 Task: Find connections with filter location Jijiga with filter topic #investmentproperty with filter profile language French with filter current company Shapoorji Pallonji - Engineering & Construction (SP E&C)  with filter school Pace Junior Science College with filter industry Reupholstery and Furniture Repair with filter service category Video Production with filter keywords title Mechanical Engineer
Action: Mouse moved to (215, 264)
Screenshot: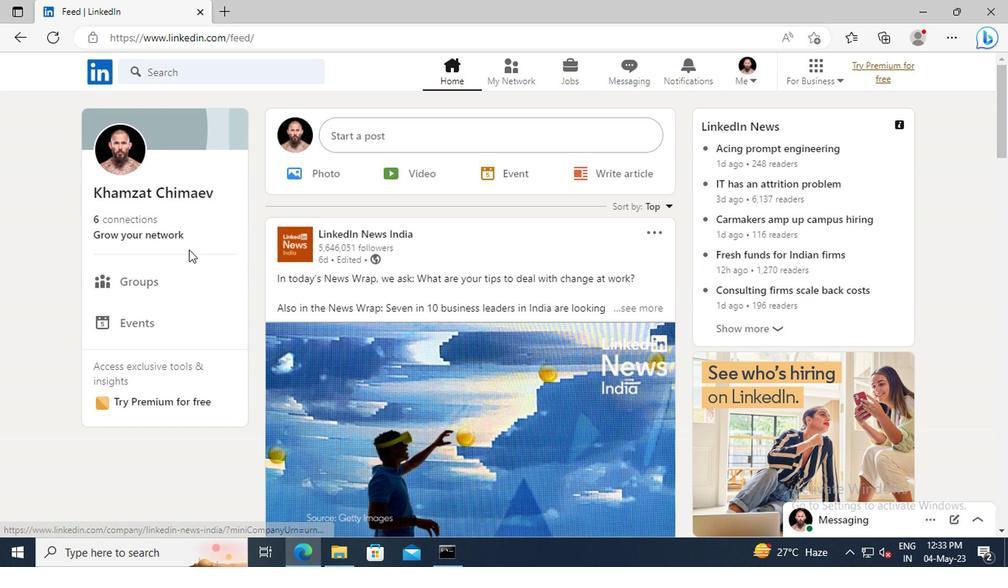 
Action: Mouse pressed left at (215, 264)
Screenshot: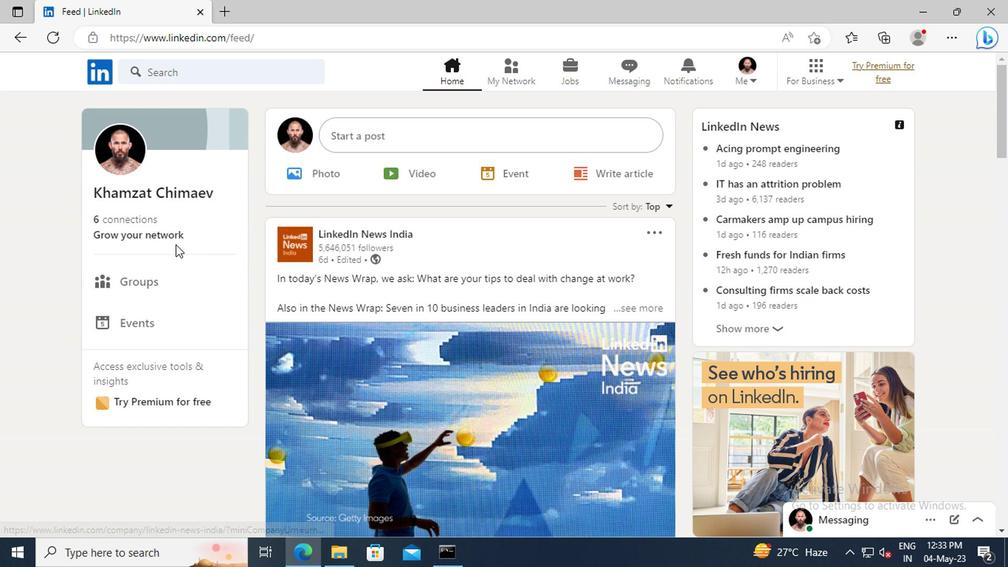 
Action: Mouse moved to (212, 207)
Screenshot: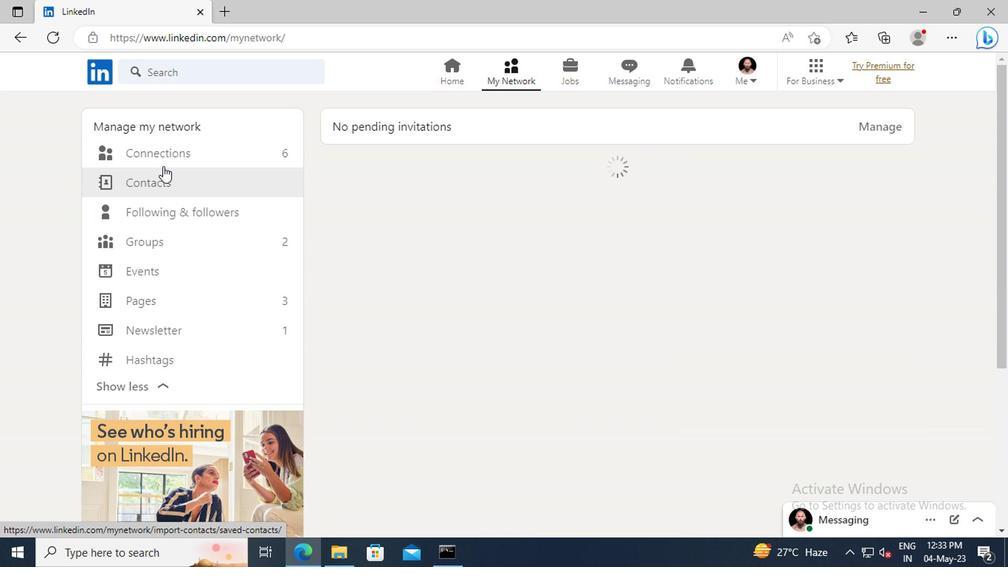 
Action: Mouse pressed left at (212, 207)
Screenshot: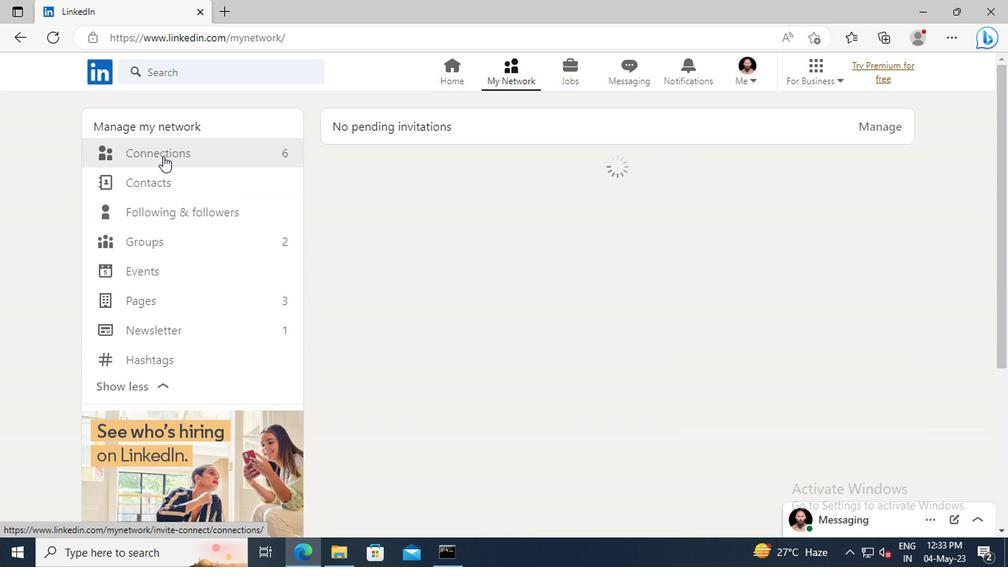 
Action: Mouse moved to (517, 208)
Screenshot: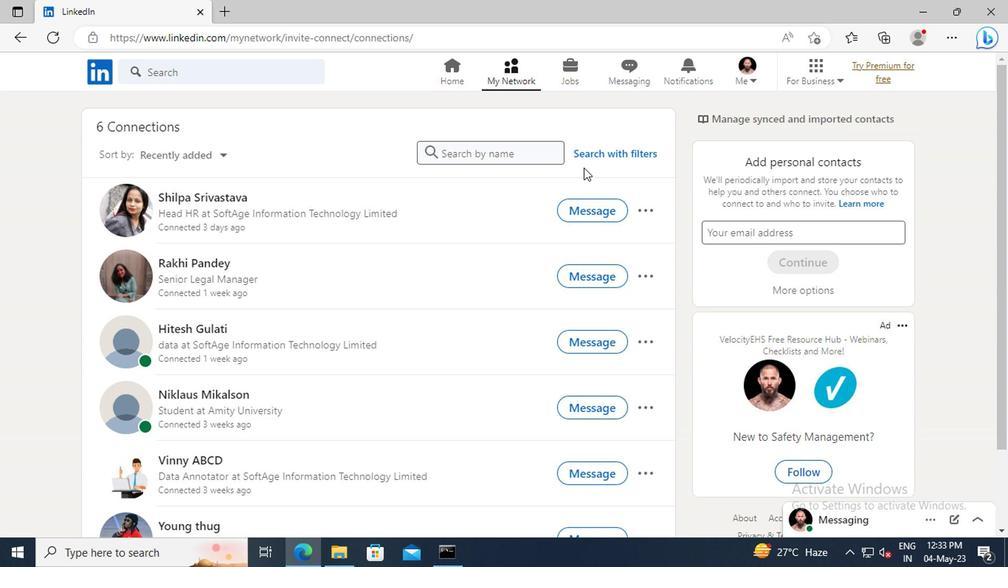 
Action: Mouse pressed left at (517, 208)
Screenshot: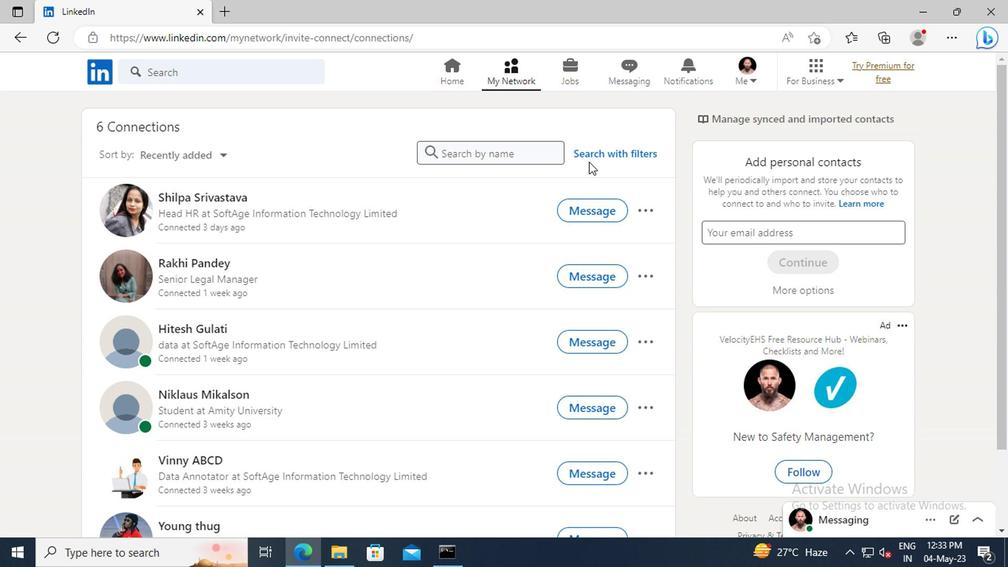 
Action: Mouse moved to (494, 178)
Screenshot: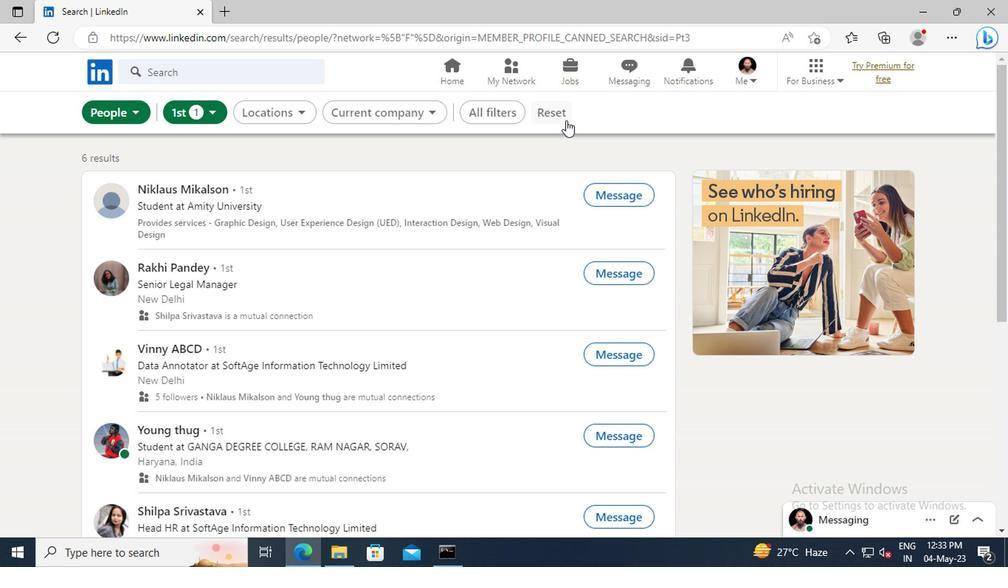 
Action: Mouse pressed left at (494, 178)
Screenshot: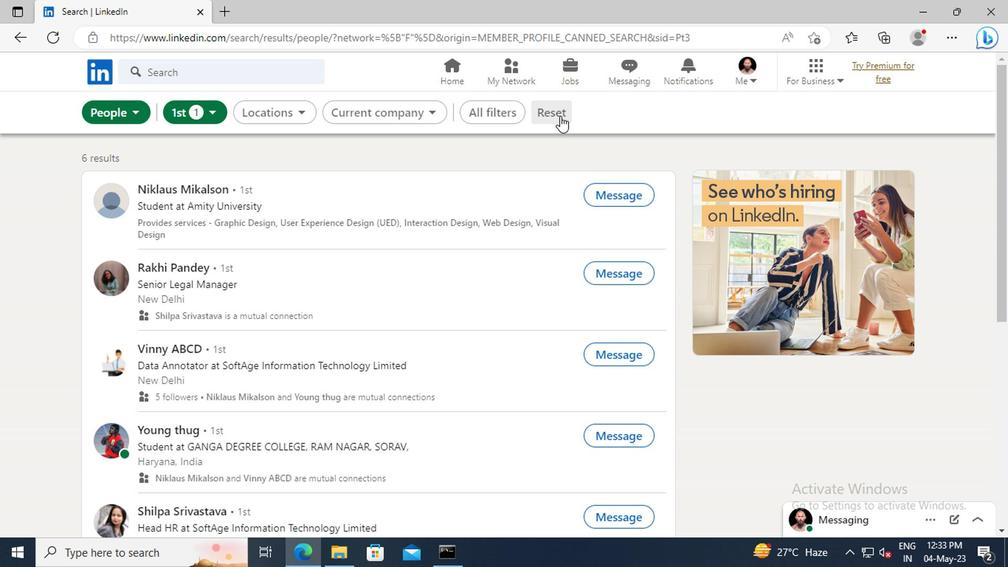 
Action: Mouse moved to (480, 178)
Screenshot: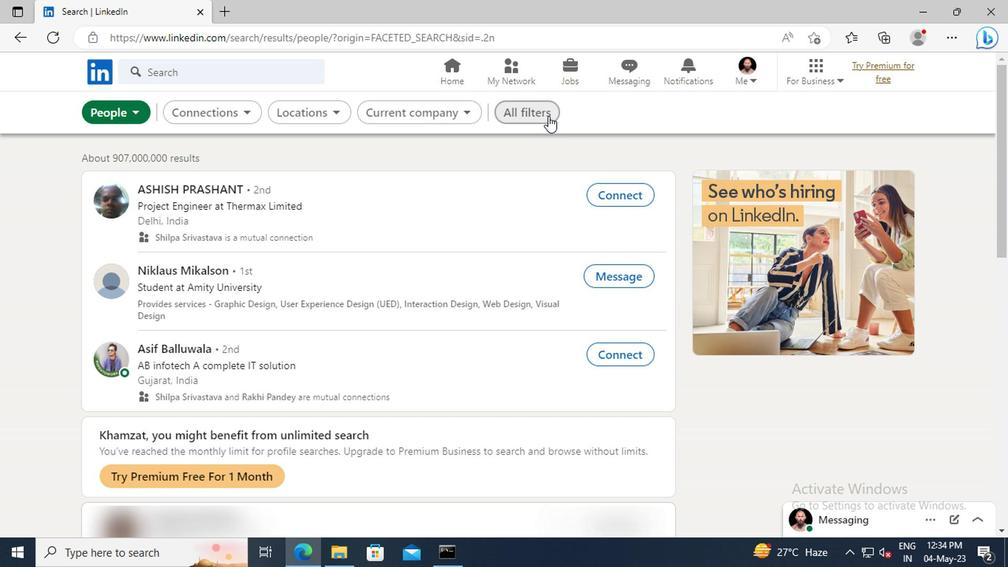 
Action: Mouse pressed left at (480, 178)
Screenshot: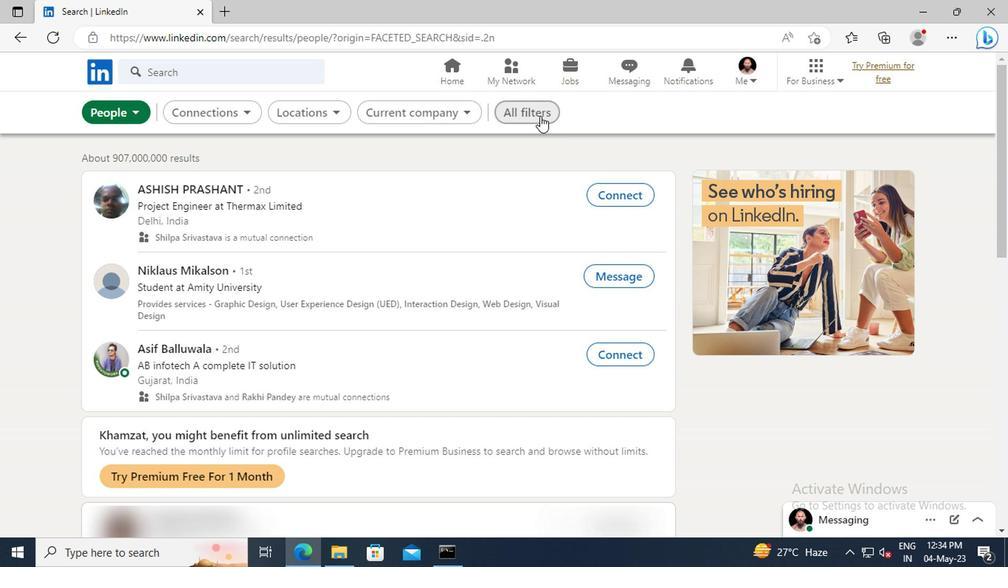 
Action: Mouse moved to (674, 313)
Screenshot: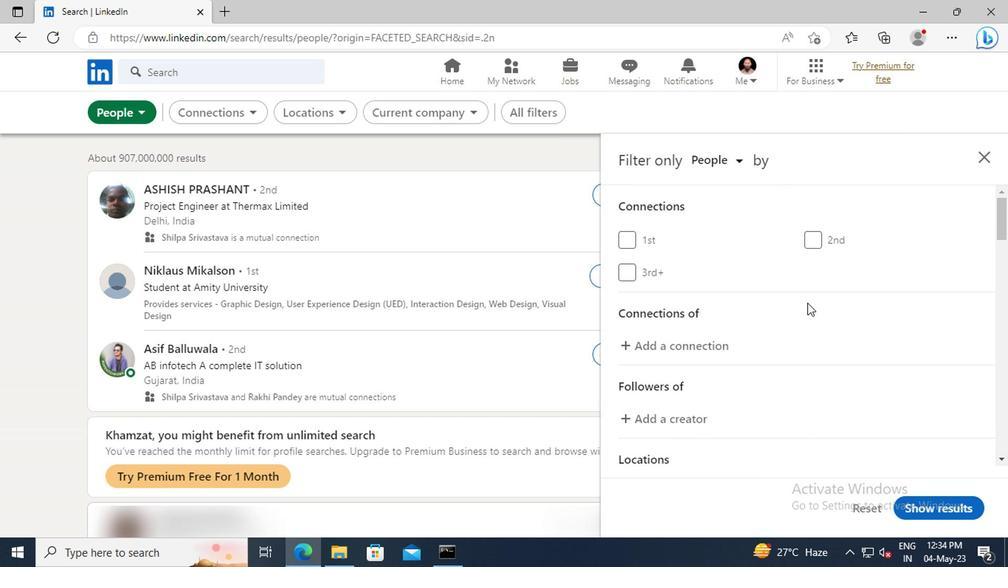 
Action: Mouse scrolled (674, 312) with delta (0, 0)
Screenshot: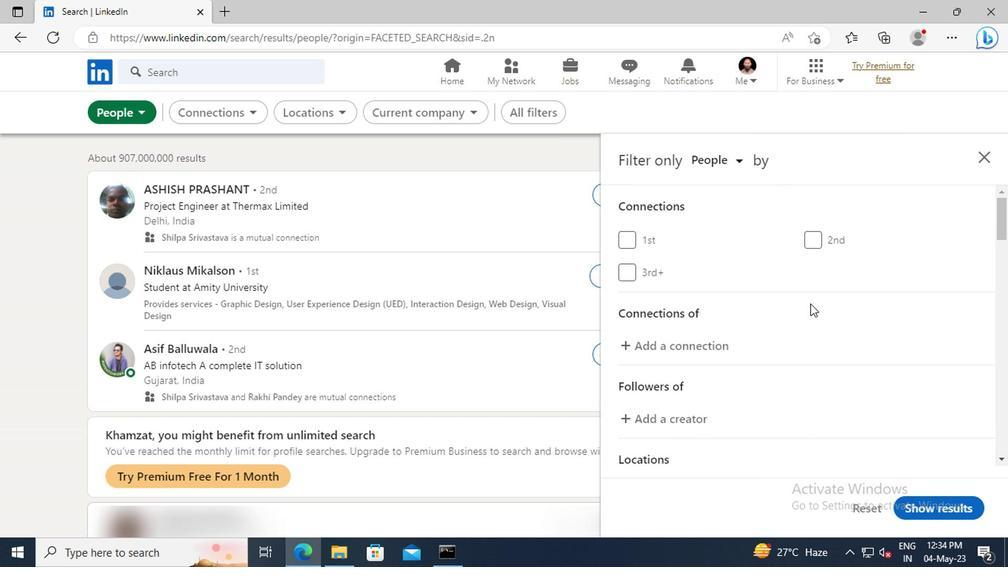 
Action: Mouse scrolled (674, 312) with delta (0, 0)
Screenshot: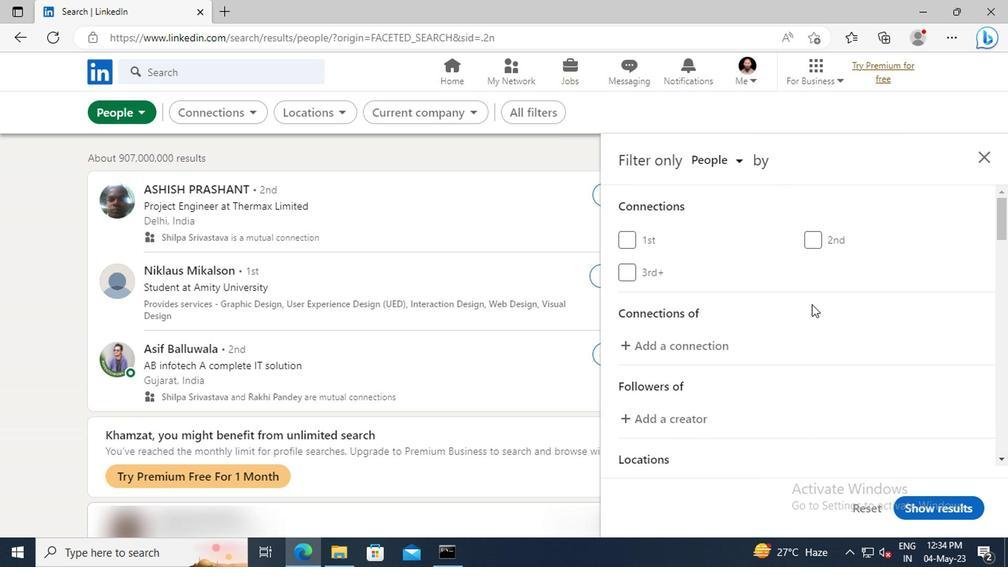 
Action: Mouse scrolled (674, 312) with delta (0, 0)
Screenshot: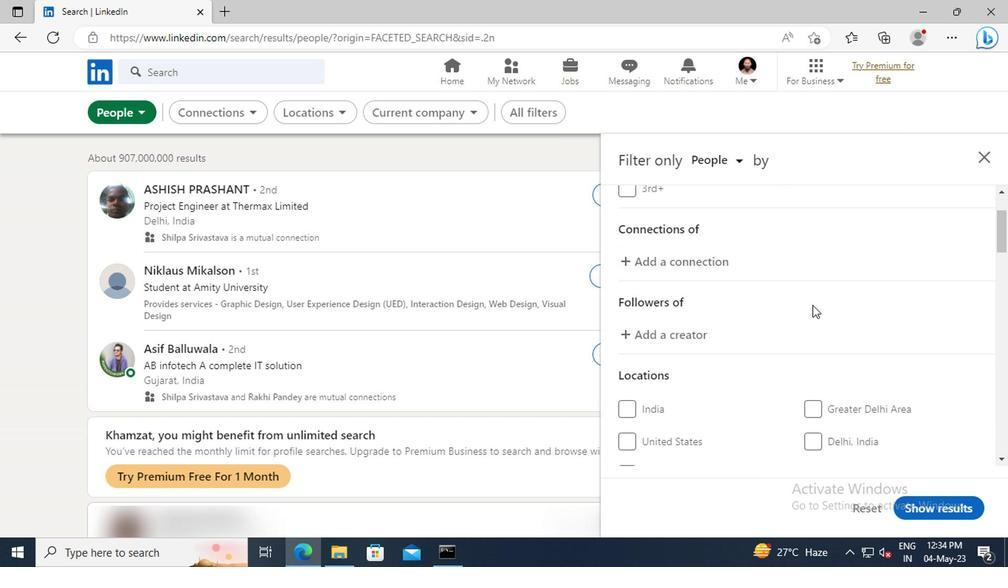 
Action: Mouse scrolled (674, 312) with delta (0, 0)
Screenshot: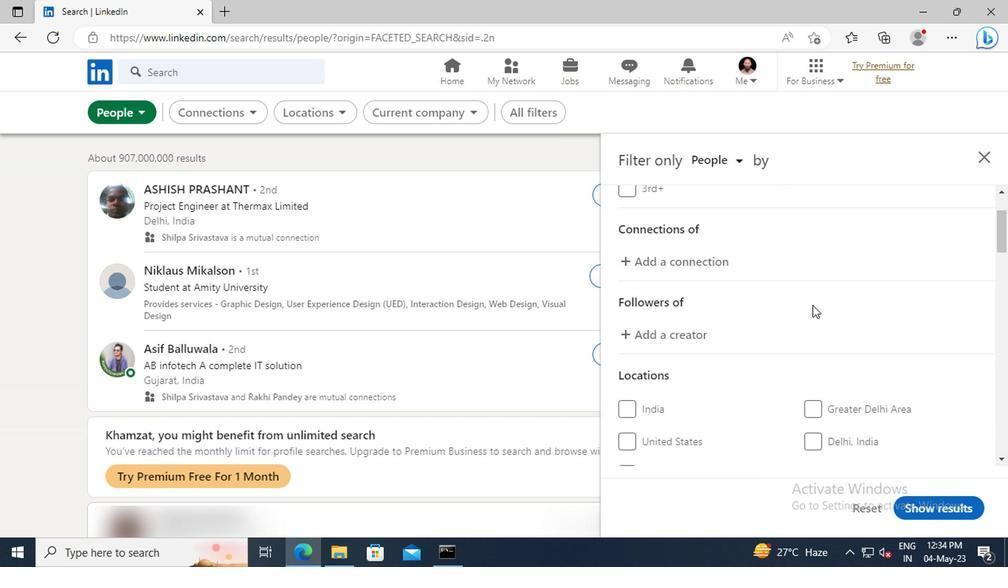 
Action: Mouse scrolled (674, 312) with delta (0, 0)
Screenshot: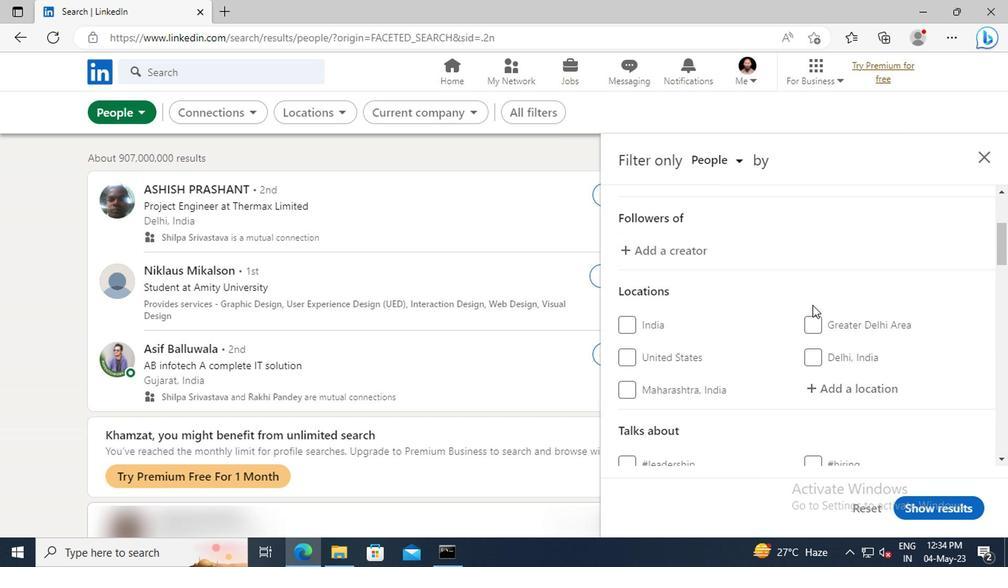 
Action: Mouse moved to (679, 339)
Screenshot: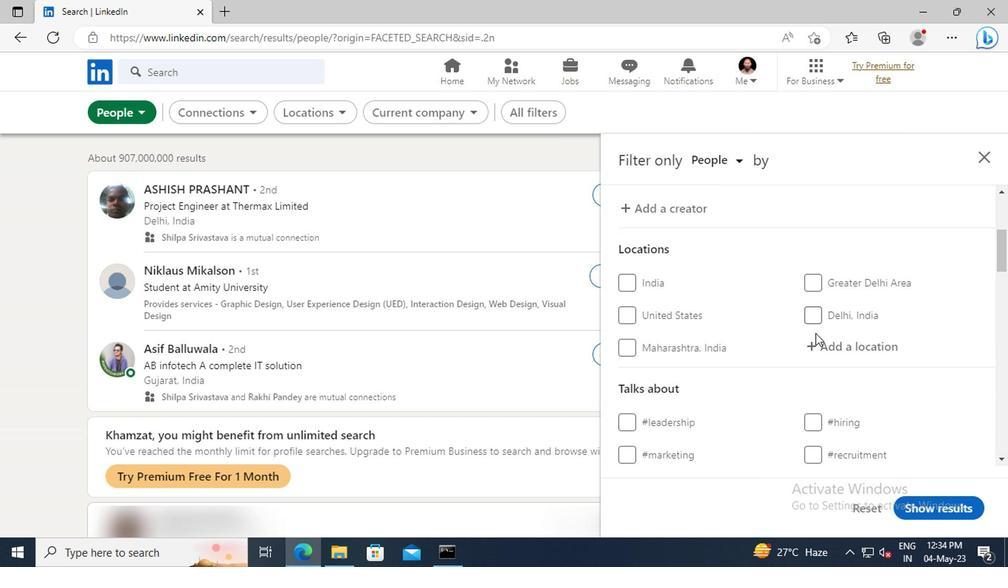 
Action: Mouse pressed left at (679, 339)
Screenshot: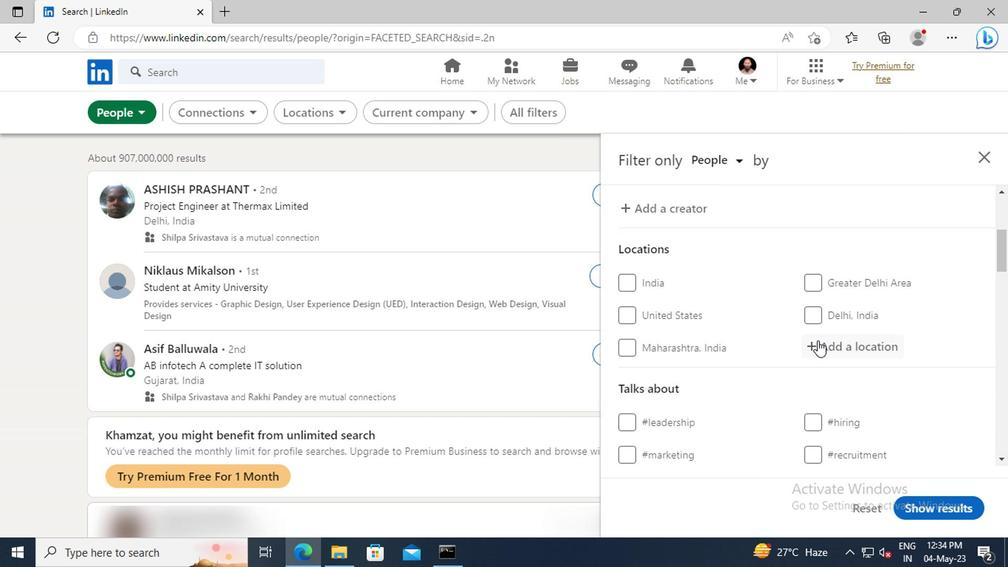 
Action: Key pressed <Key.shift>JIJIGA<Key.enter>
Screenshot: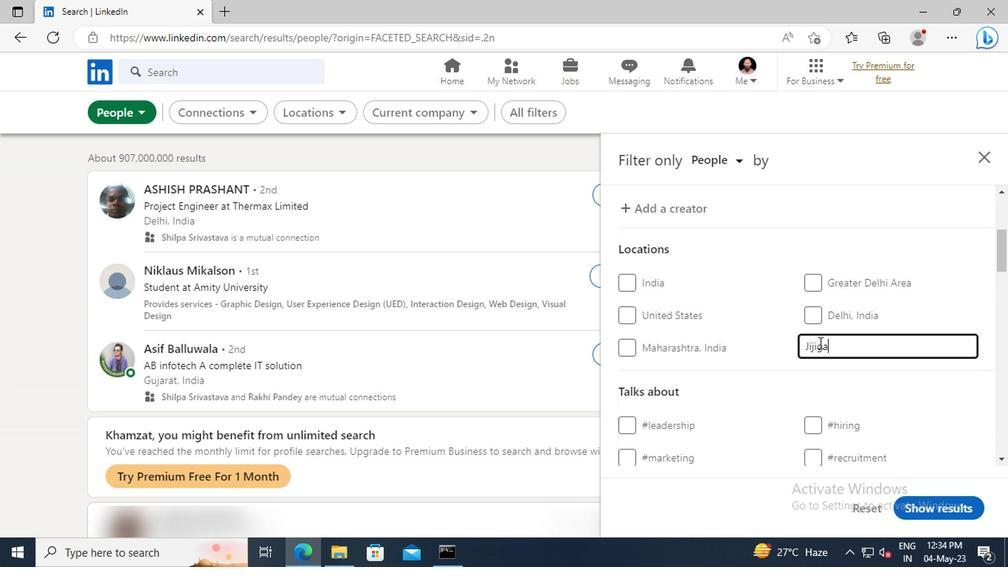 
Action: Mouse scrolled (679, 339) with delta (0, 0)
Screenshot: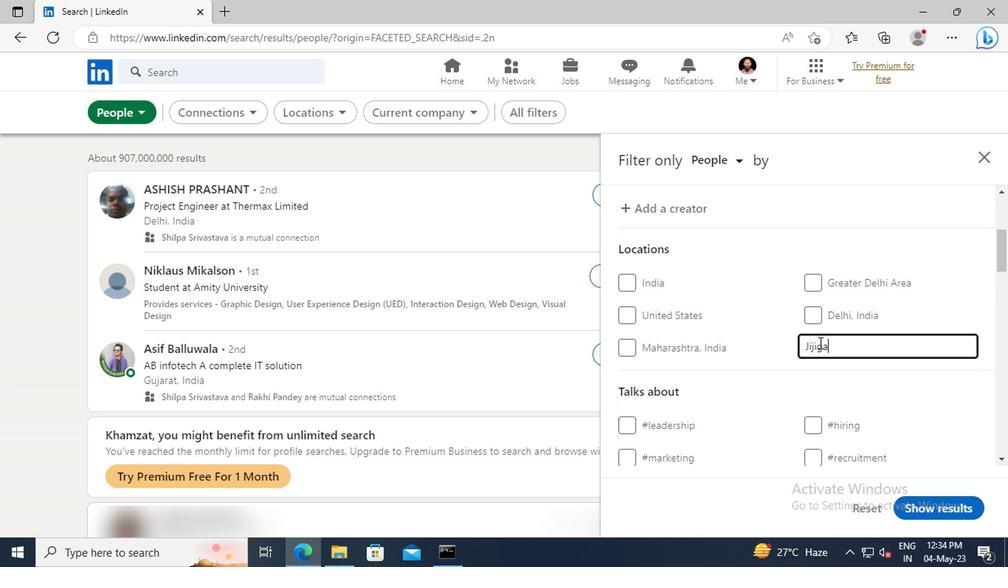
Action: Mouse scrolled (679, 339) with delta (0, 0)
Screenshot: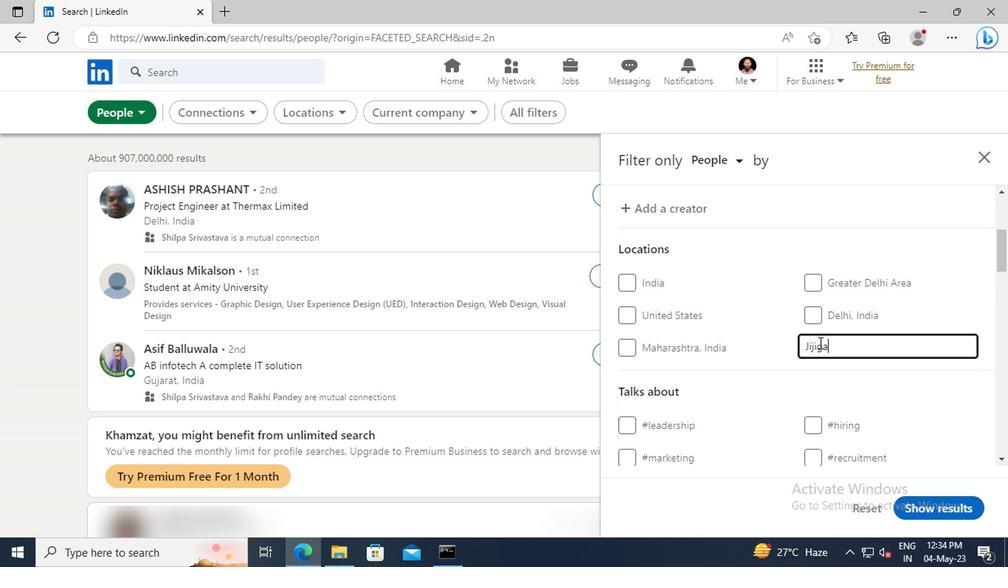 
Action: Mouse scrolled (679, 339) with delta (0, 0)
Screenshot: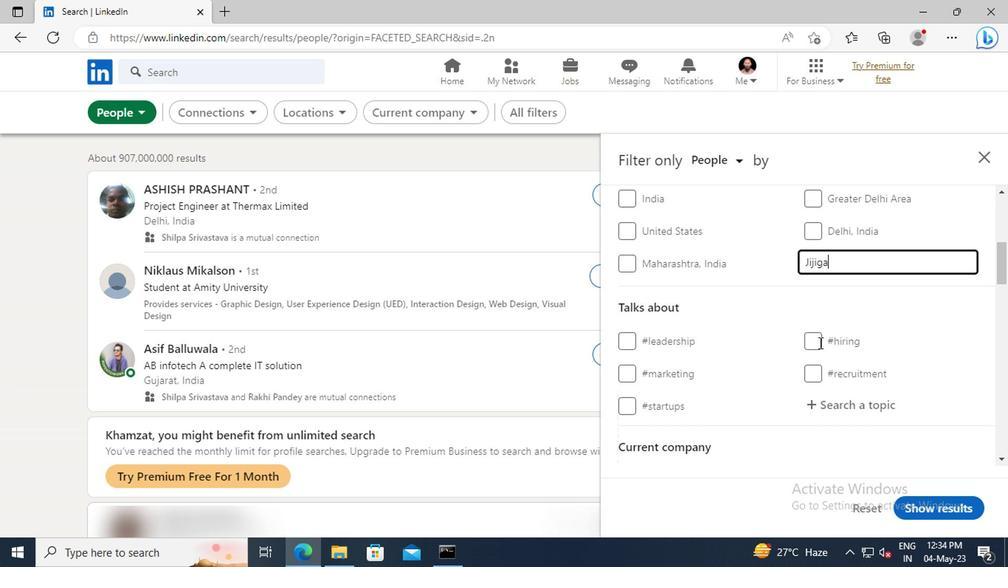 
Action: Mouse scrolled (679, 339) with delta (0, 0)
Screenshot: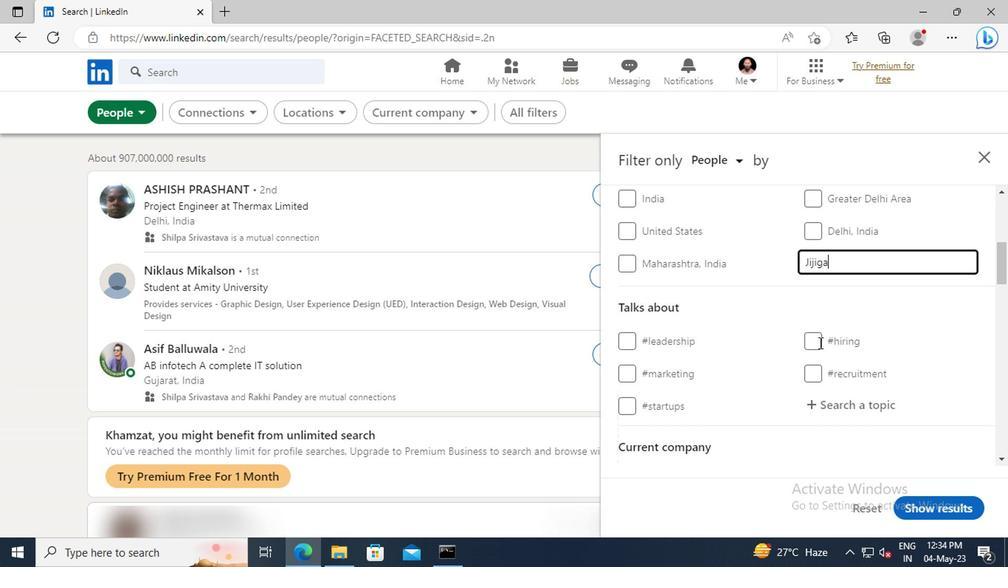 
Action: Mouse moved to (685, 330)
Screenshot: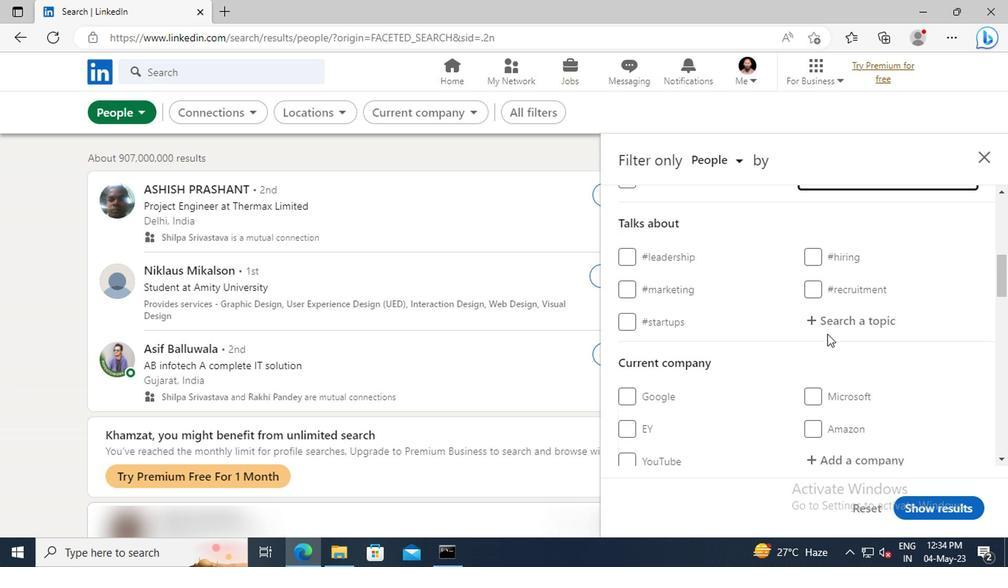 
Action: Mouse pressed left at (685, 330)
Screenshot: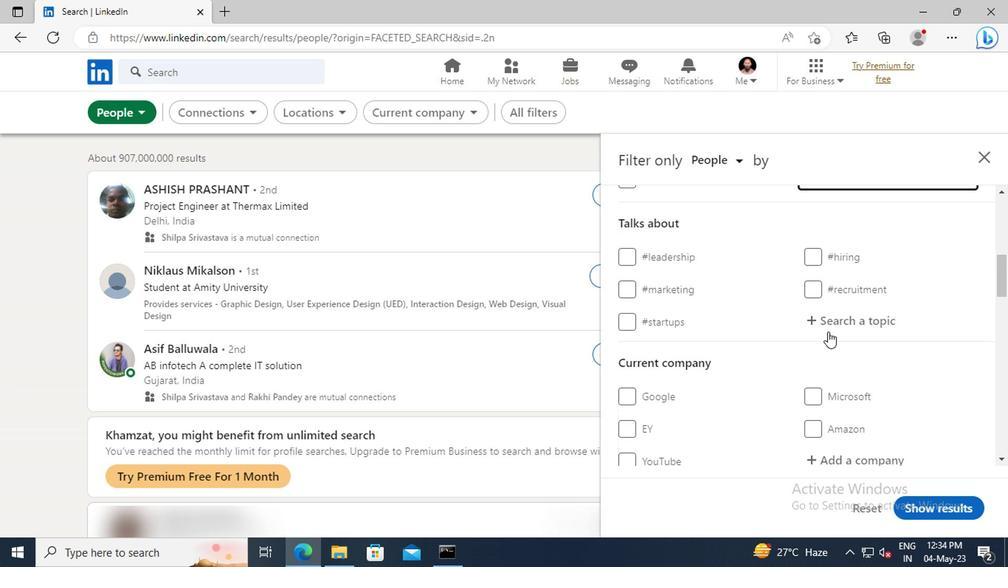 
Action: Key pressed INVESTMENTPR
Screenshot: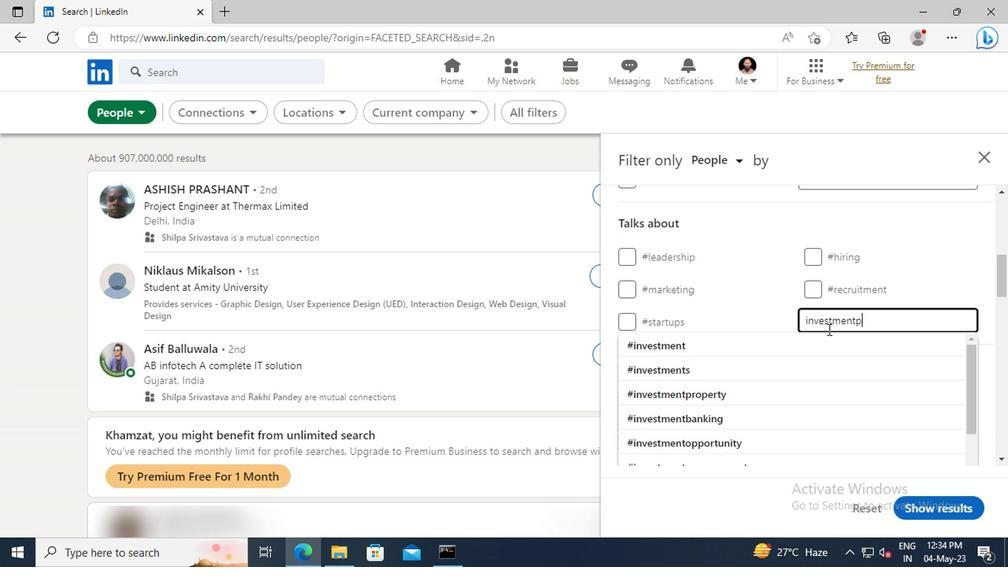 
Action: Mouse moved to (685, 340)
Screenshot: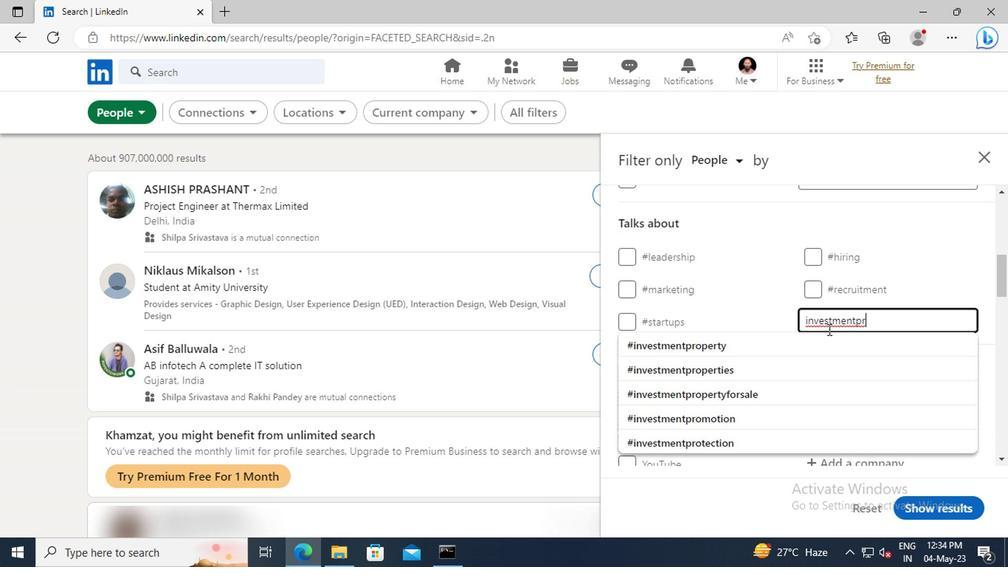 
Action: Mouse pressed left at (685, 340)
Screenshot: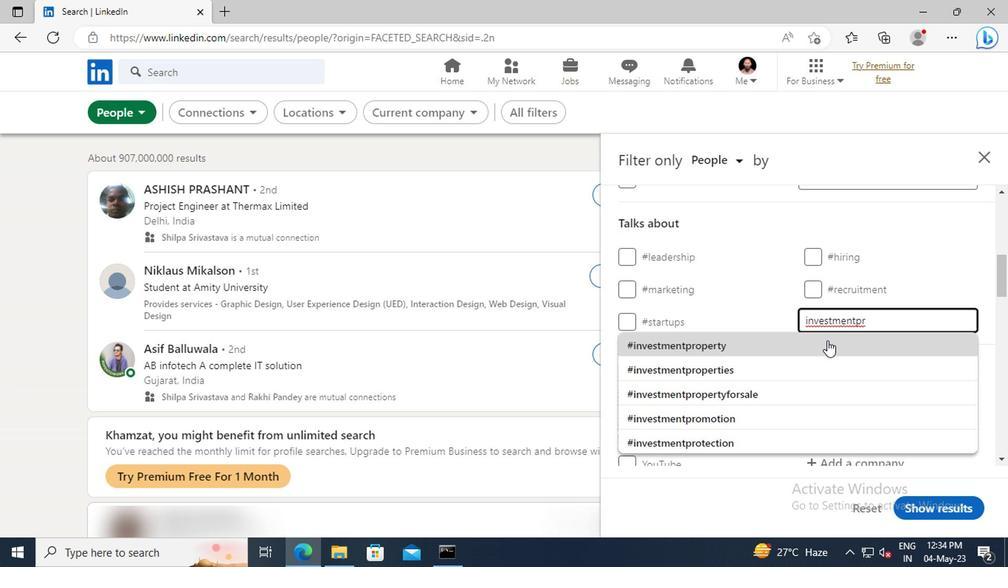 
Action: Mouse scrolled (685, 339) with delta (0, 0)
Screenshot: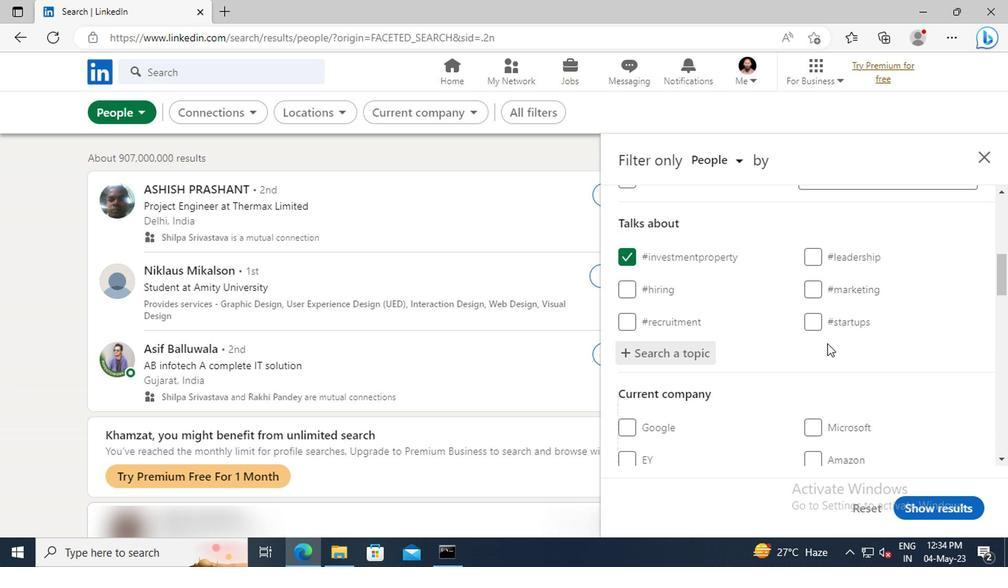 
Action: Mouse scrolled (685, 339) with delta (0, 0)
Screenshot: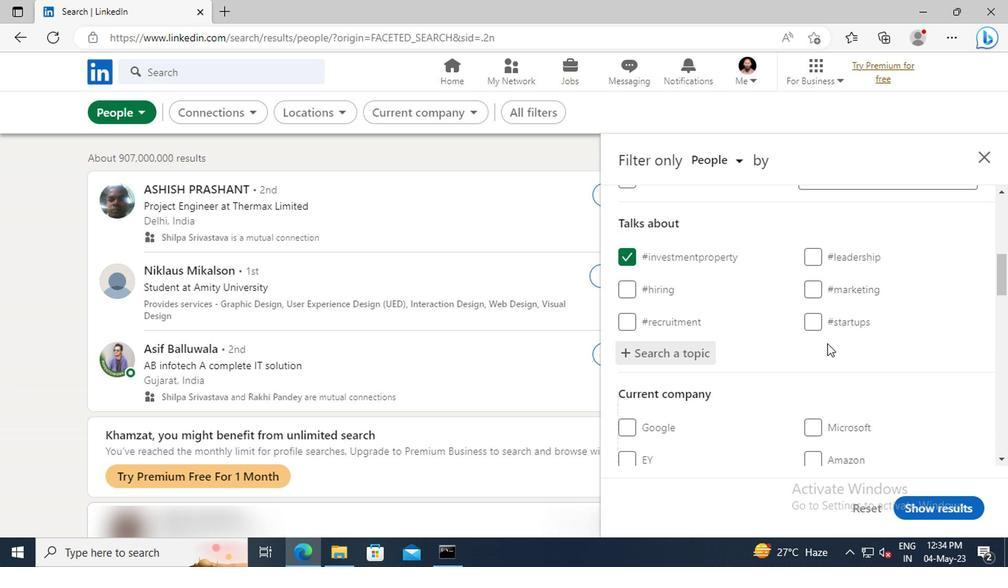 
Action: Mouse scrolled (685, 339) with delta (0, 0)
Screenshot: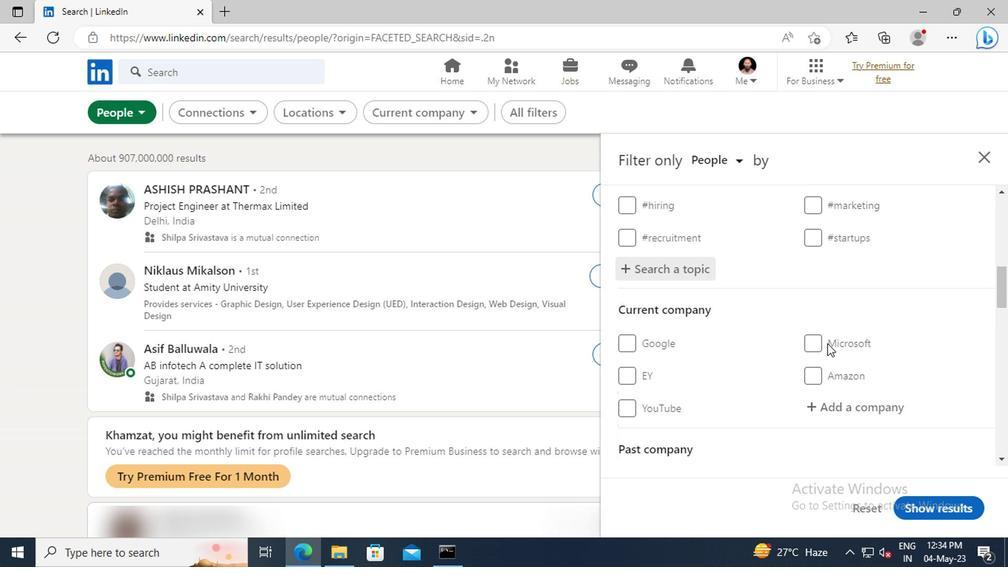 
Action: Mouse scrolled (685, 339) with delta (0, 0)
Screenshot: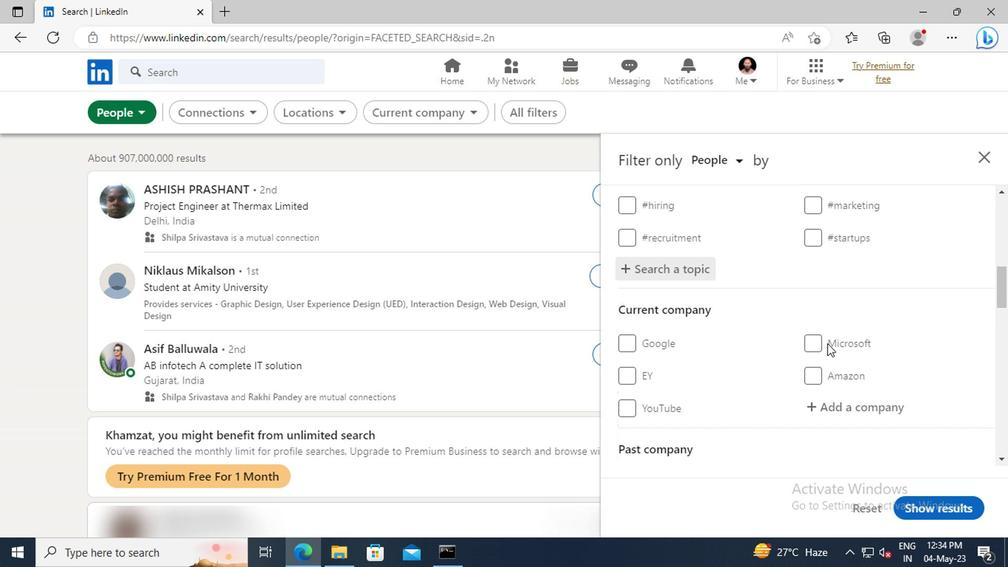 
Action: Mouse scrolled (685, 339) with delta (0, 0)
Screenshot: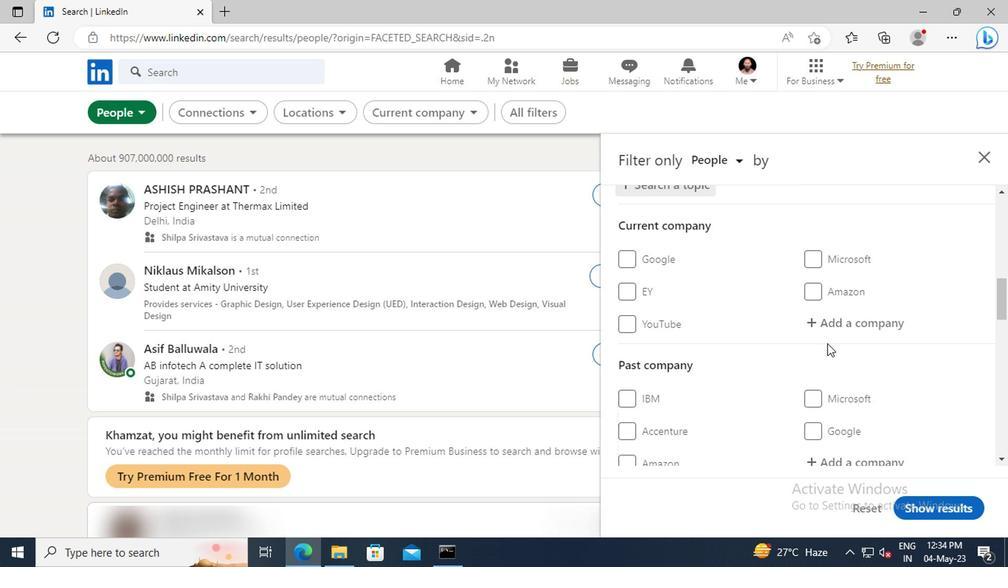 
Action: Mouse scrolled (685, 339) with delta (0, 0)
Screenshot: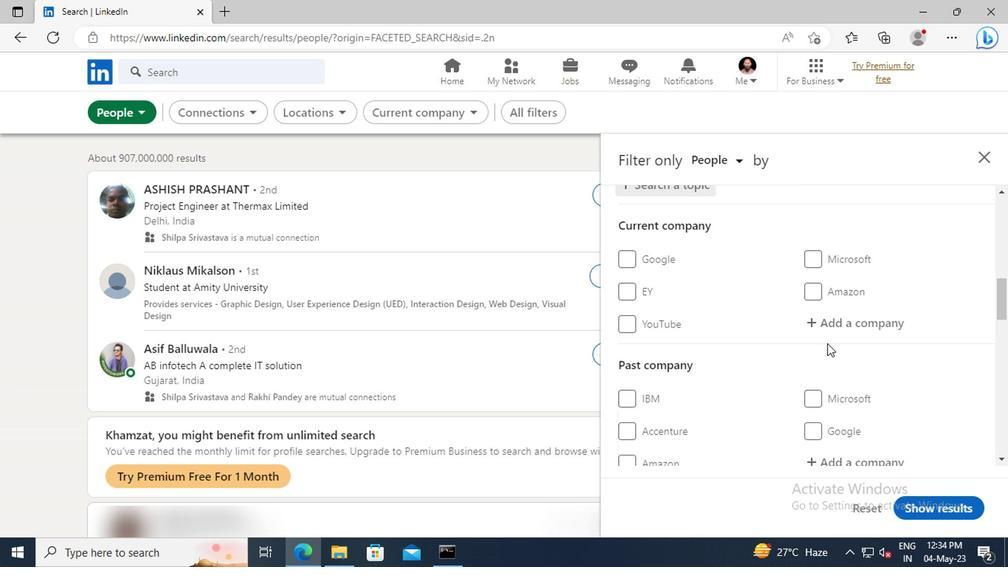 
Action: Mouse scrolled (685, 339) with delta (0, 0)
Screenshot: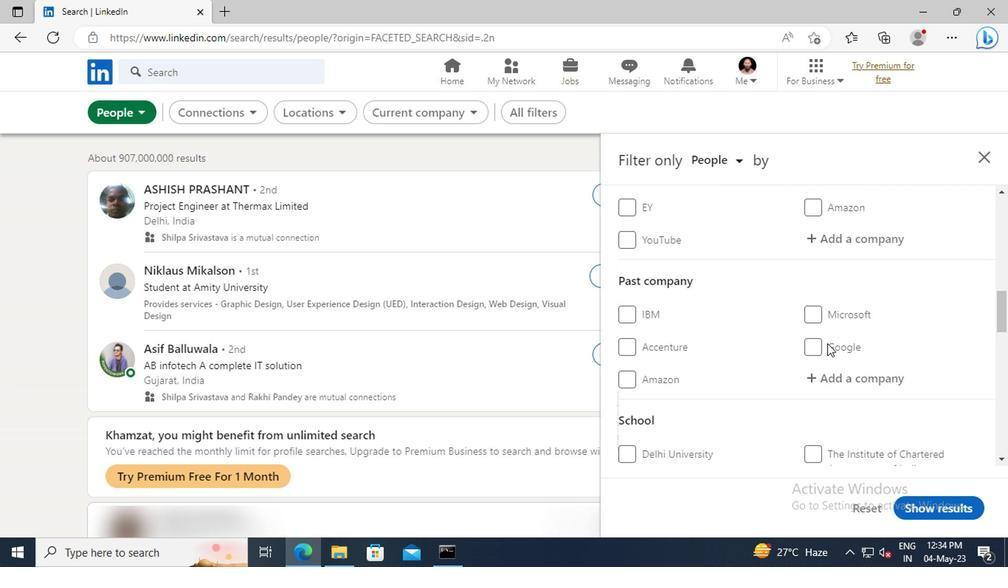 
Action: Mouse scrolled (685, 339) with delta (0, 0)
Screenshot: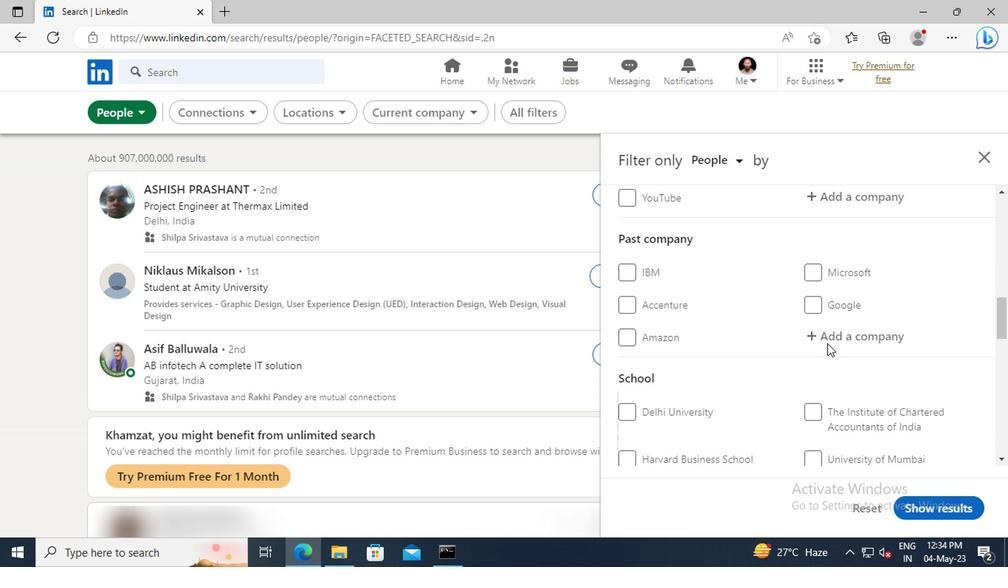 
Action: Mouse scrolled (685, 339) with delta (0, 0)
Screenshot: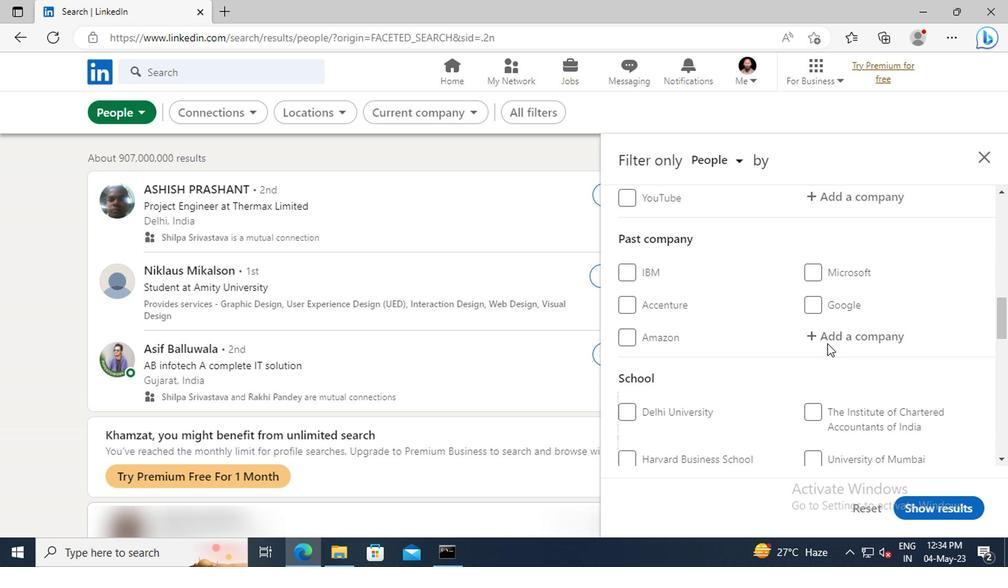 
Action: Mouse scrolled (685, 339) with delta (0, 0)
Screenshot: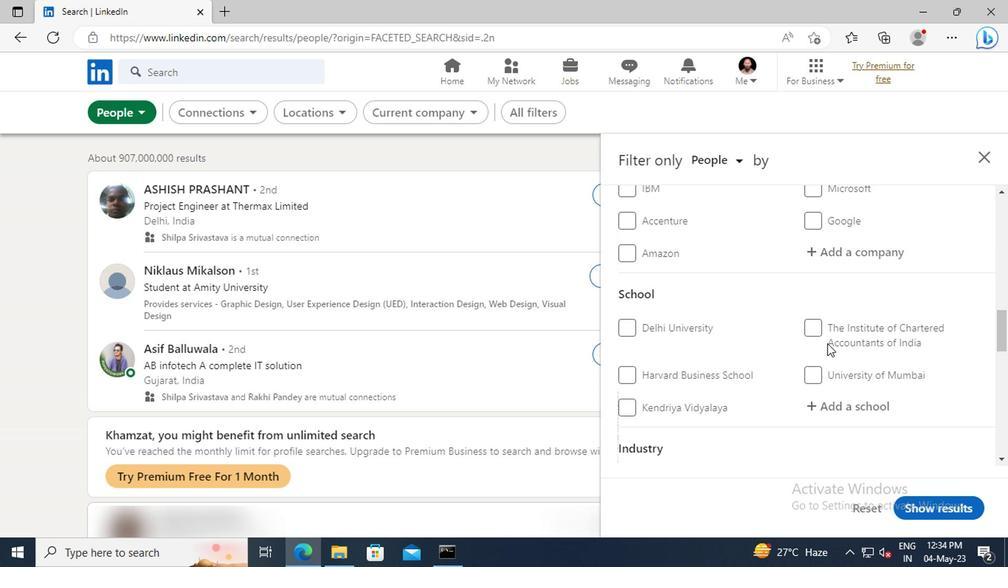 
Action: Mouse scrolled (685, 339) with delta (0, 0)
Screenshot: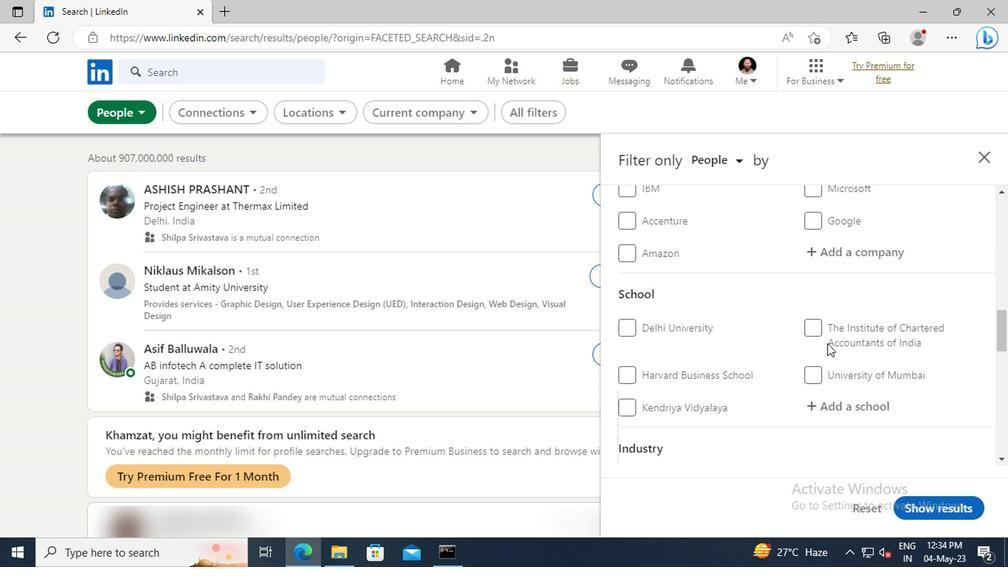 
Action: Mouse scrolled (685, 339) with delta (0, 0)
Screenshot: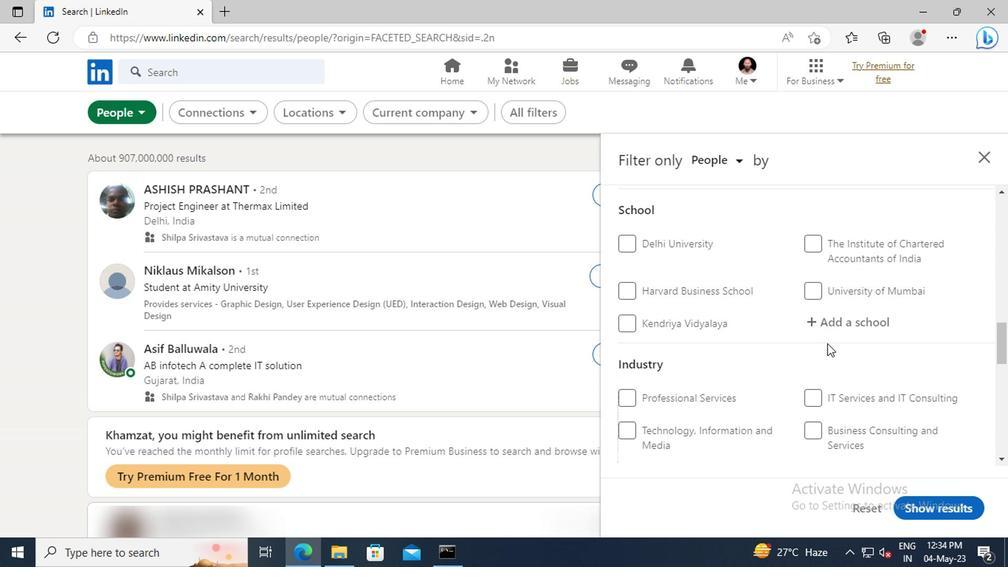 
Action: Mouse scrolled (685, 339) with delta (0, 0)
Screenshot: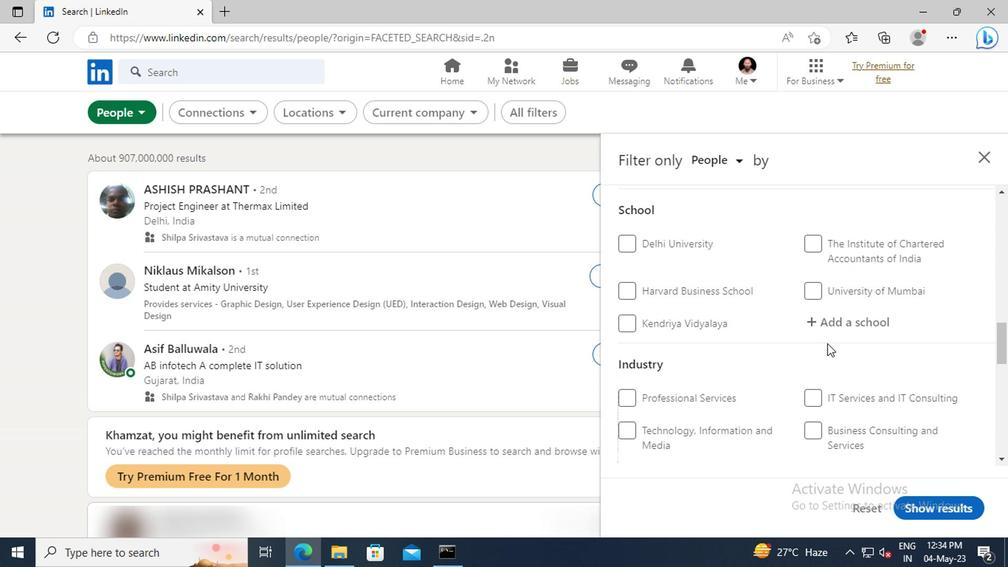 
Action: Mouse scrolled (685, 339) with delta (0, 0)
Screenshot: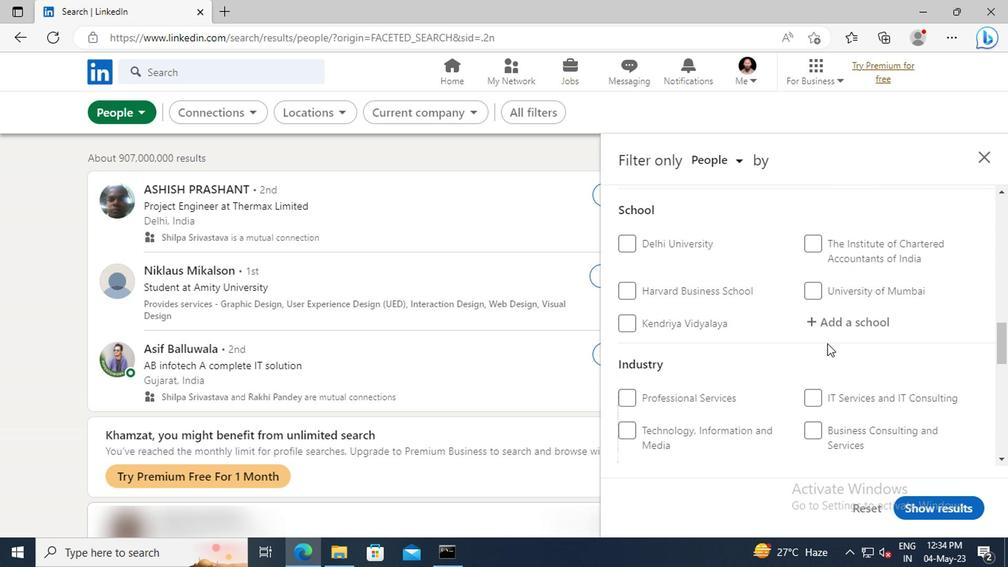 
Action: Mouse scrolled (685, 339) with delta (0, 0)
Screenshot: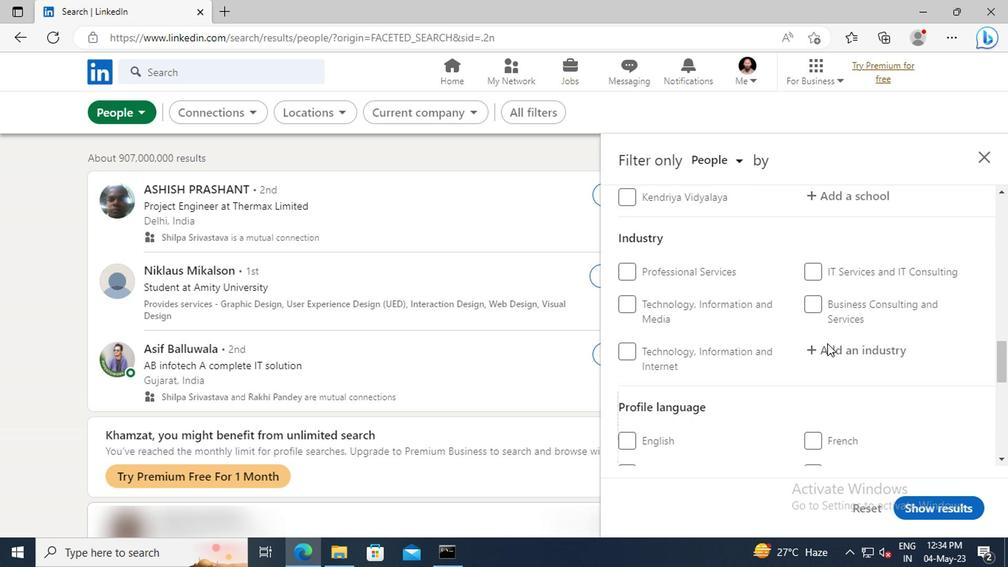 
Action: Mouse scrolled (685, 339) with delta (0, 0)
Screenshot: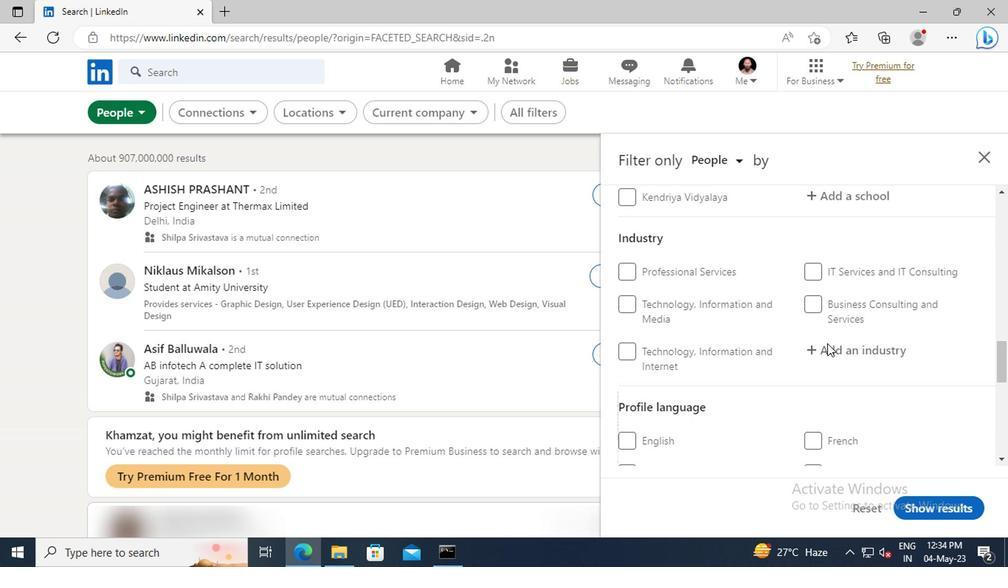 
Action: Mouse moved to (678, 346)
Screenshot: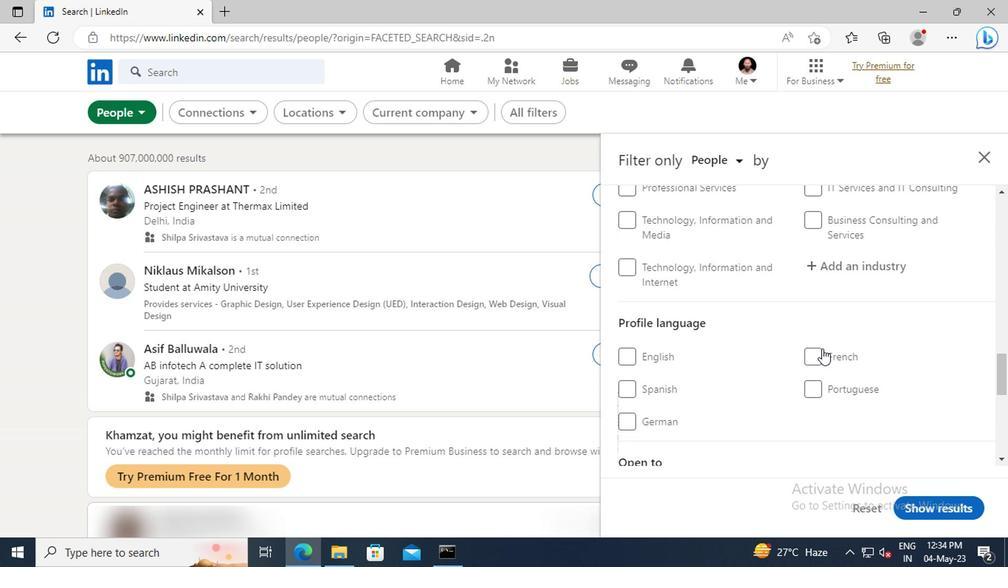 
Action: Mouse pressed left at (678, 346)
Screenshot: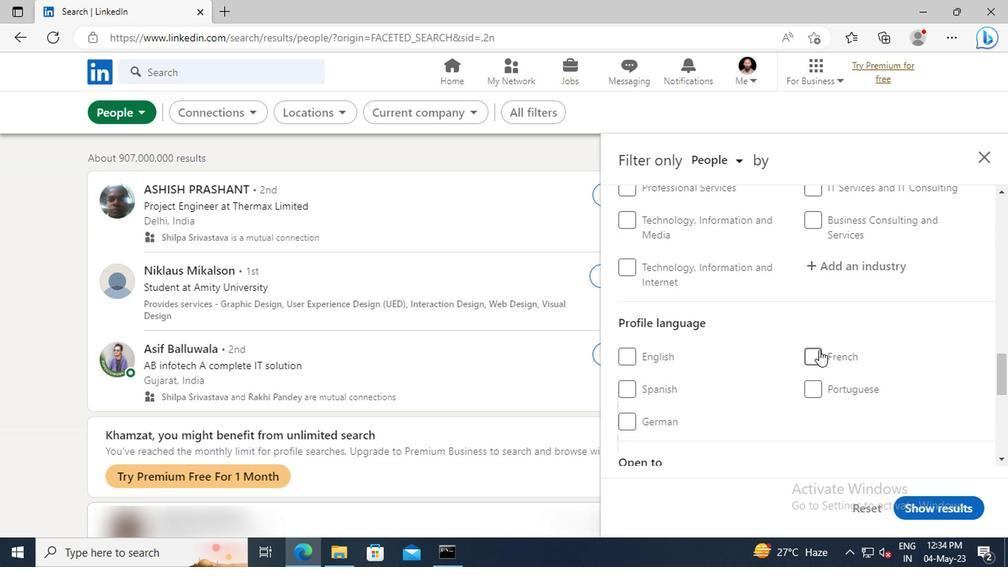 
Action: Mouse moved to (684, 323)
Screenshot: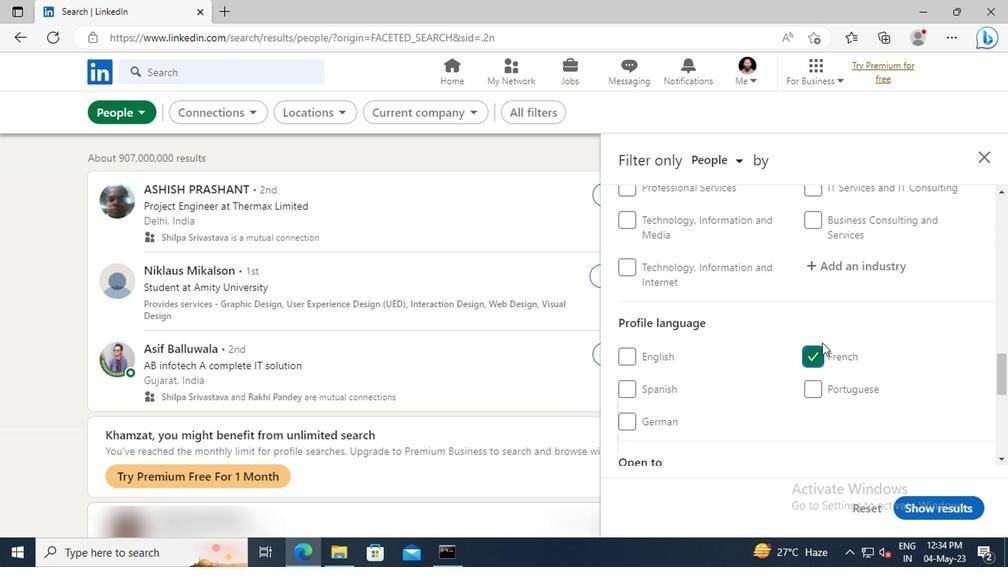 
Action: Mouse scrolled (684, 324) with delta (0, 0)
Screenshot: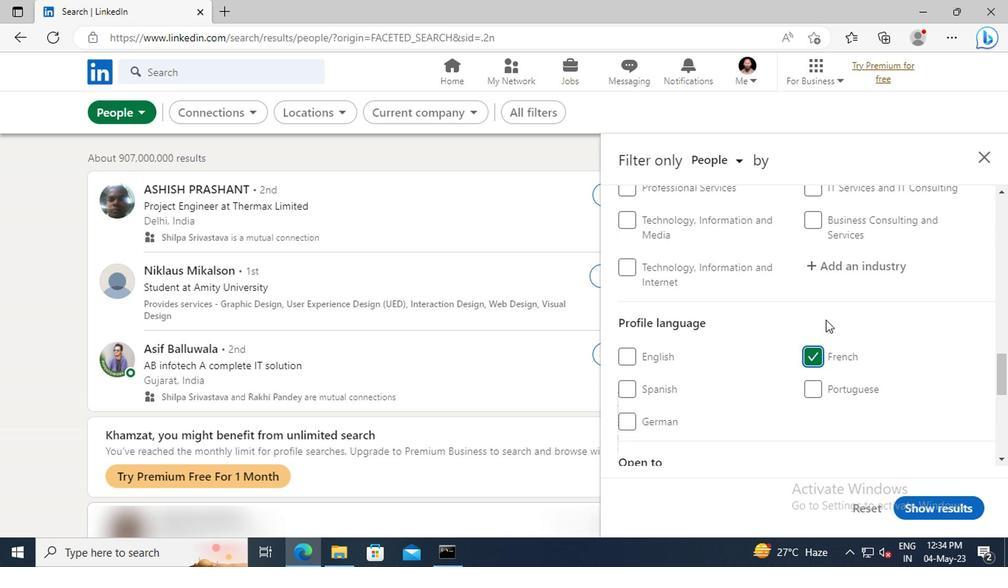 
Action: Mouse scrolled (684, 324) with delta (0, 0)
Screenshot: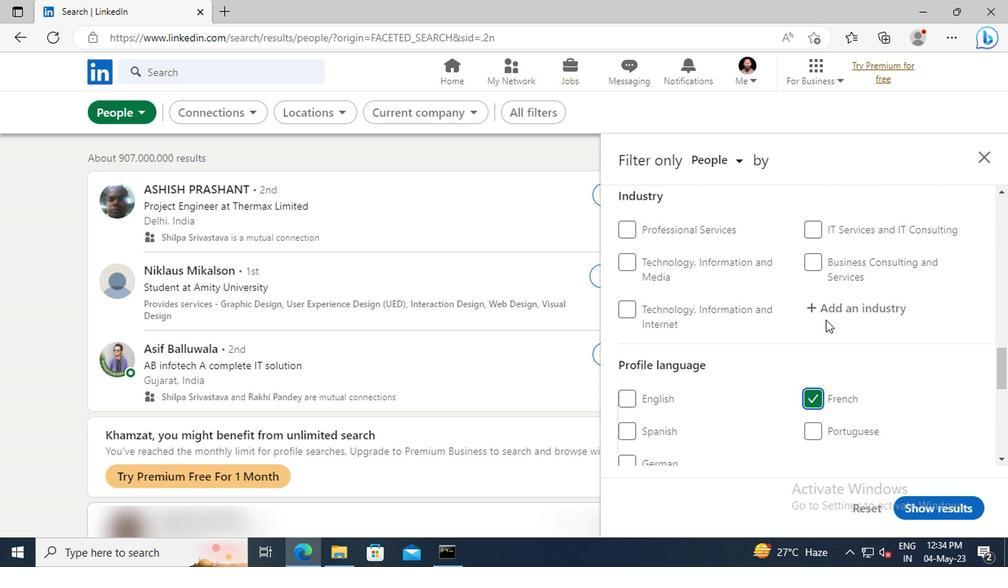 
Action: Mouse scrolled (684, 324) with delta (0, 0)
Screenshot: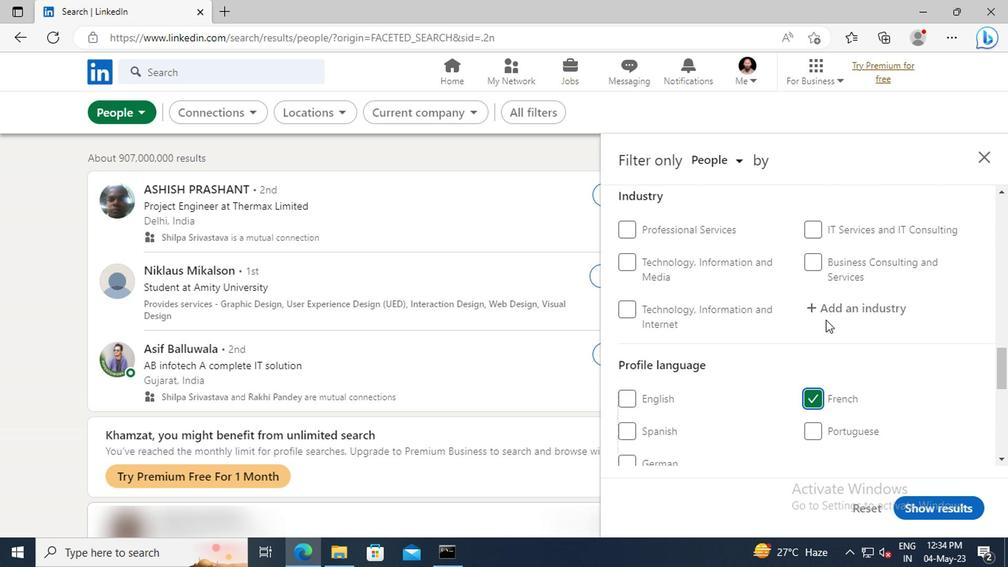 
Action: Mouse scrolled (684, 324) with delta (0, 0)
Screenshot: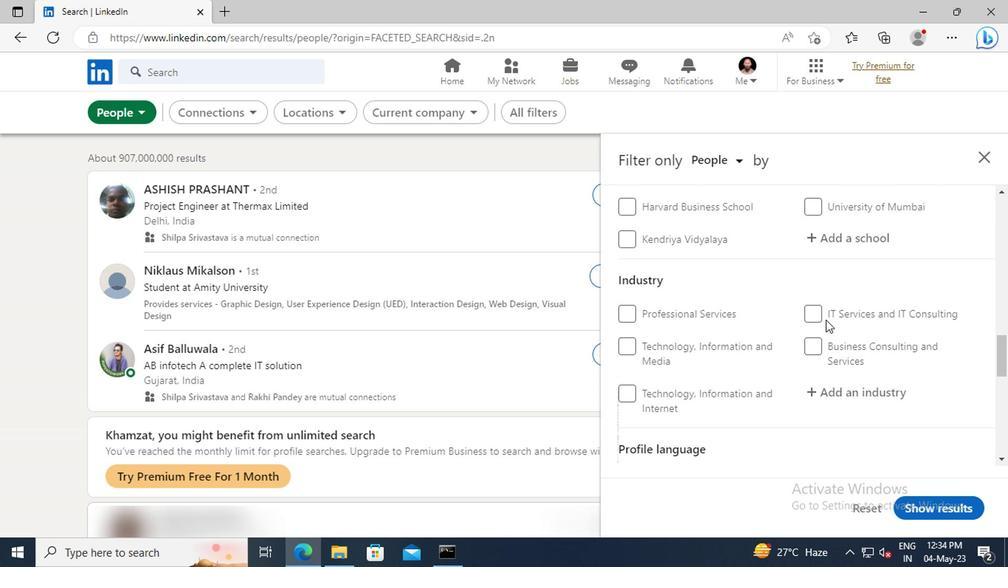 
Action: Mouse scrolled (684, 324) with delta (0, 0)
Screenshot: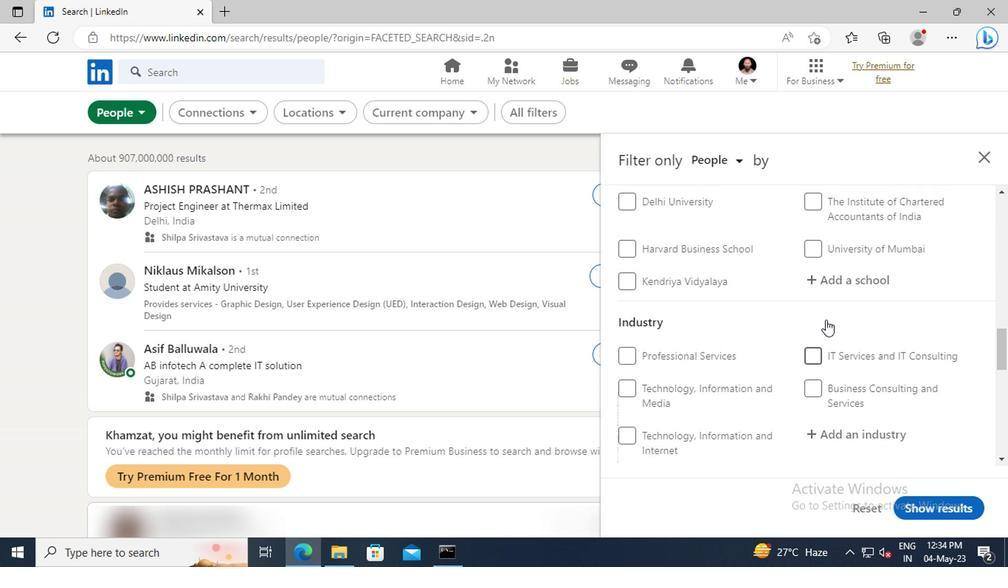 
Action: Mouse scrolled (684, 324) with delta (0, 0)
Screenshot: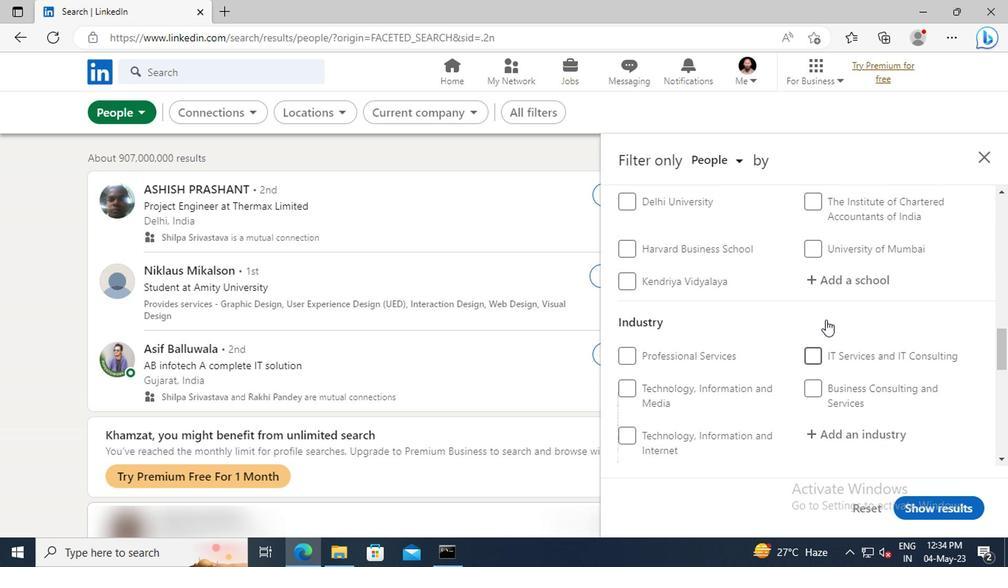 
Action: Mouse scrolled (684, 324) with delta (0, 0)
Screenshot: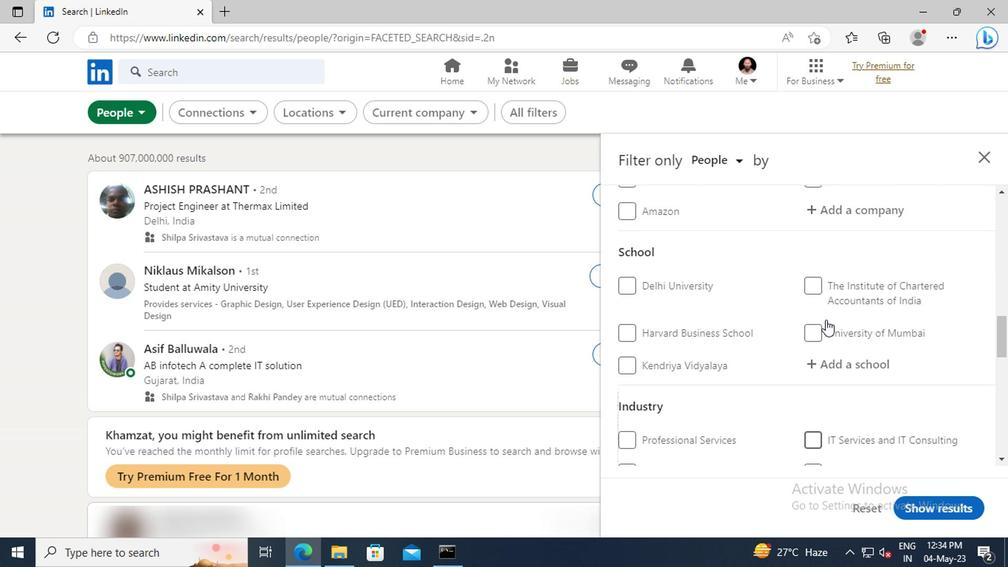 
Action: Mouse scrolled (684, 324) with delta (0, 0)
Screenshot: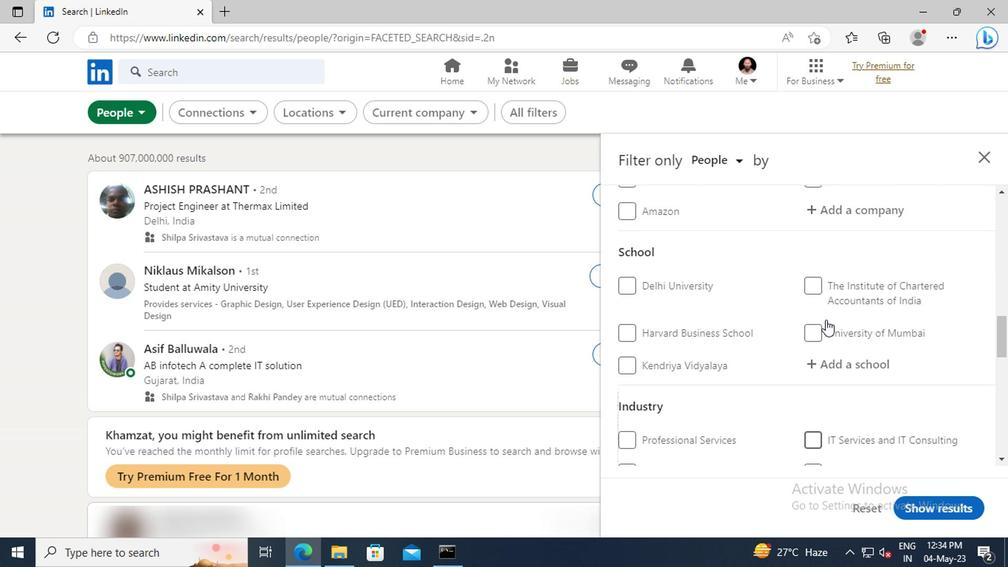 
Action: Mouse scrolled (684, 324) with delta (0, 0)
Screenshot: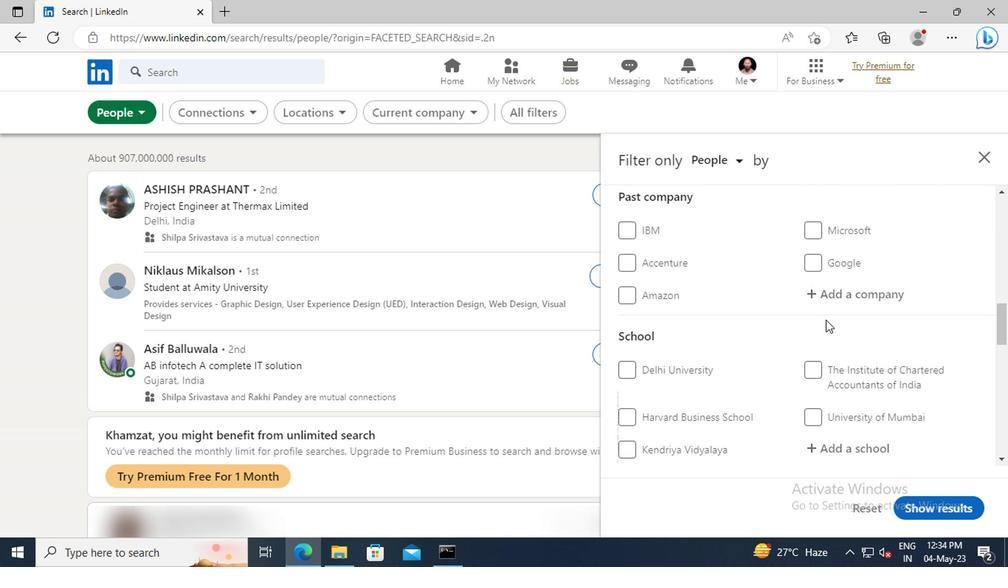 
Action: Mouse scrolled (684, 324) with delta (0, 0)
Screenshot: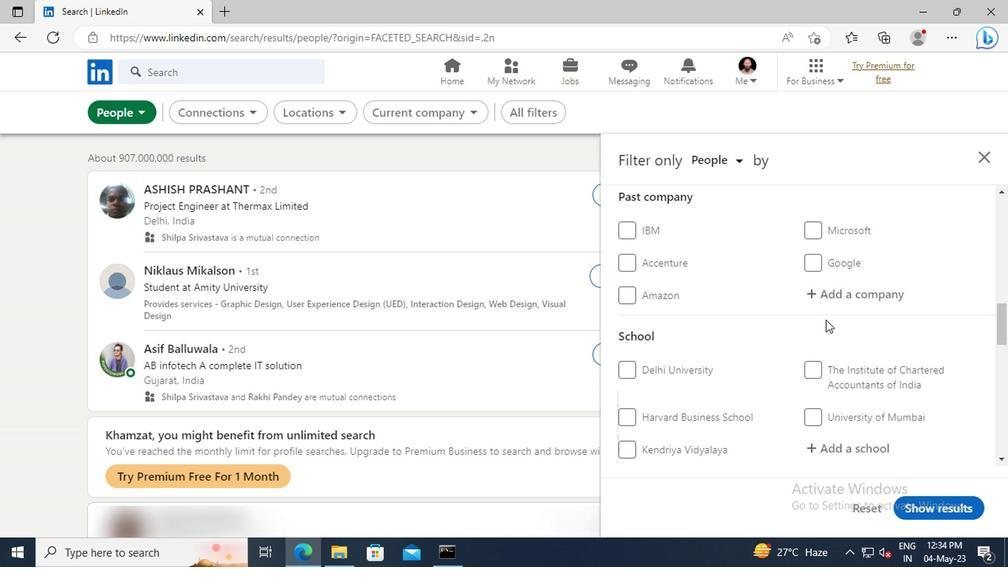
Action: Mouse scrolled (684, 324) with delta (0, 0)
Screenshot: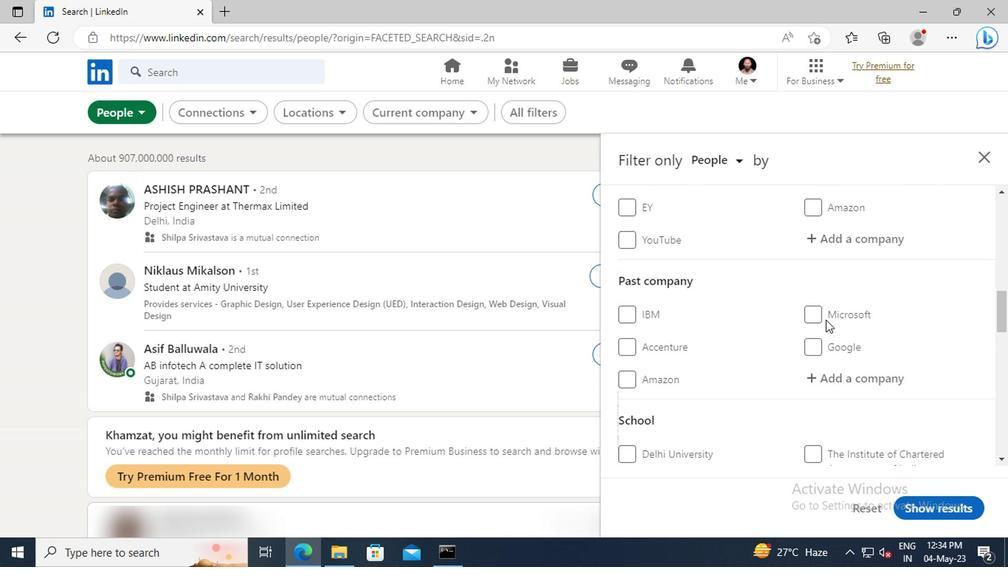 
Action: Mouse scrolled (684, 324) with delta (0, 0)
Screenshot: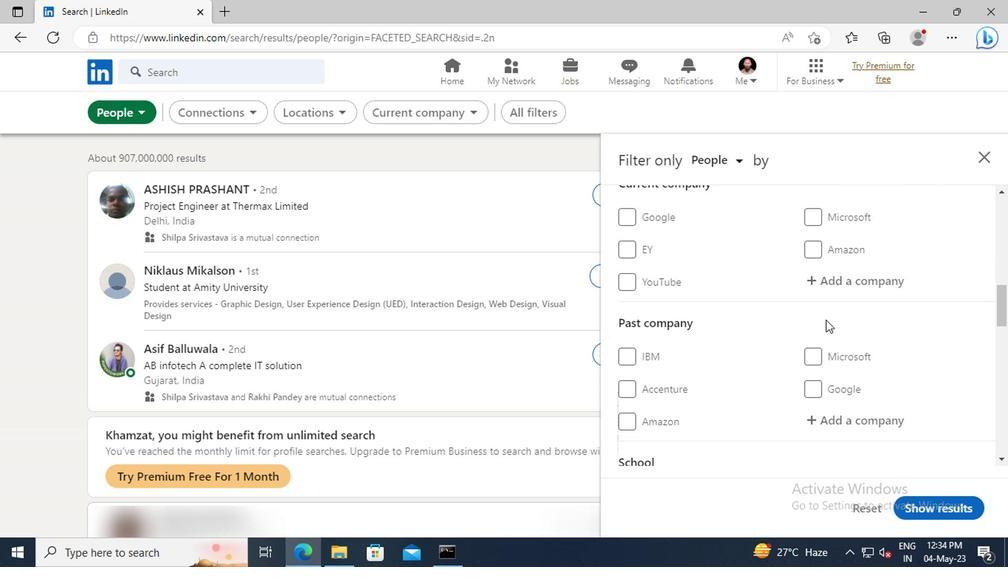
Action: Mouse moved to (681, 324)
Screenshot: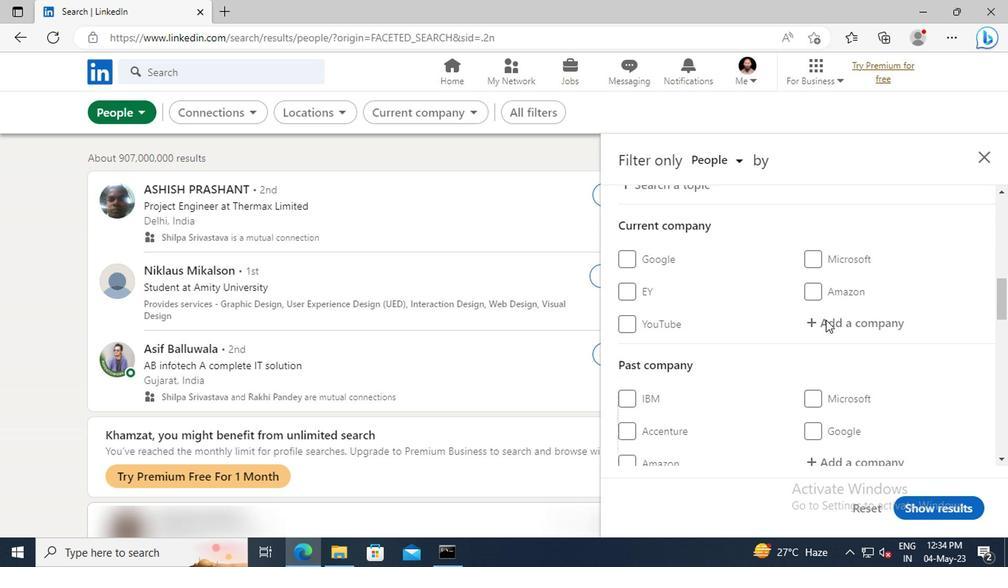 
Action: Mouse pressed left at (681, 324)
Screenshot: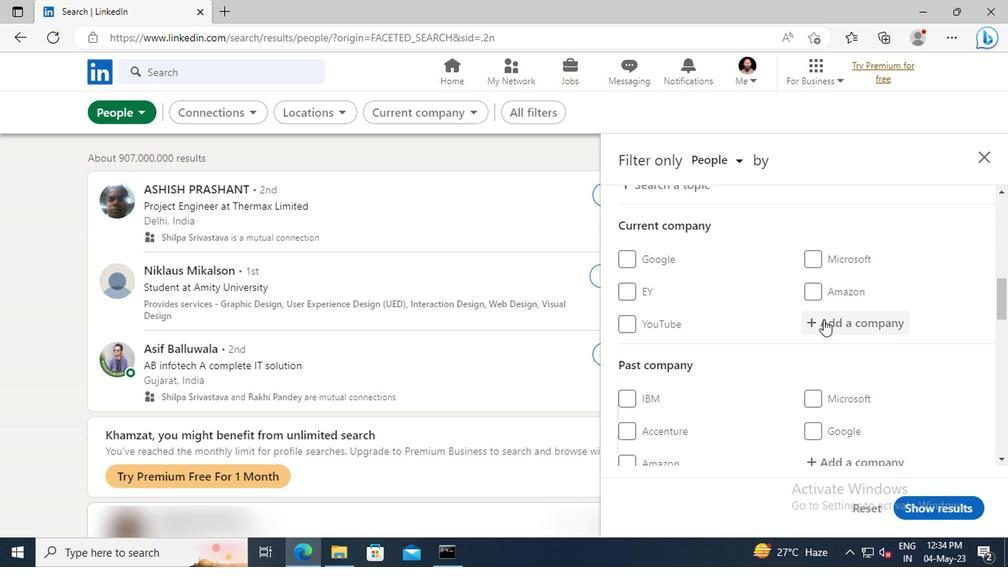 
Action: Key pressed <Key.shift>SHAPOORJI<Key.space><Key.shift>PALLONJI<Key.space>-<Key.space><Key.shift>E
Screenshot: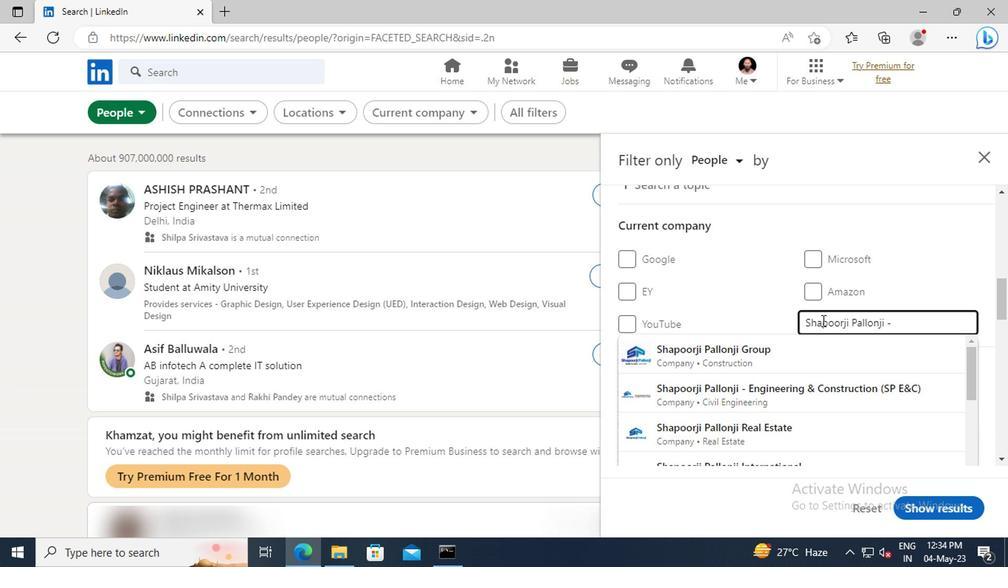 
Action: Mouse moved to (682, 344)
Screenshot: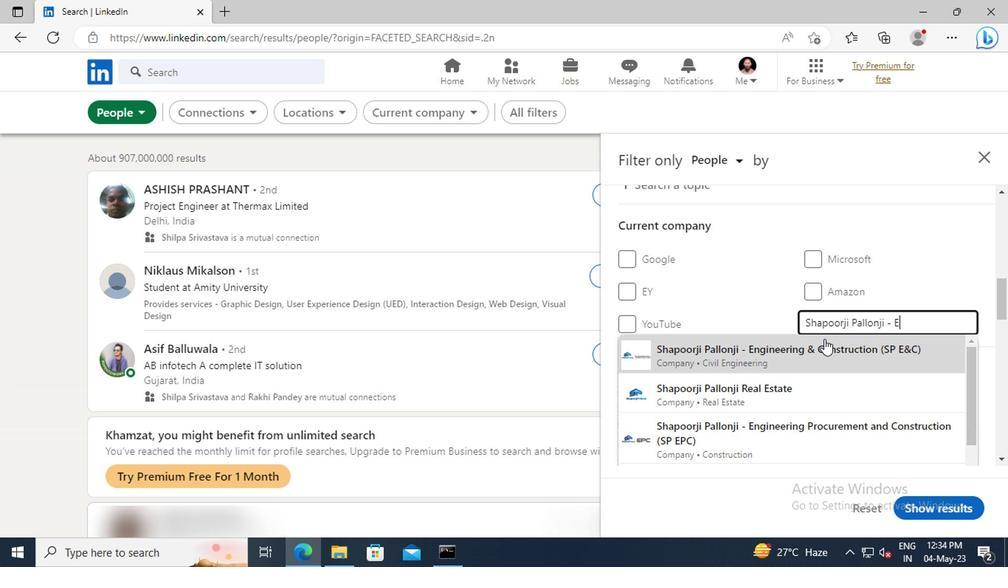 
Action: Mouse pressed left at (682, 344)
Screenshot: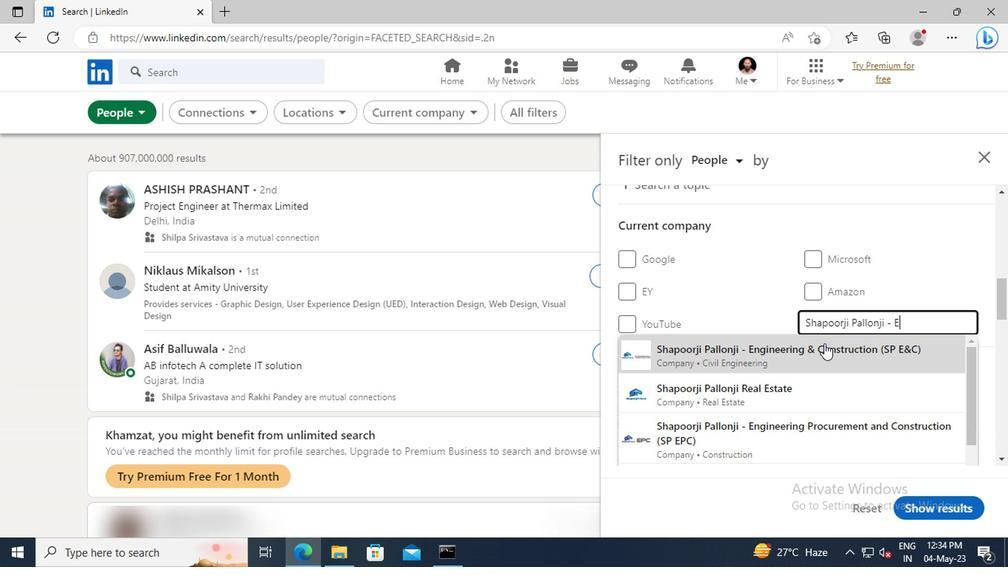 
Action: Mouse scrolled (682, 344) with delta (0, 0)
Screenshot: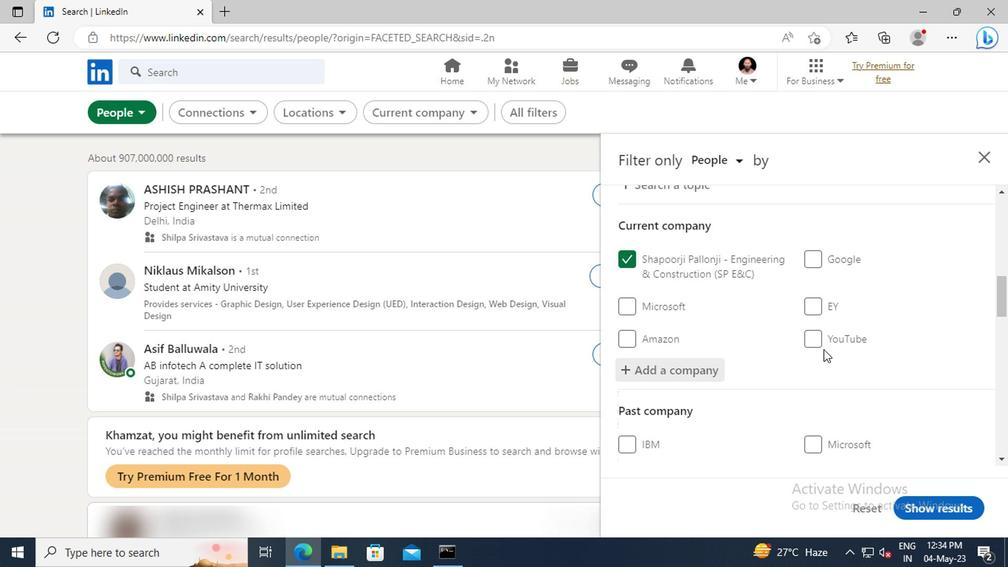 
Action: Mouse scrolled (682, 344) with delta (0, 0)
Screenshot: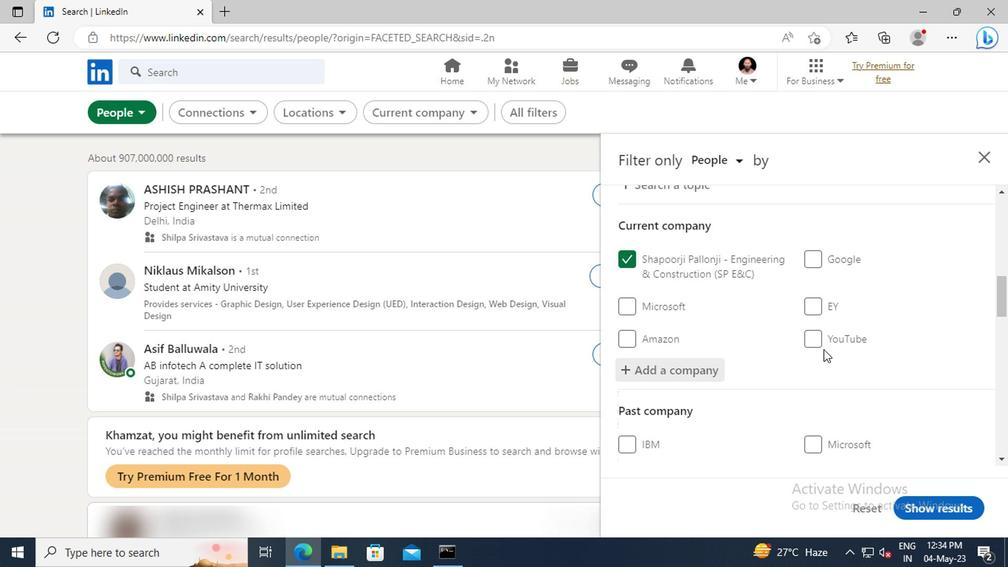 
Action: Mouse moved to (681, 342)
Screenshot: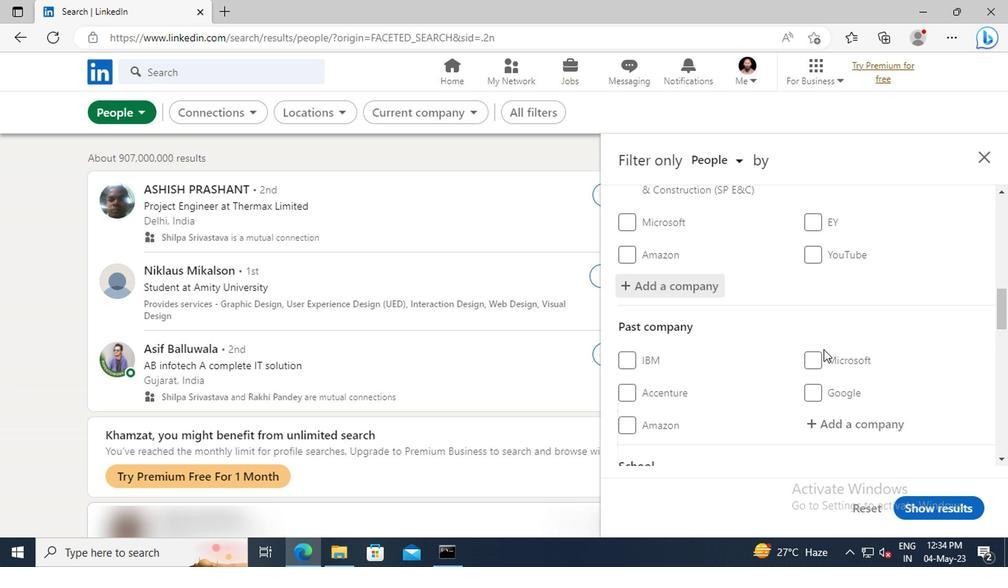 
Action: Mouse scrolled (681, 341) with delta (0, 0)
Screenshot: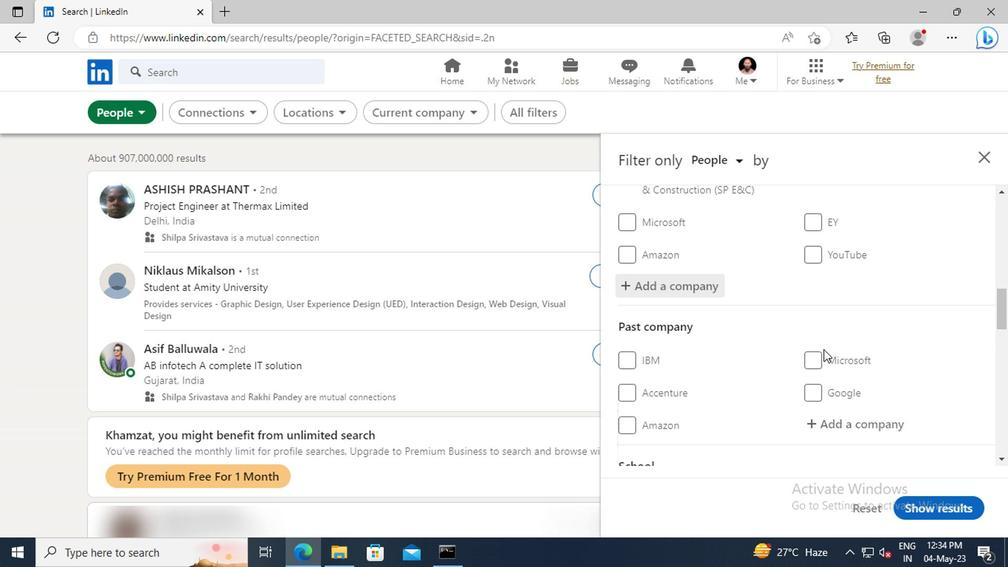 
Action: Mouse moved to (681, 337)
Screenshot: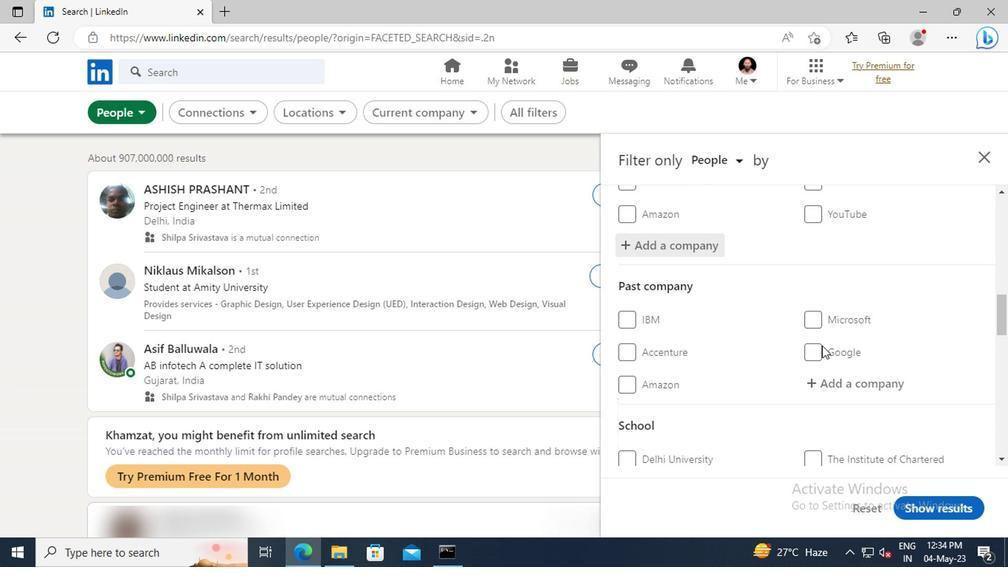 
Action: Mouse scrolled (681, 336) with delta (0, 0)
Screenshot: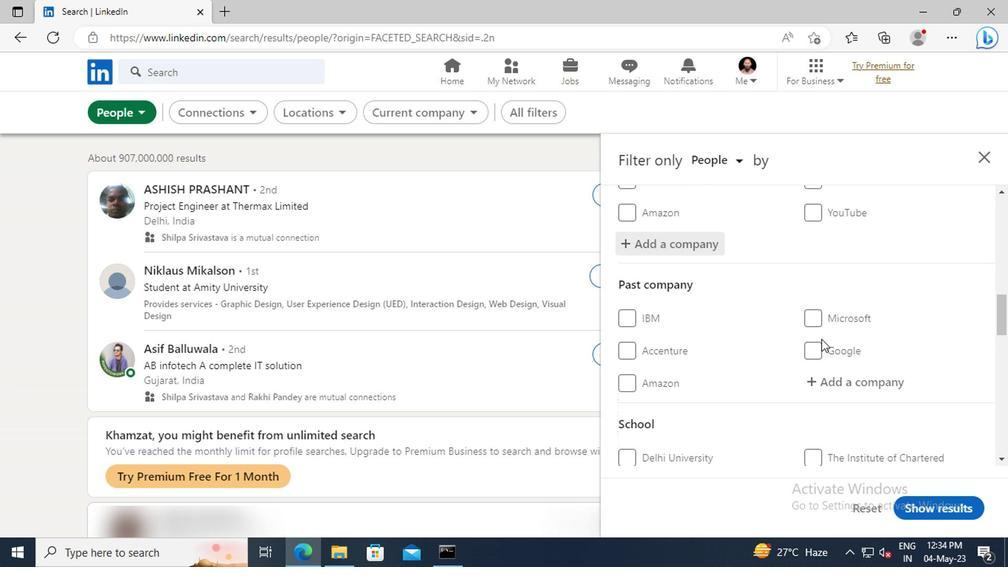 
Action: Mouse scrolled (681, 336) with delta (0, 0)
Screenshot: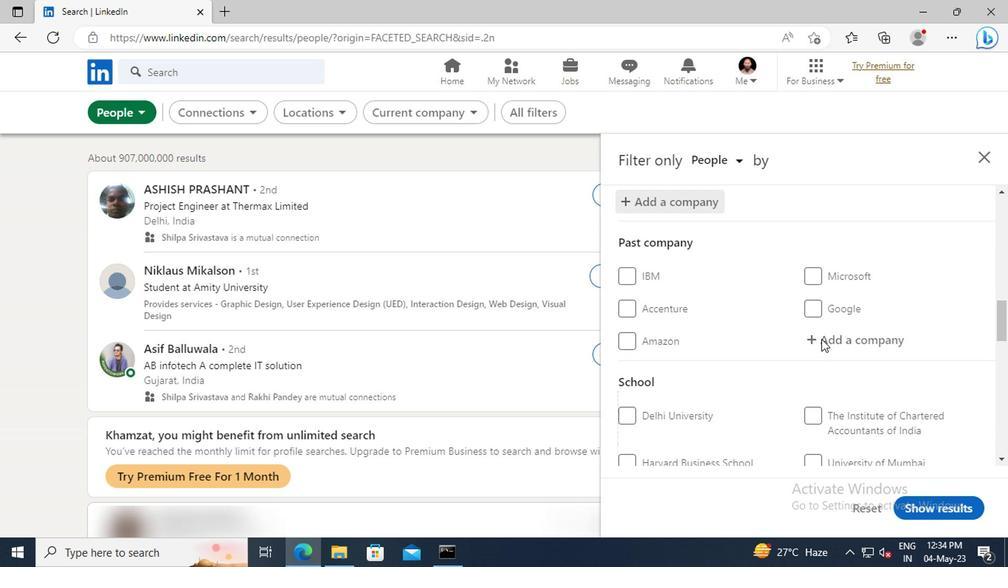 
Action: Mouse scrolled (681, 336) with delta (0, 0)
Screenshot: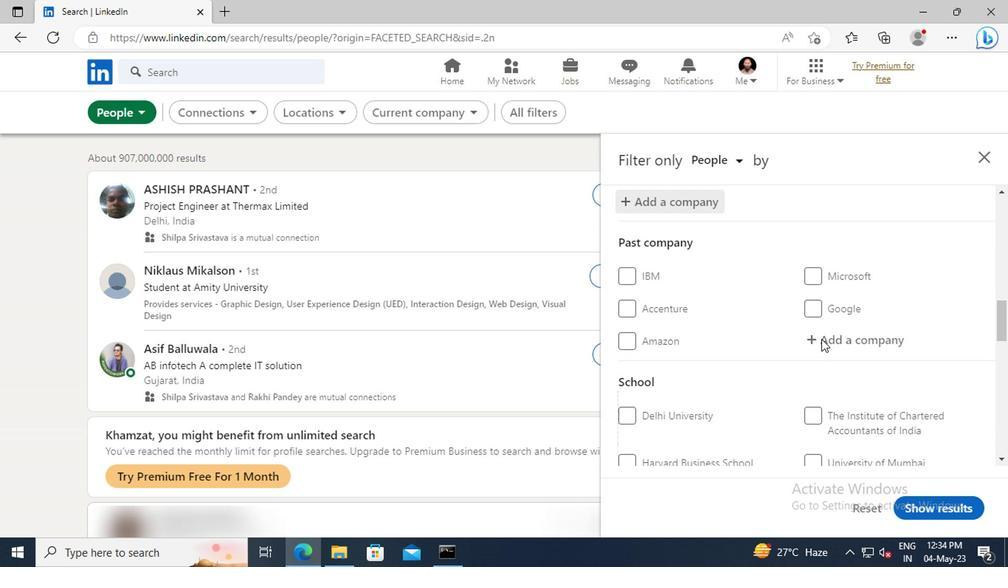
Action: Mouse scrolled (681, 336) with delta (0, 0)
Screenshot: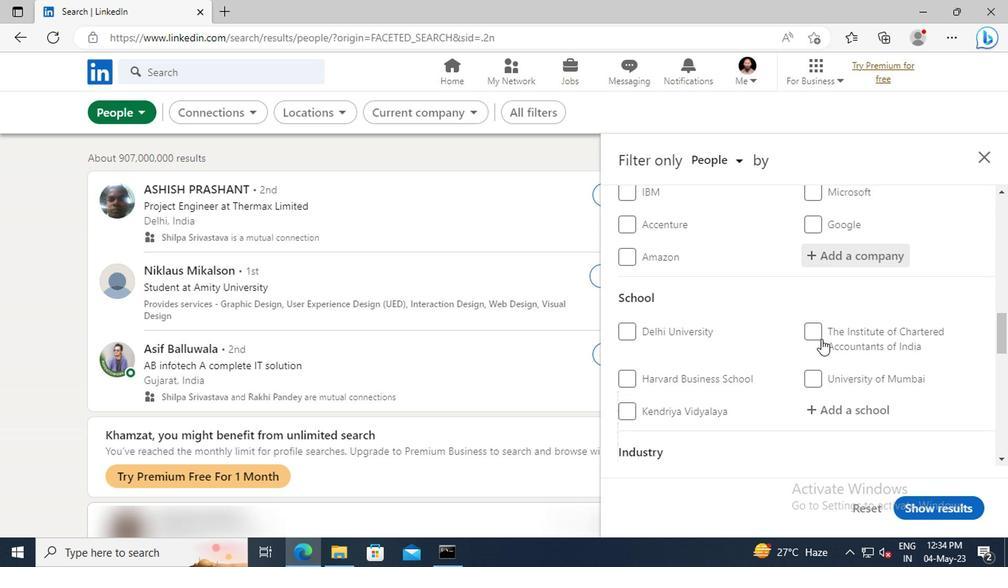 
Action: Mouse scrolled (681, 336) with delta (0, 0)
Screenshot: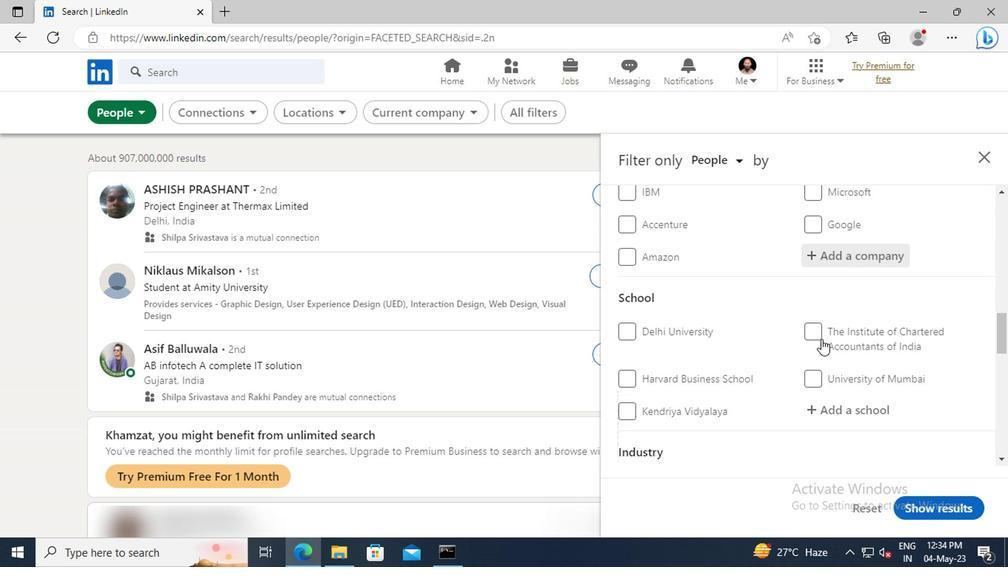 
Action: Mouse moved to (683, 331)
Screenshot: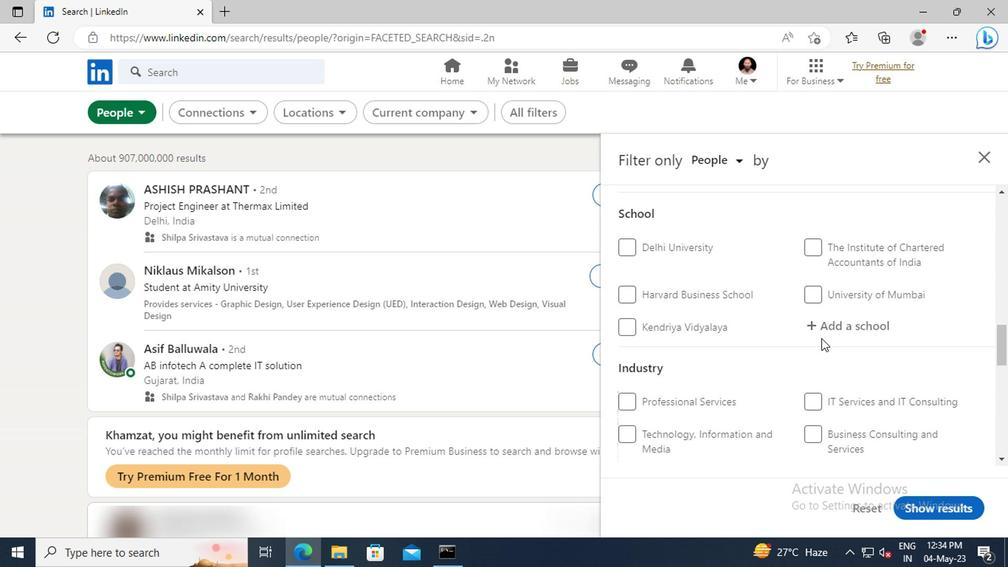 
Action: Mouse pressed left at (683, 331)
Screenshot: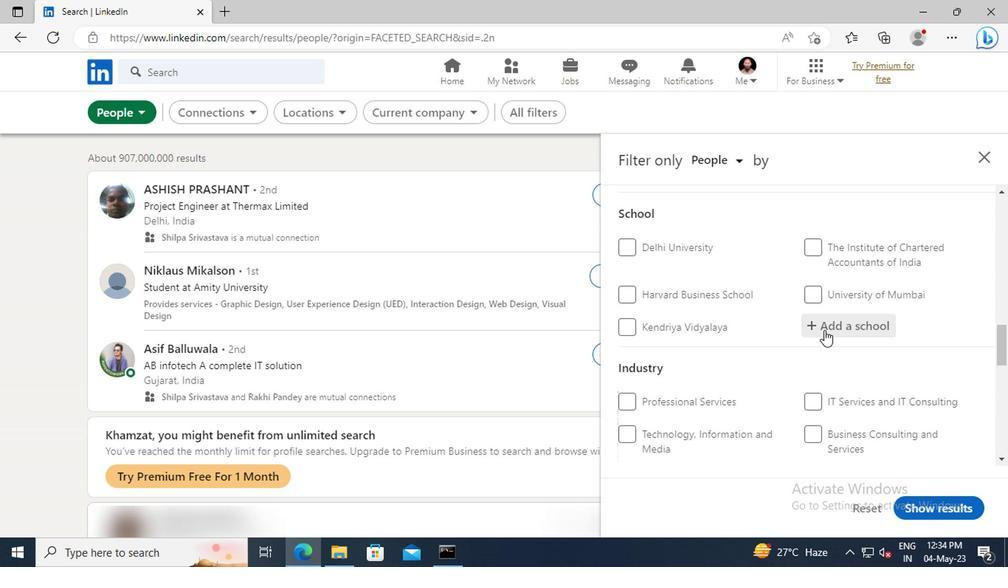 
Action: Key pressed <Key.shift>PACE<Key.space><Key.shift>JUNIOR<Key.space>
Screenshot: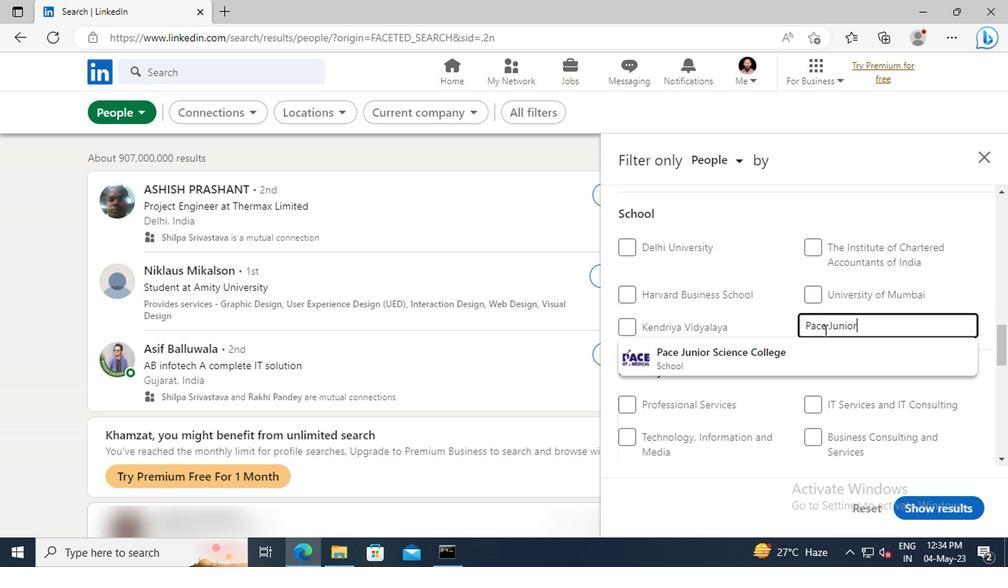 
Action: Mouse moved to (684, 346)
Screenshot: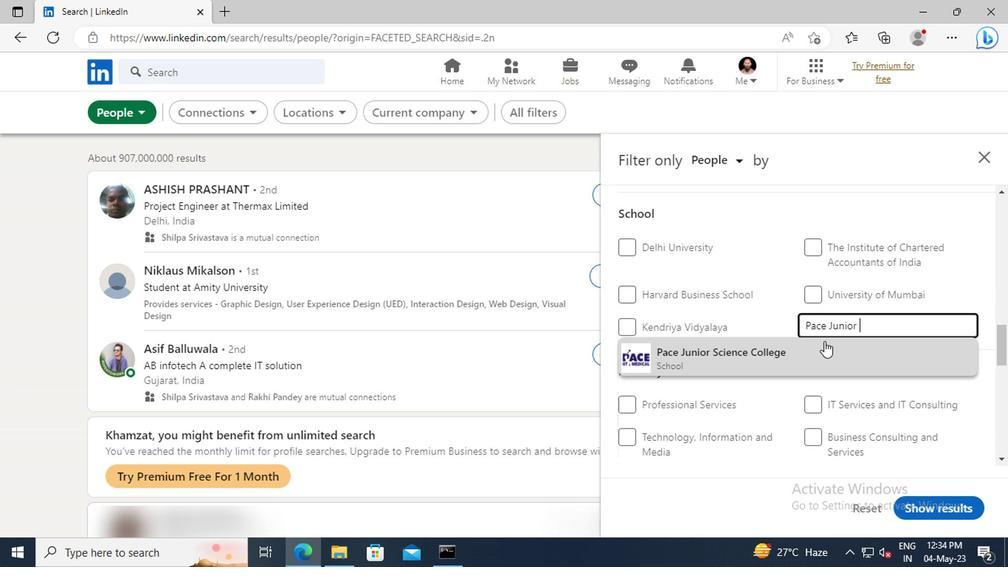 
Action: Mouse pressed left at (684, 346)
Screenshot: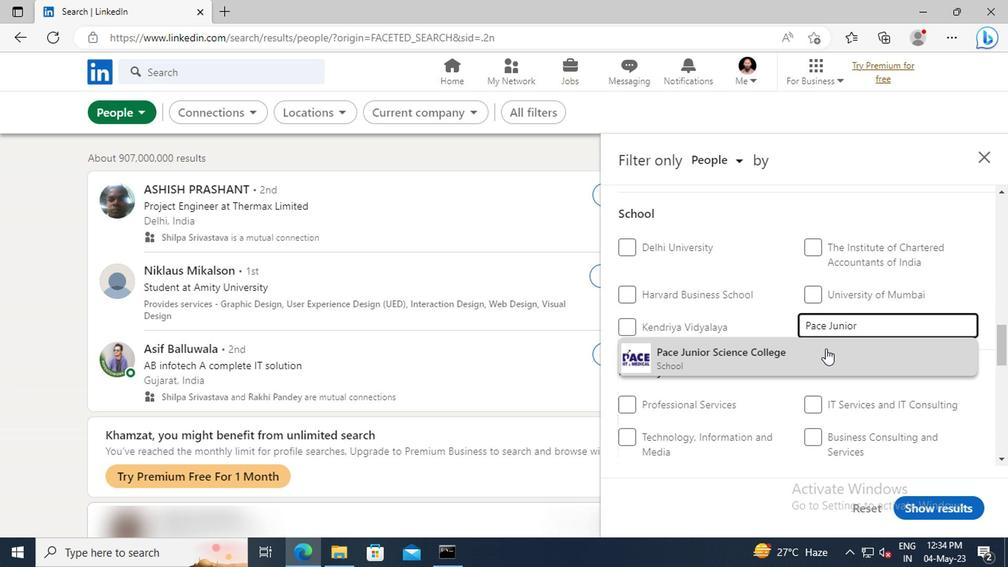 
Action: Mouse scrolled (684, 346) with delta (0, 0)
Screenshot: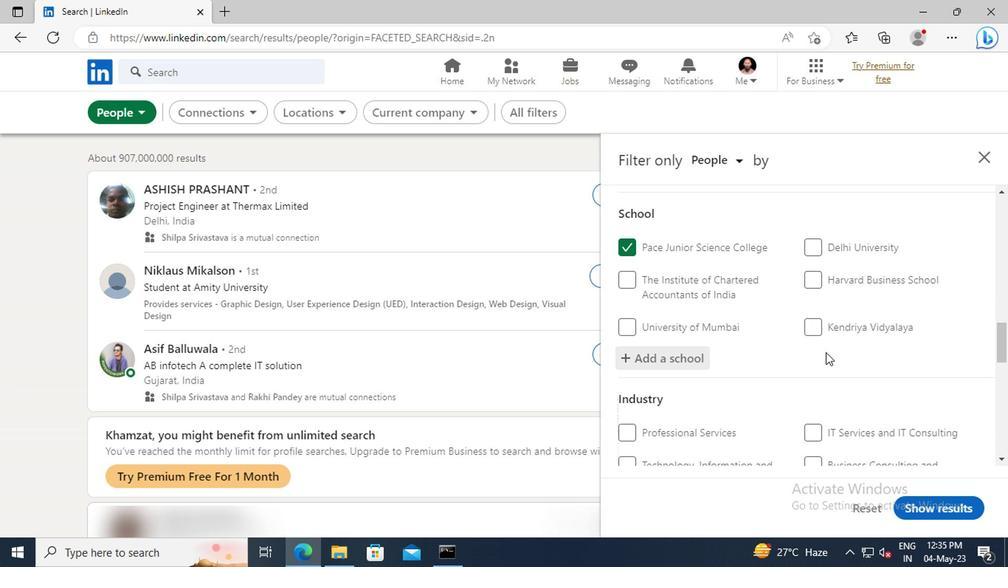 
Action: Mouse scrolled (684, 346) with delta (0, 0)
Screenshot: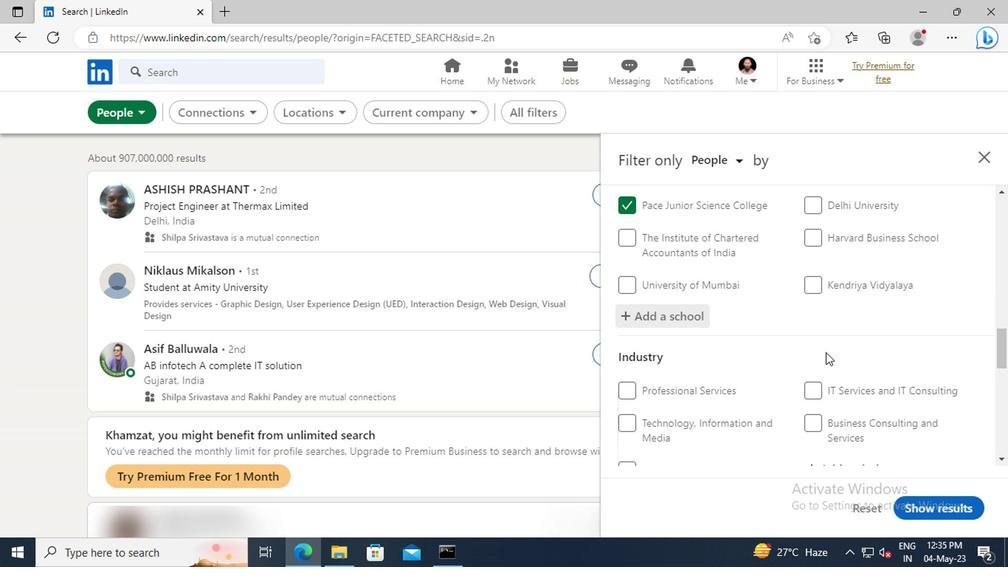 
Action: Mouse scrolled (684, 346) with delta (0, 0)
Screenshot: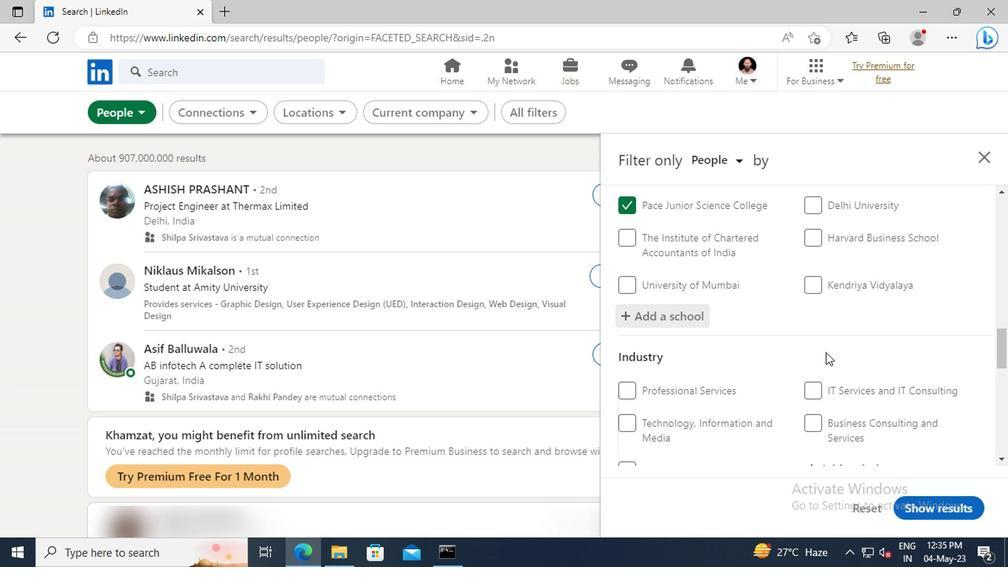 
Action: Mouse moved to (683, 344)
Screenshot: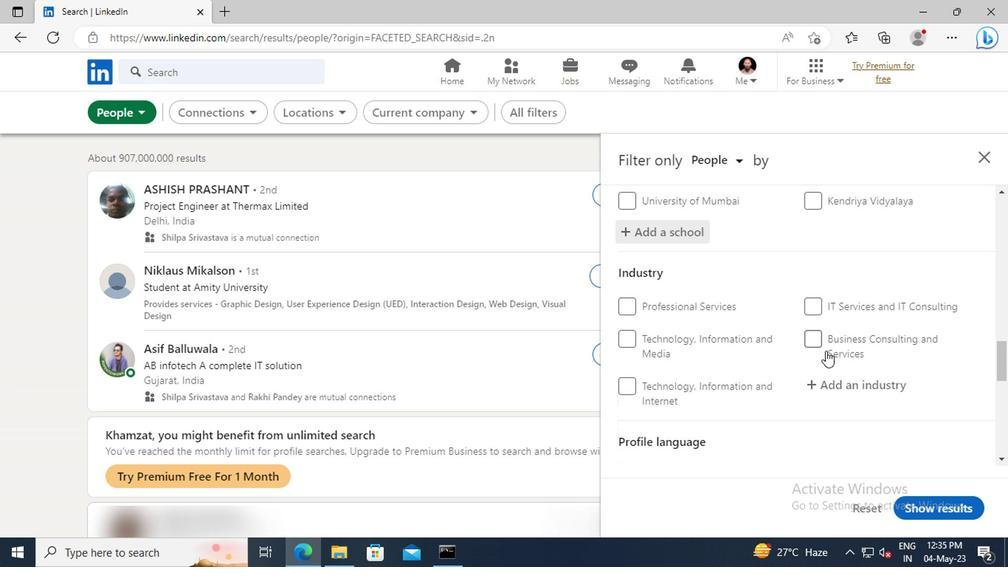 
Action: Mouse scrolled (683, 343) with delta (0, 0)
Screenshot: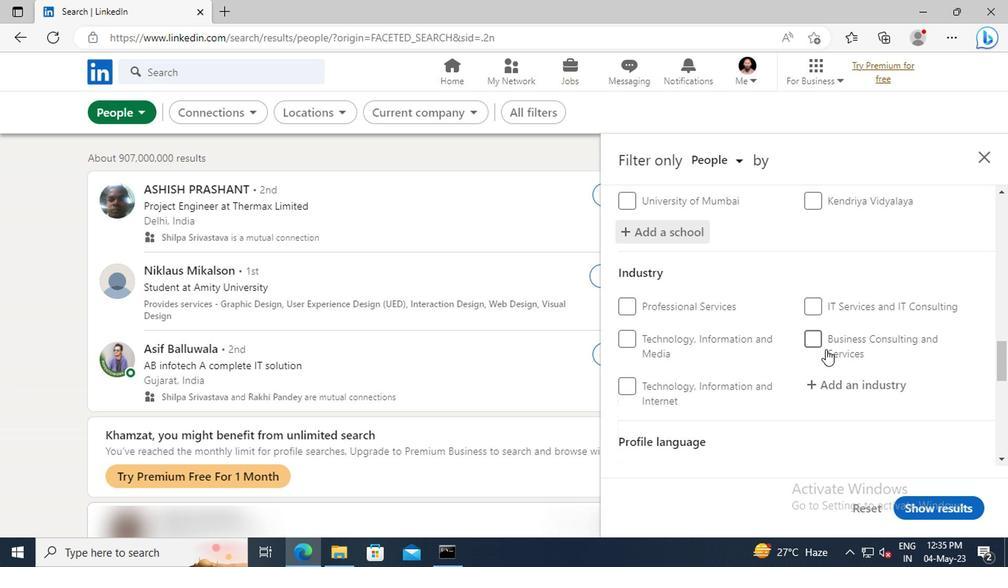 
Action: Mouse moved to (684, 343)
Screenshot: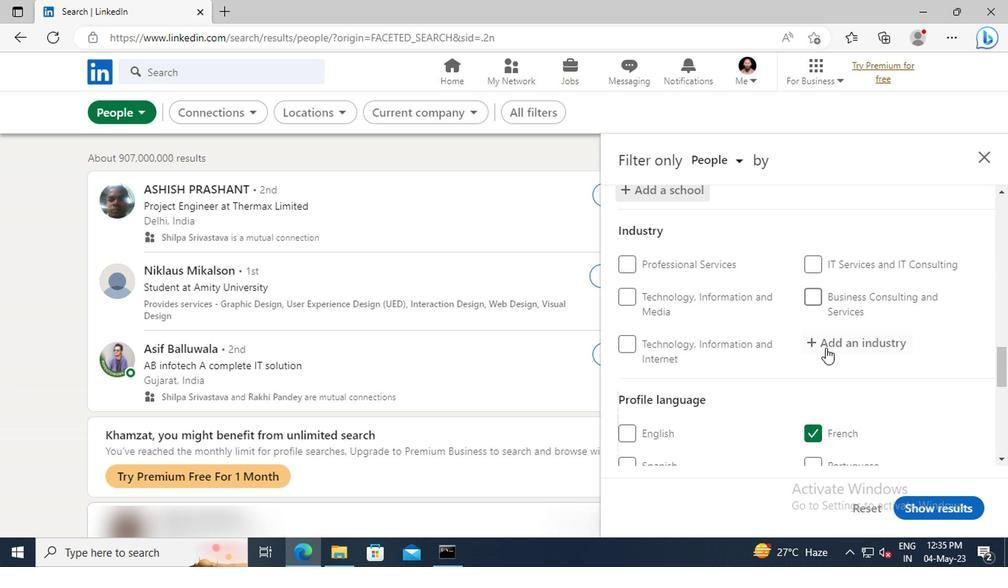 
Action: Mouse pressed left at (684, 343)
Screenshot: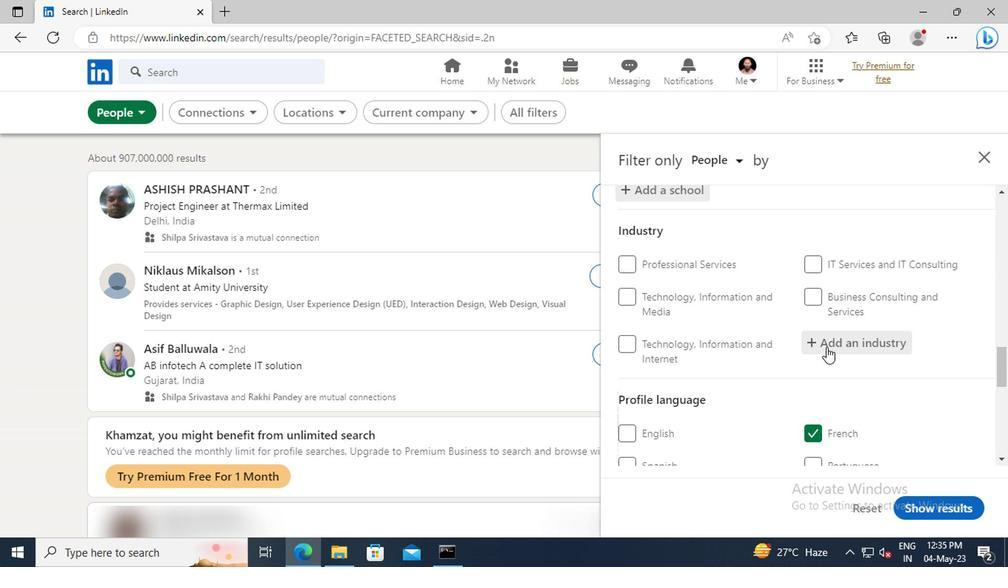 
Action: Key pressed <Key.shift>REUPHOL
Screenshot: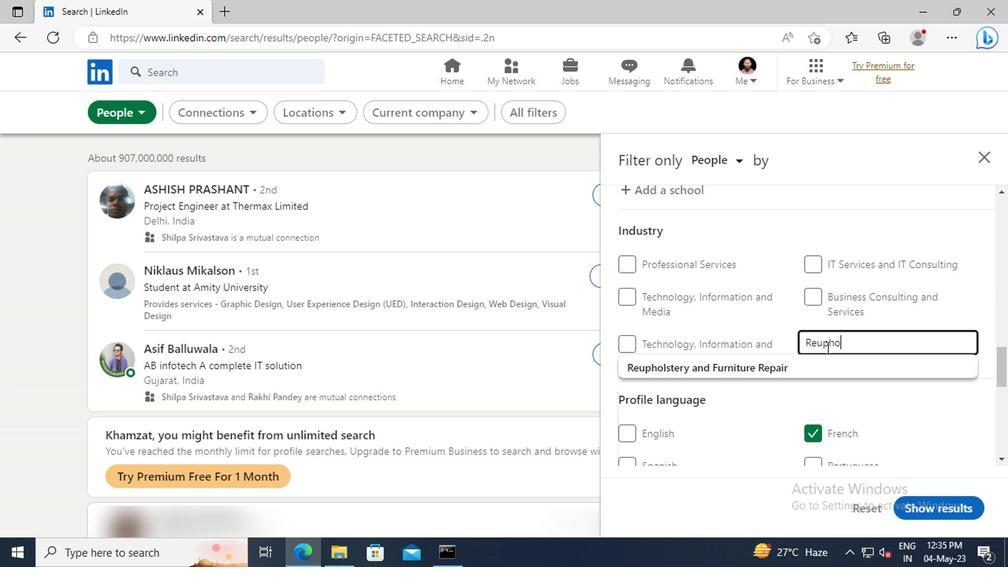 
Action: Mouse moved to (686, 354)
Screenshot: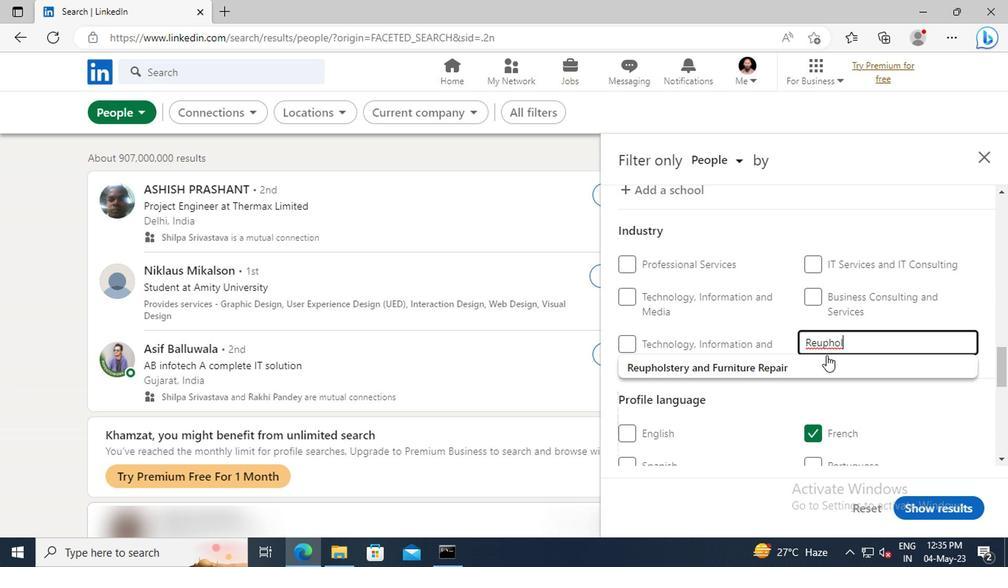 
Action: Mouse pressed left at (686, 354)
Screenshot: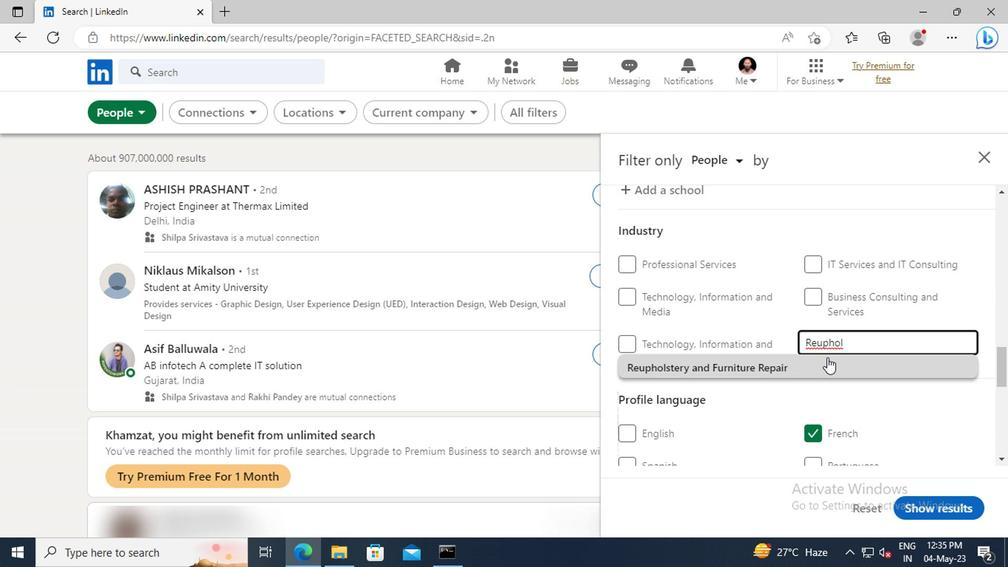 
Action: Mouse scrolled (686, 353) with delta (0, 0)
Screenshot: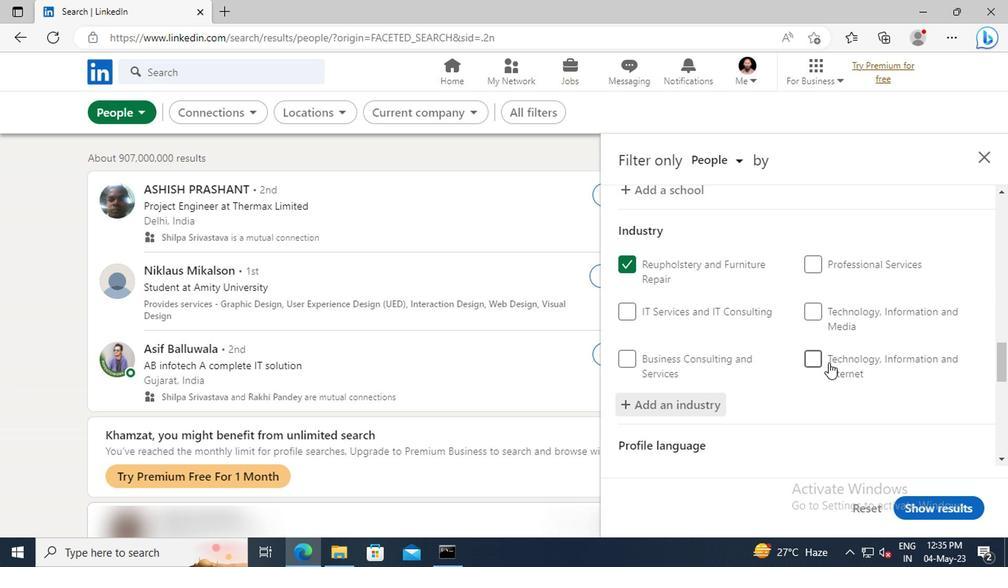 
Action: Mouse scrolled (686, 353) with delta (0, 0)
Screenshot: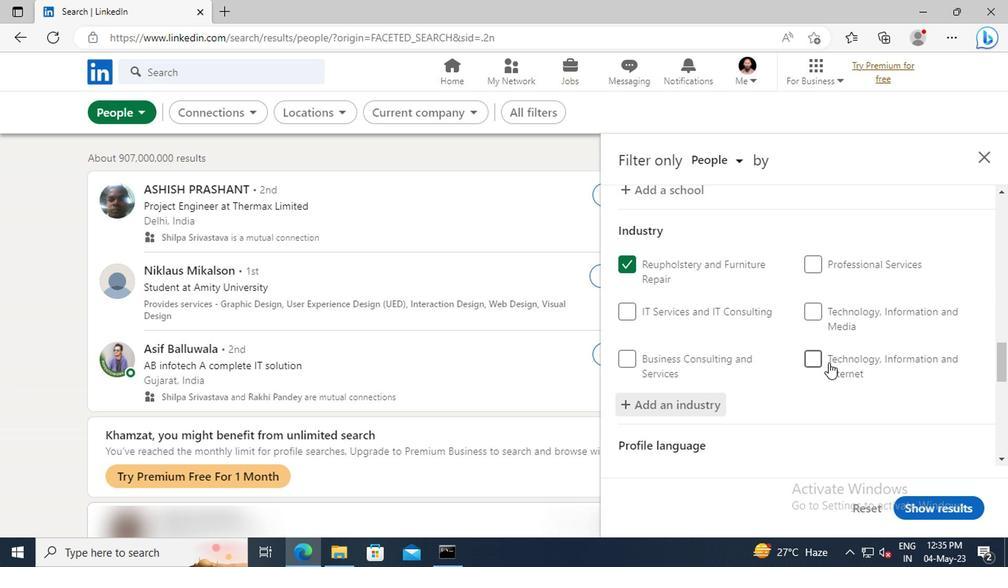 
Action: Mouse moved to (686, 352)
Screenshot: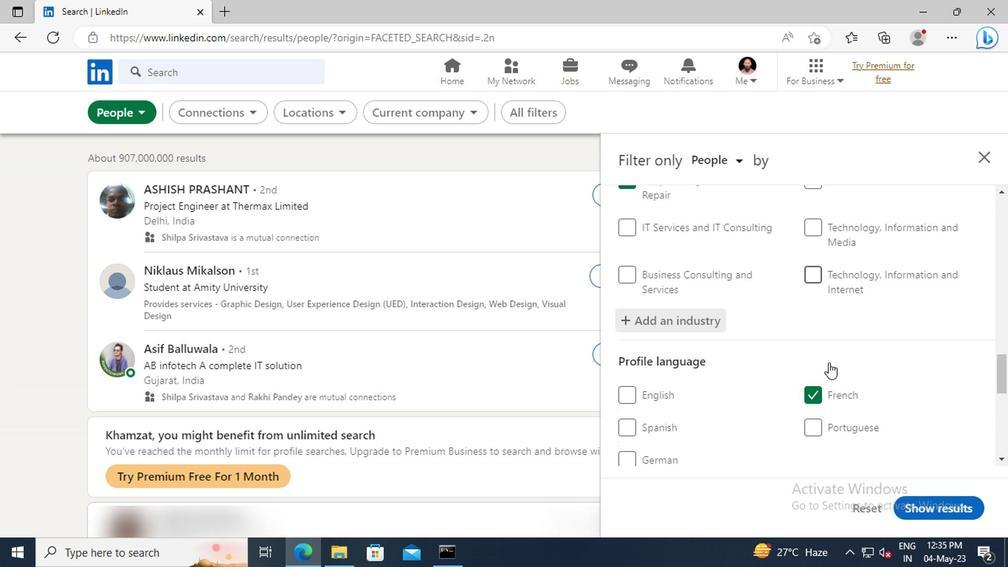 
Action: Mouse scrolled (686, 352) with delta (0, 0)
Screenshot: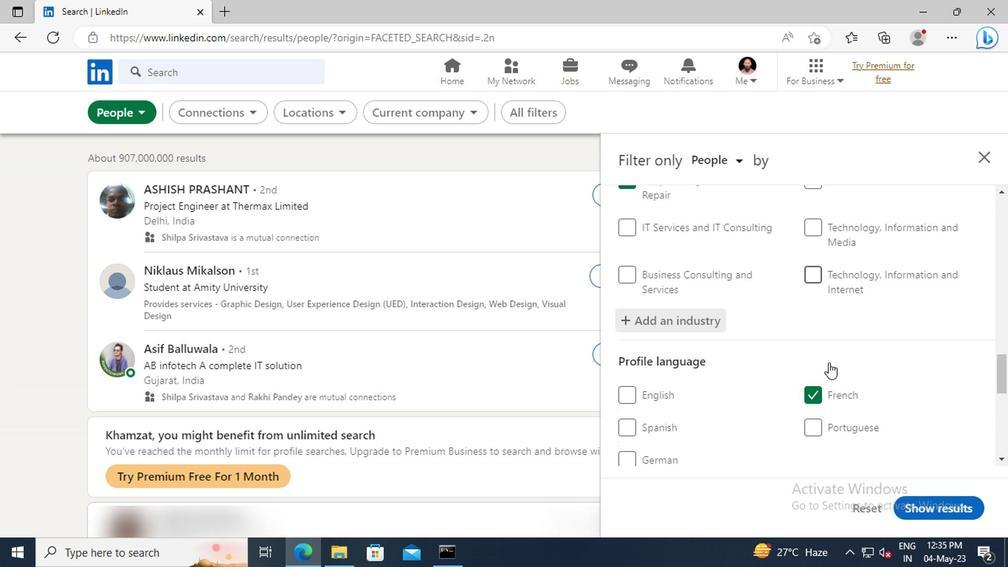 
Action: Mouse moved to (686, 347)
Screenshot: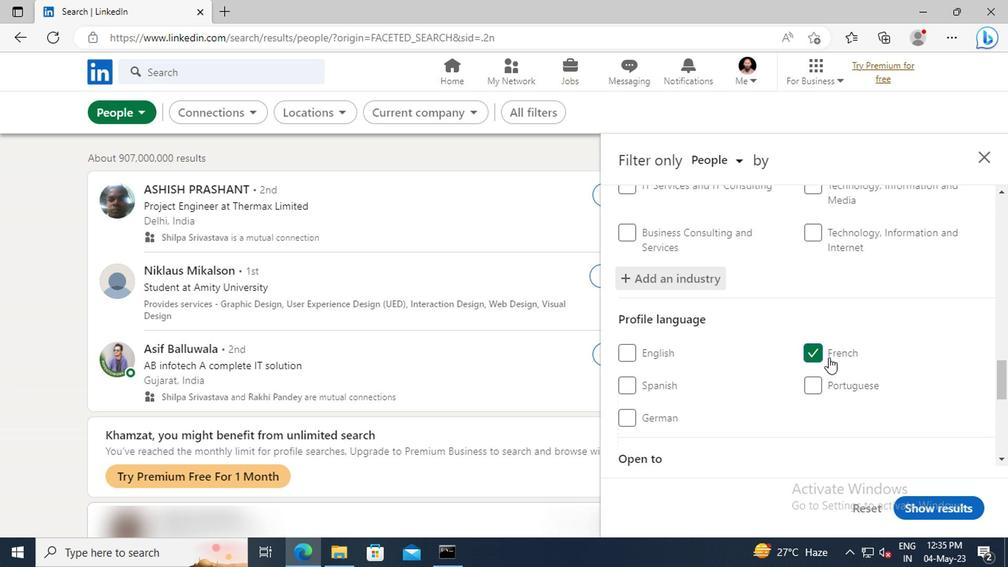 
Action: Mouse scrolled (686, 346) with delta (0, 0)
Screenshot: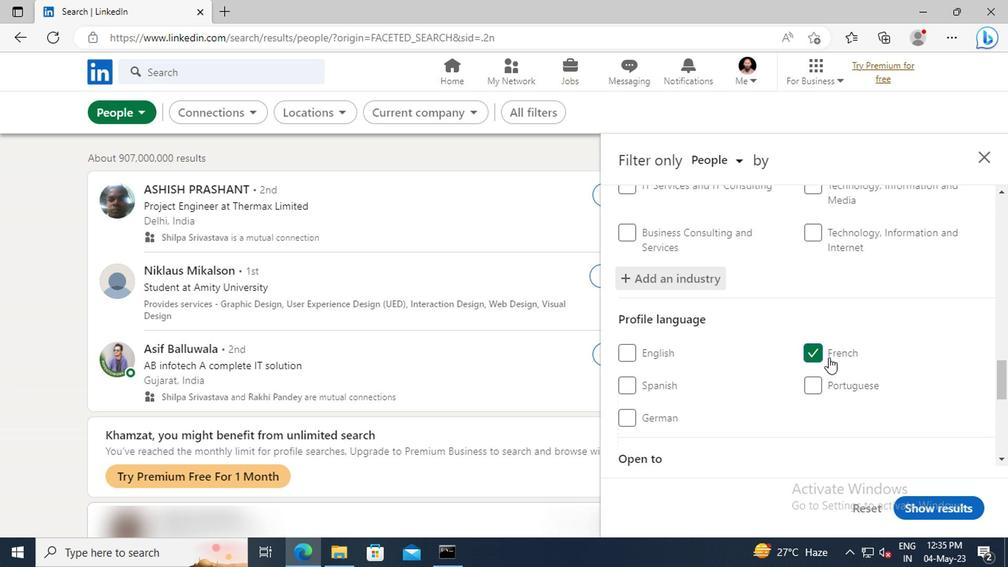 
Action: Mouse moved to (685, 345)
Screenshot: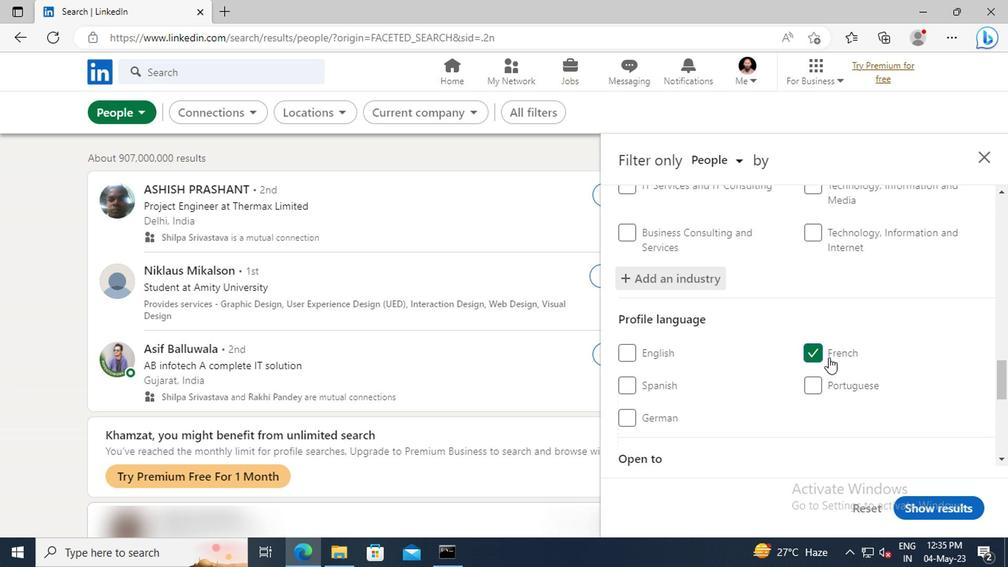 
Action: Mouse scrolled (685, 345) with delta (0, 0)
Screenshot: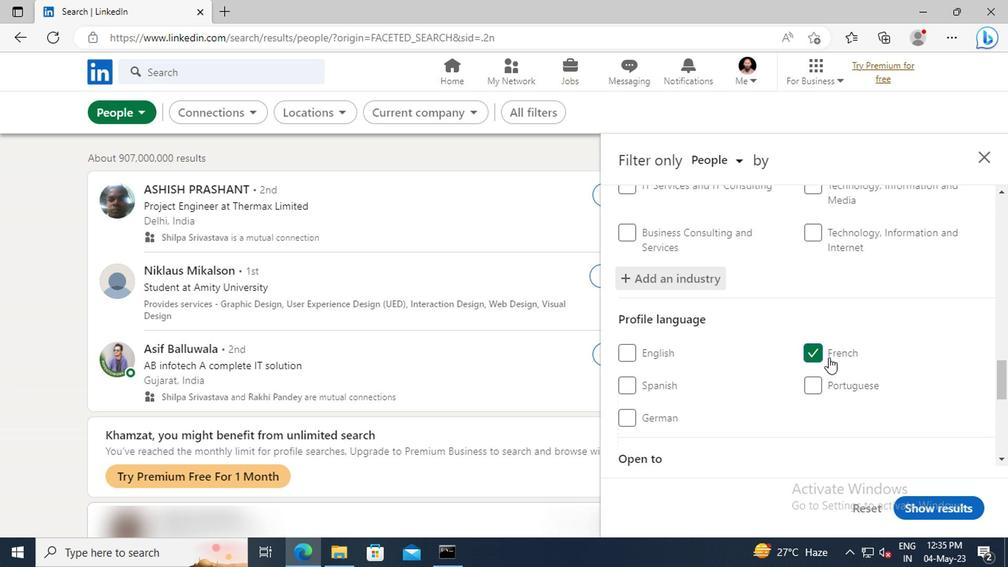 
Action: Mouse scrolled (685, 345) with delta (0, 0)
Screenshot: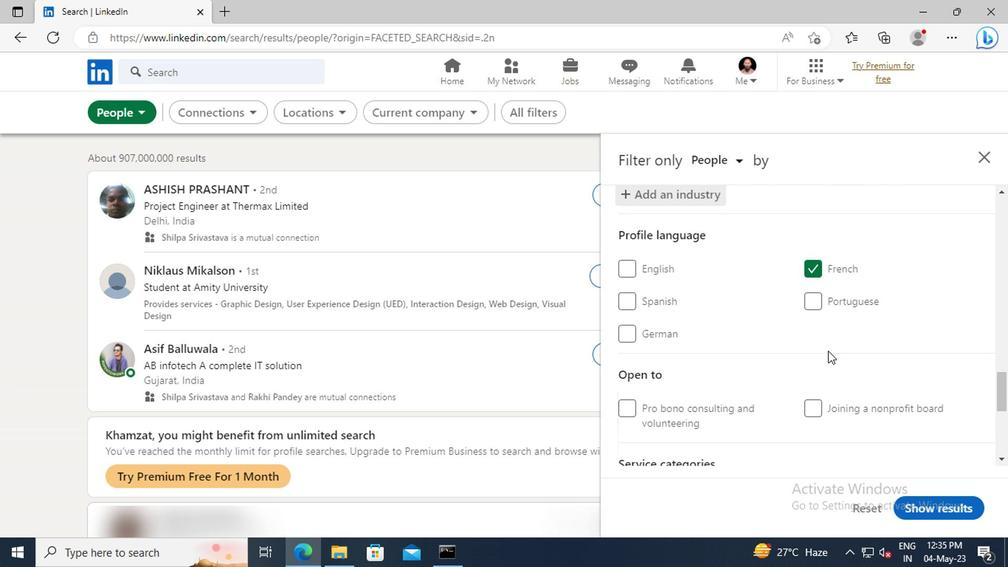 
Action: Mouse scrolled (685, 345) with delta (0, 0)
Screenshot: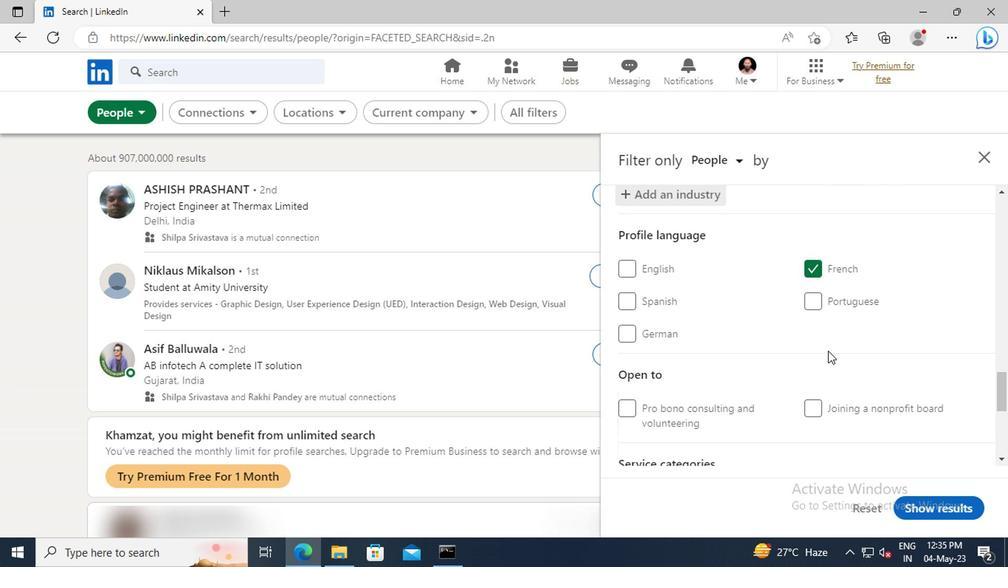 
Action: Mouse moved to (685, 342)
Screenshot: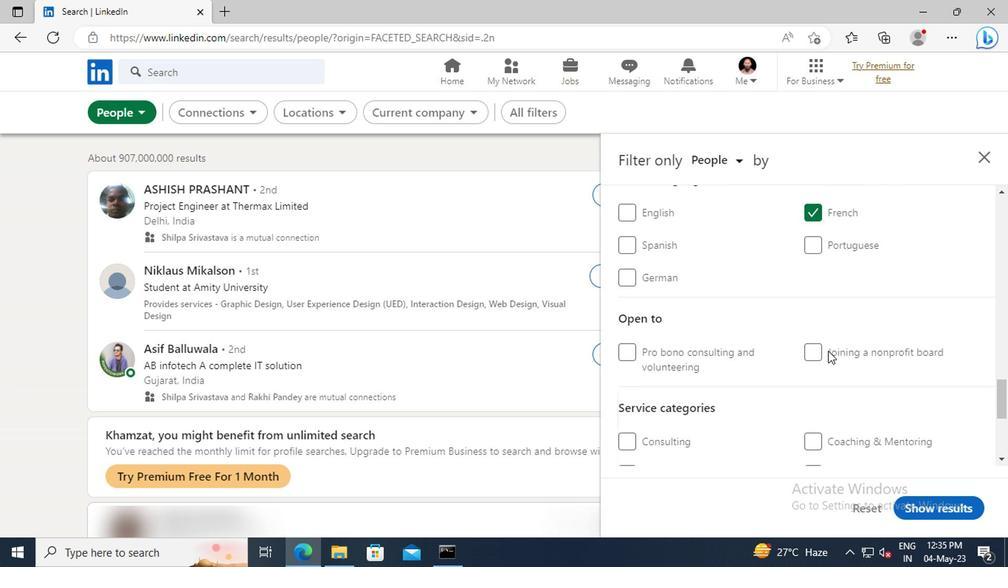 
Action: Mouse scrolled (685, 342) with delta (0, 0)
Screenshot: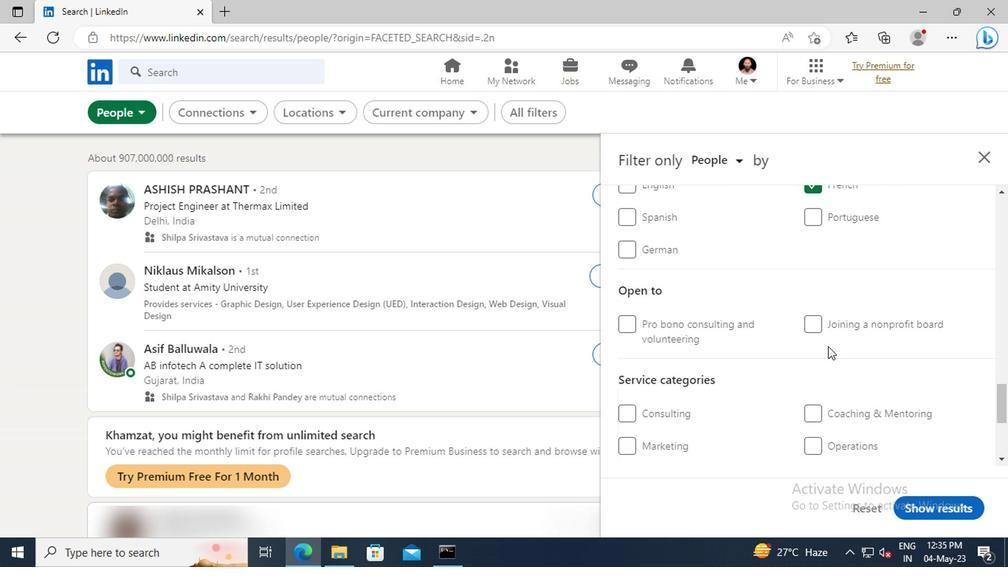 
Action: Mouse scrolled (685, 342) with delta (0, 0)
Screenshot: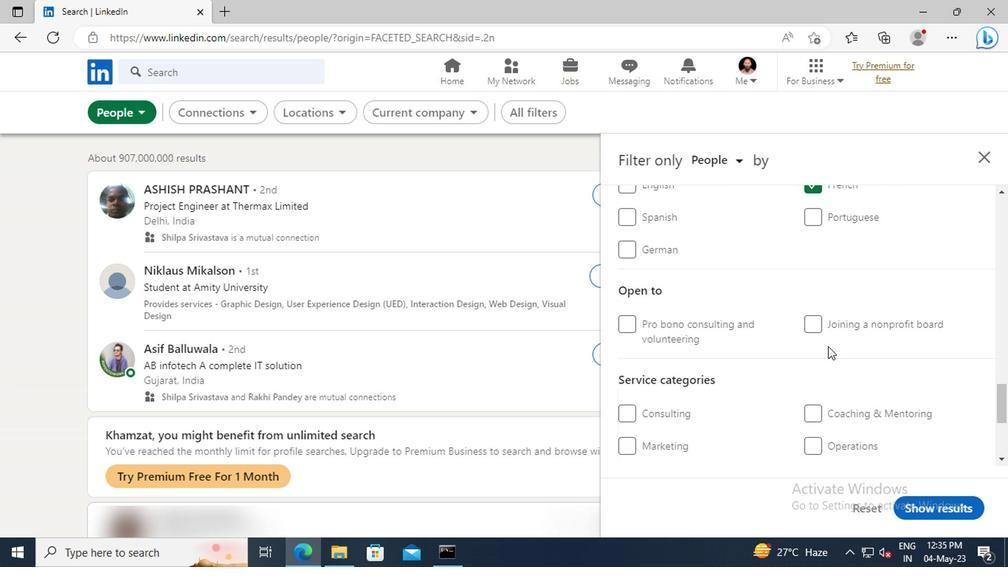 
Action: Mouse scrolled (685, 342) with delta (0, 0)
Screenshot: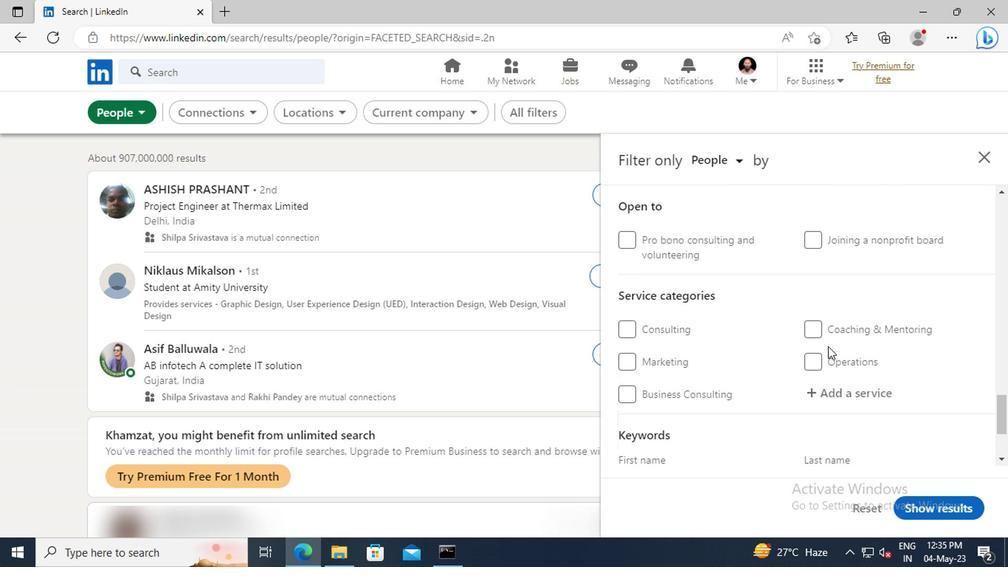 
Action: Mouse moved to (685, 345)
Screenshot: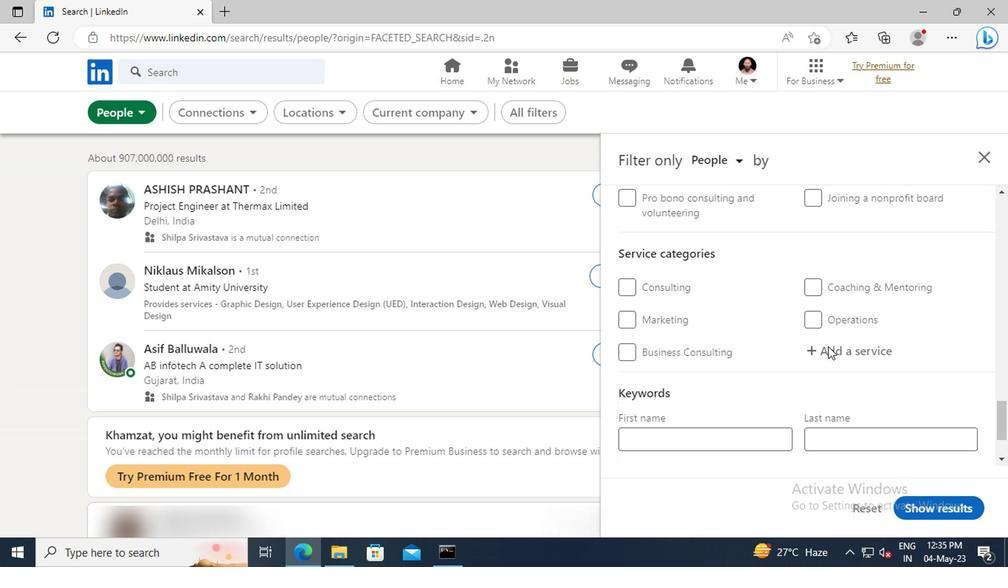 
Action: Mouse pressed left at (685, 345)
Screenshot: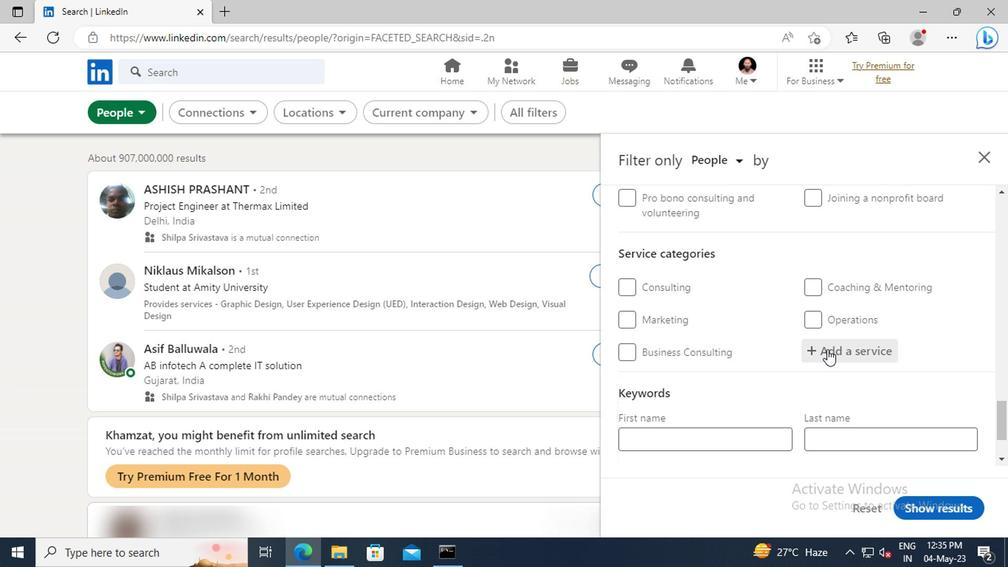 
Action: Key pressed <Key.shift>VIDEO<Key.space>
Screenshot: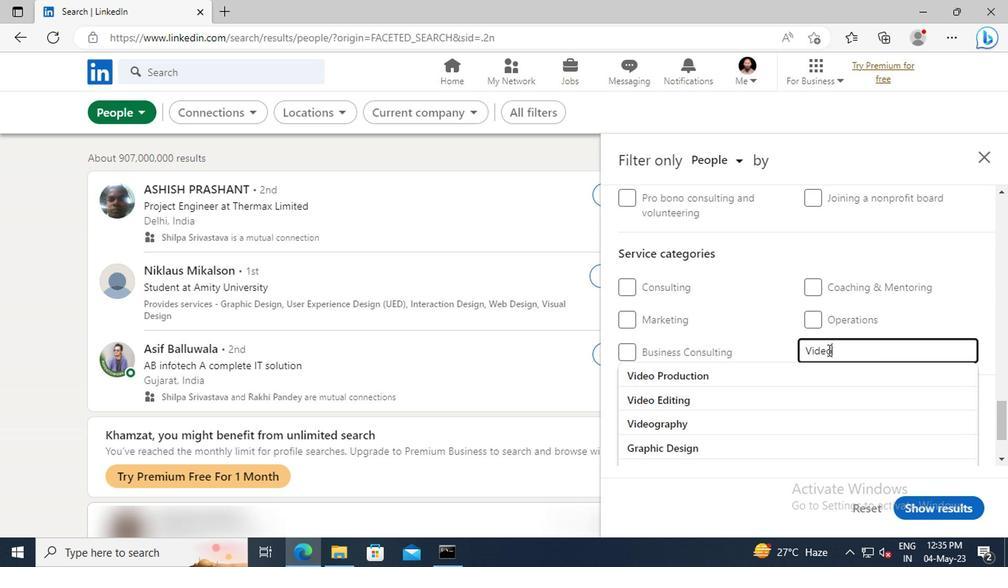 
Action: Mouse moved to (679, 362)
Screenshot: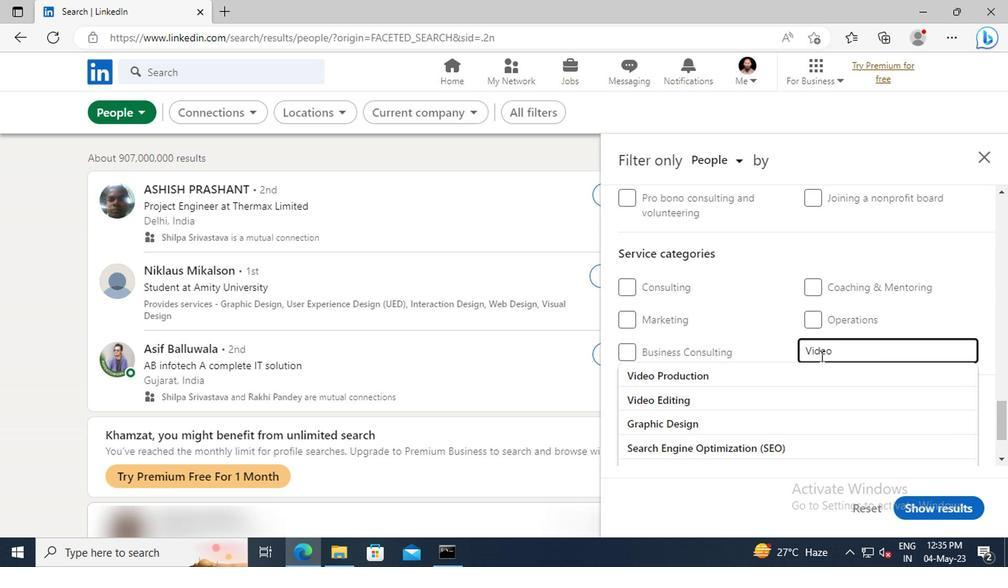 
Action: Mouse pressed left at (679, 362)
Screenshot: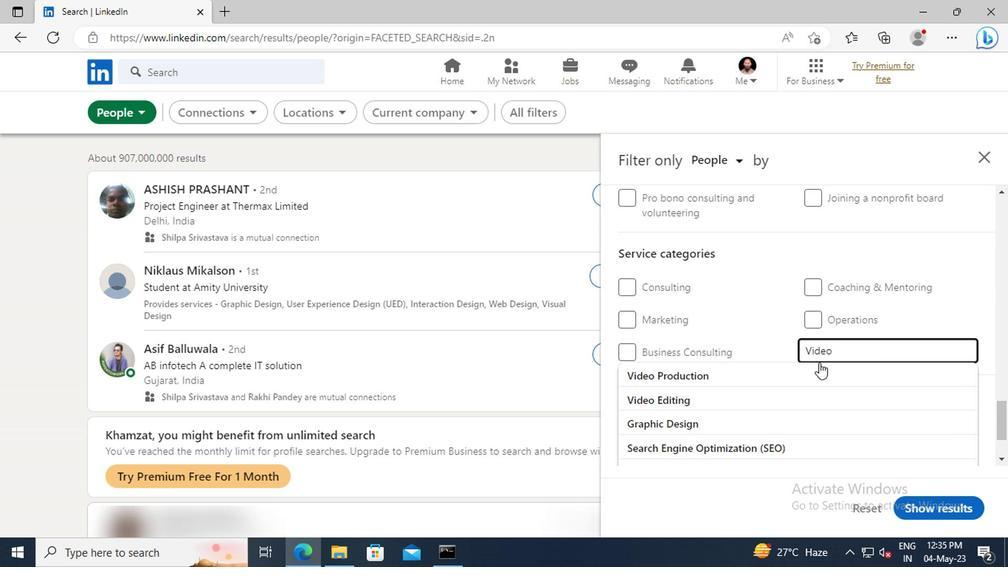 
Action: Mouse moved to (681, 363)
Screenshot: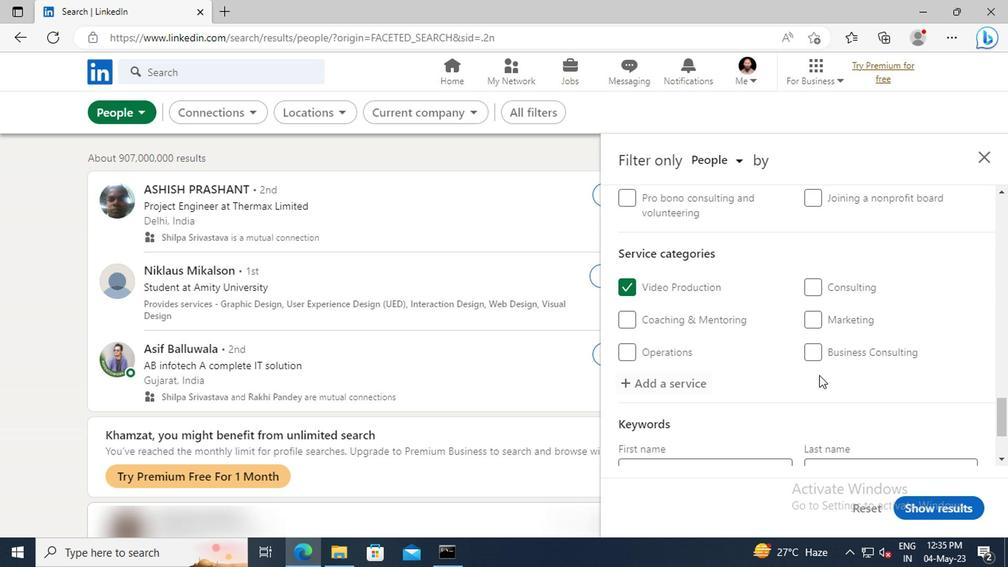 
Action: Mouse scrolled (681, 362) with delta (0, 0)
Screenshot: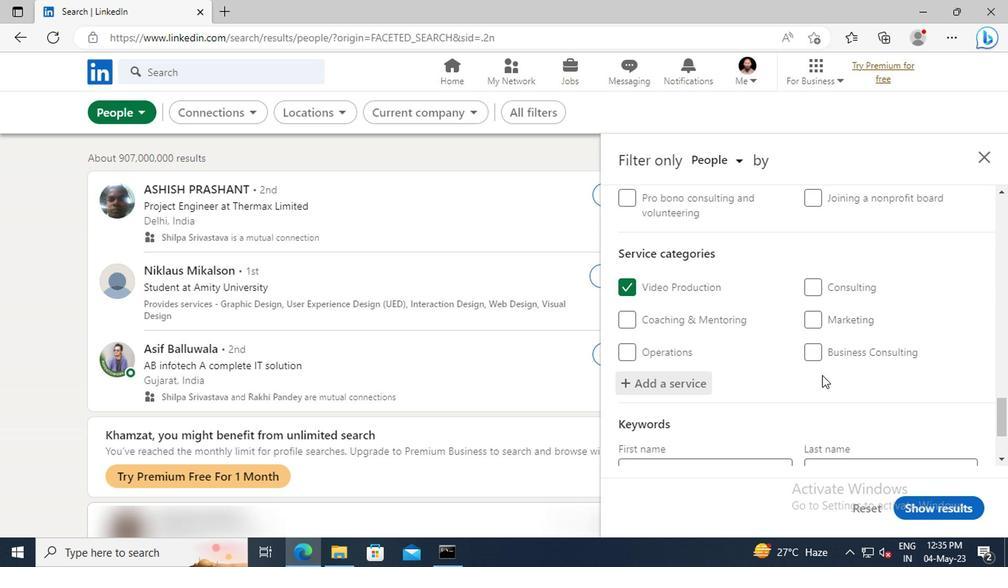 
Action: Mouse scrolled (681, 362) with delta (0, 0)
Screenshot: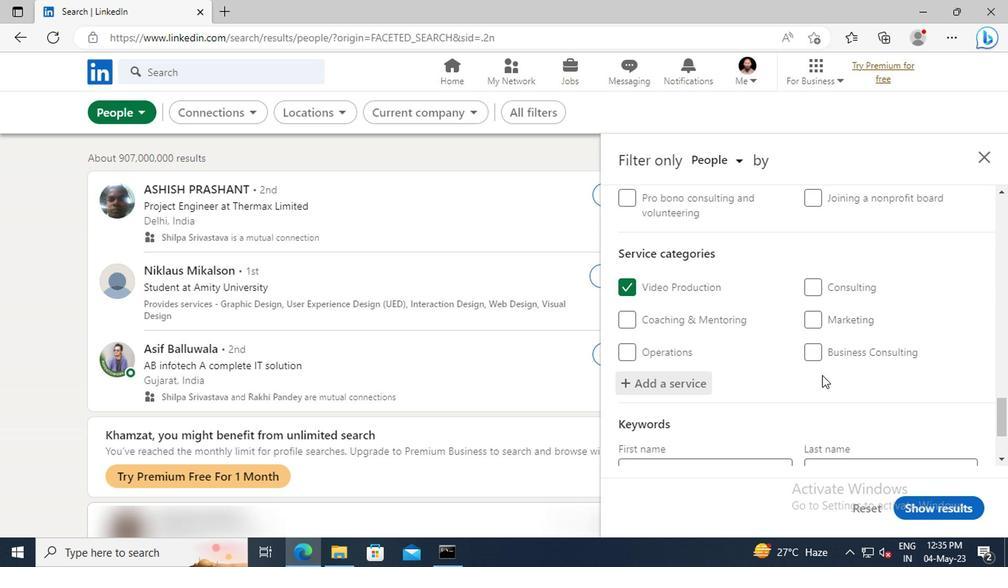 
Action: Mouse scrolled (681, 362) with delta (0, 0)
Screenshot: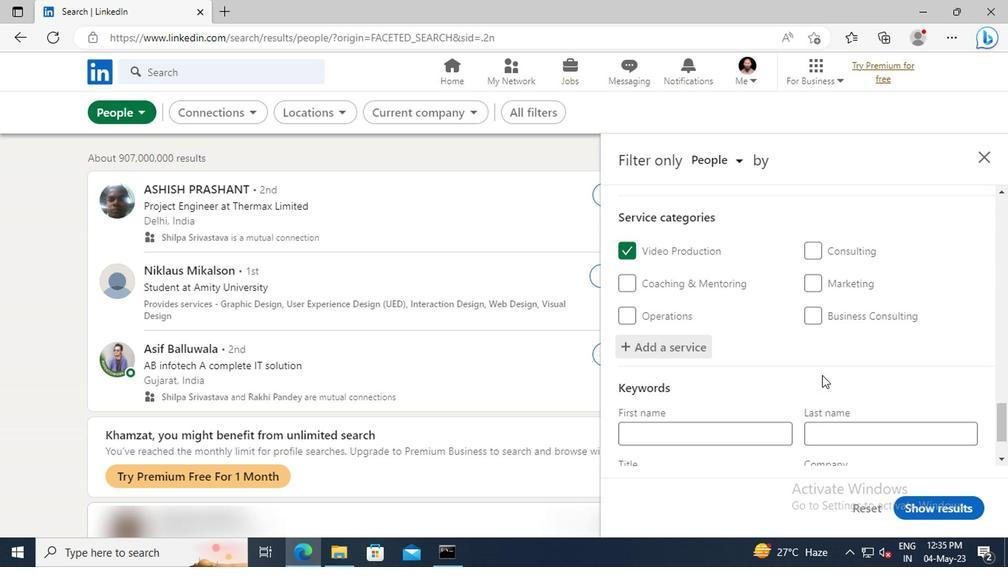 
Action: Mouse scrolled (681, 362) with delta (0, 0)
Screenshot: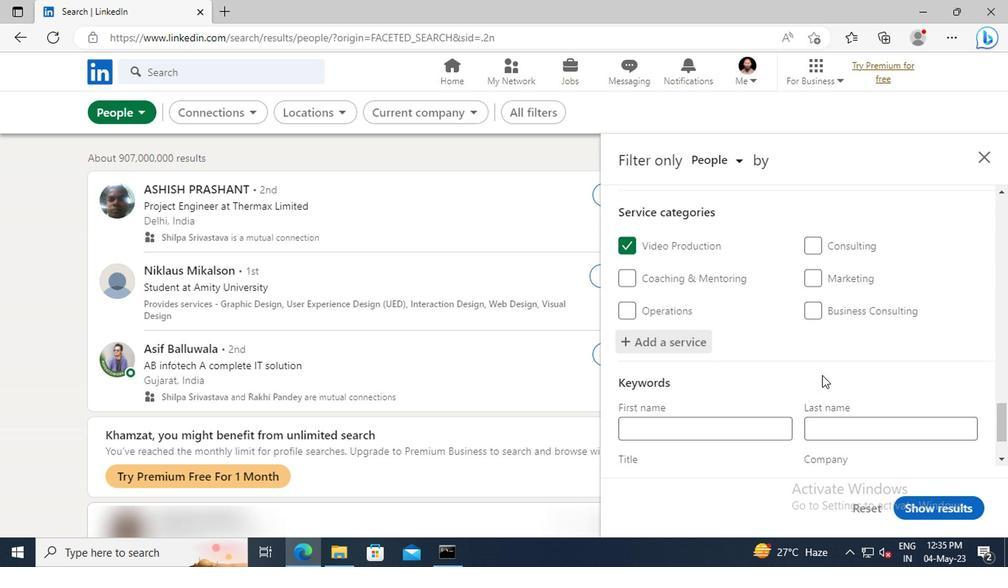 
Action: Mouse moved to (628, 380)
Screenshot: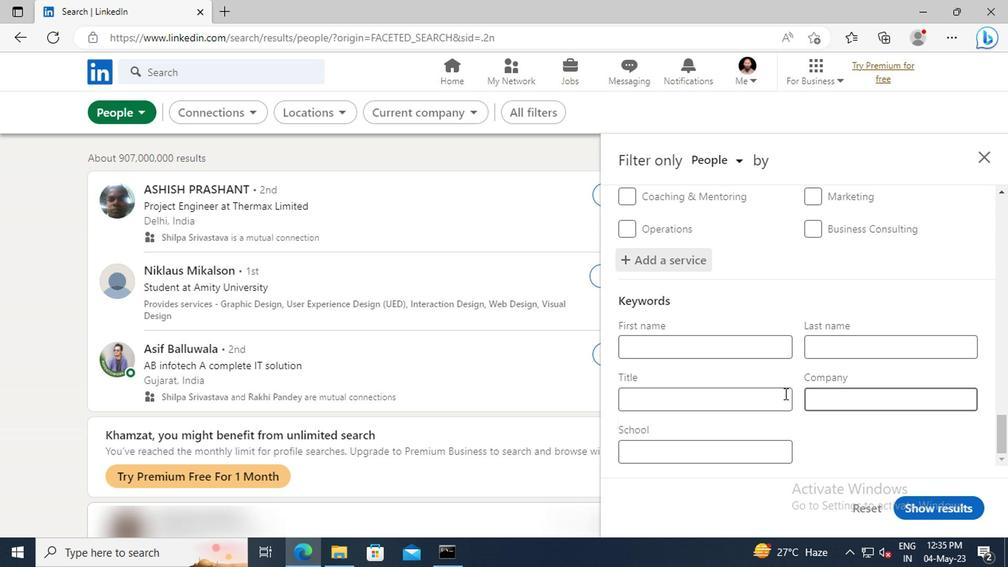 
Action: Mouse pressed left at (628, 380)
Screenshot: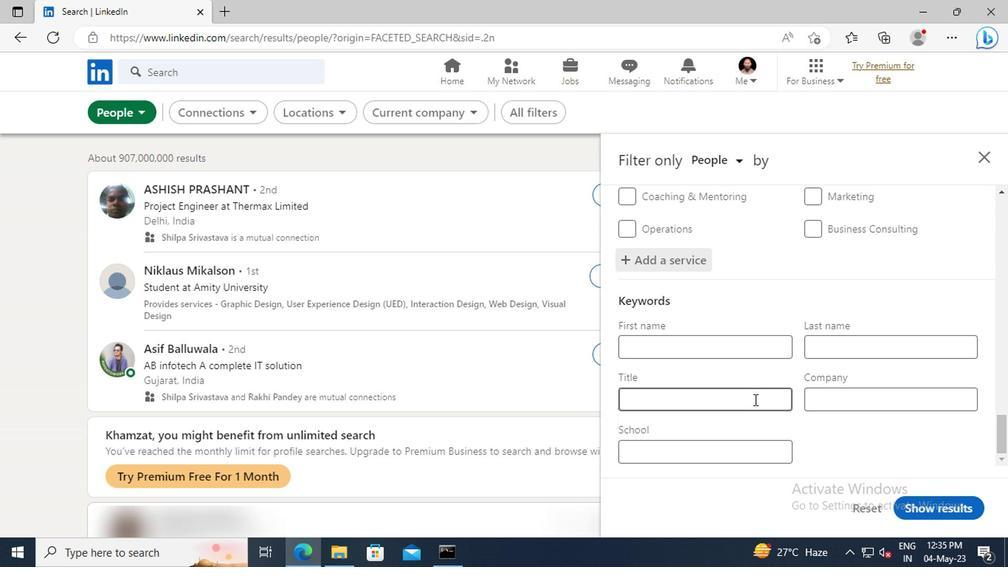 
Action: Key pressed <Key.shift>MECHANICAL<Key.space><Key.shift>ENGINEER<Key.enter>
Screenshot: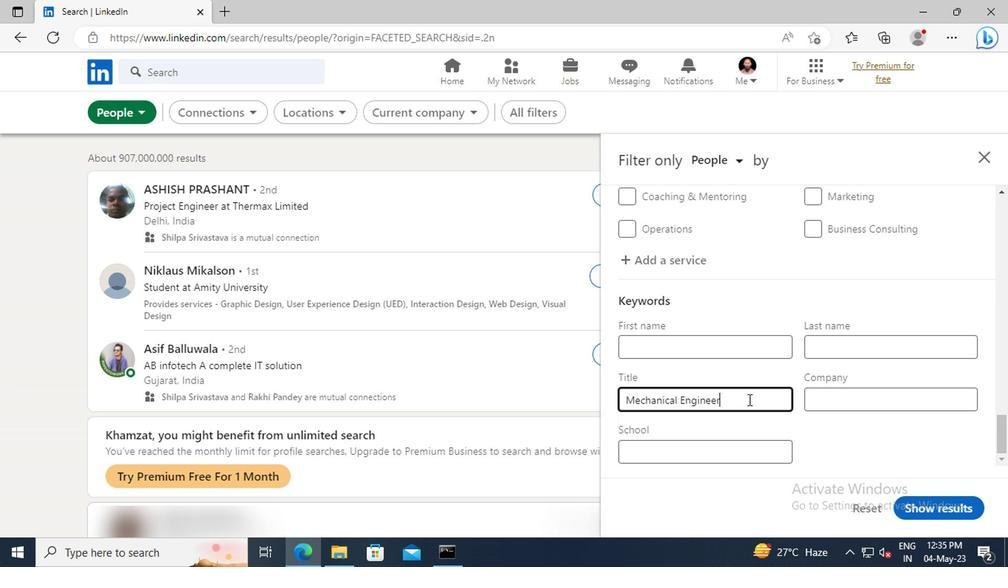 
Action: Mouse moved to (747, 455)
Screenshot: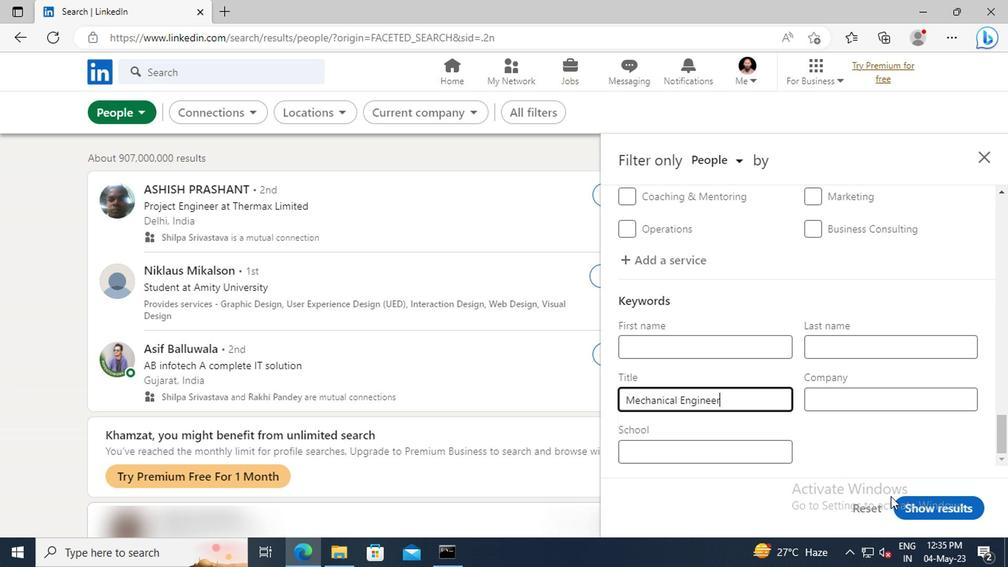 
Action: Mouse pressed left at (747, 455)
Screenshot: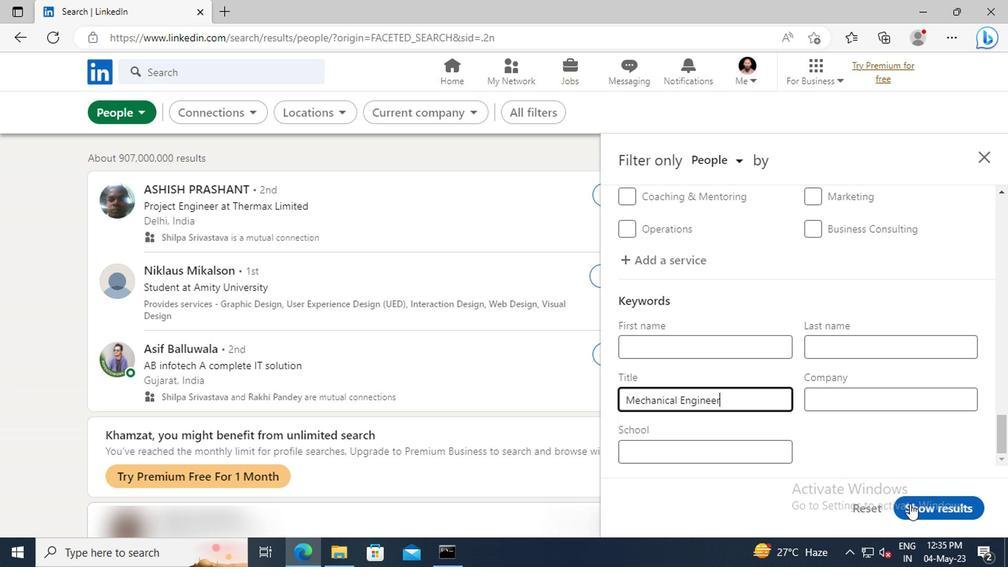 
Action: Mouse moved to (747, 457)
Screenshot: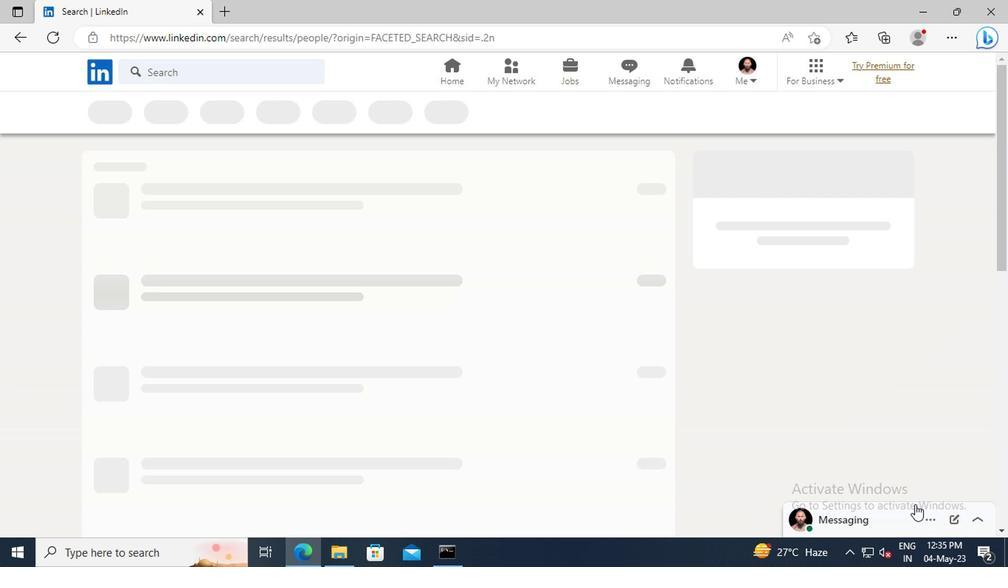 
